Task: Send an email with the signature Kayla Brown with the subject Request for feedback on a Twitter Ads campaign and the message Please let me know if there are any concerns with the project timeline. from softage.3@softage.net to softage.4@softage.net with an attached audio file Sound_effect.mp3 and move the email from Sent Items to the folder Water quality
Action: Mouse moved to (113, 129)
Screenshot: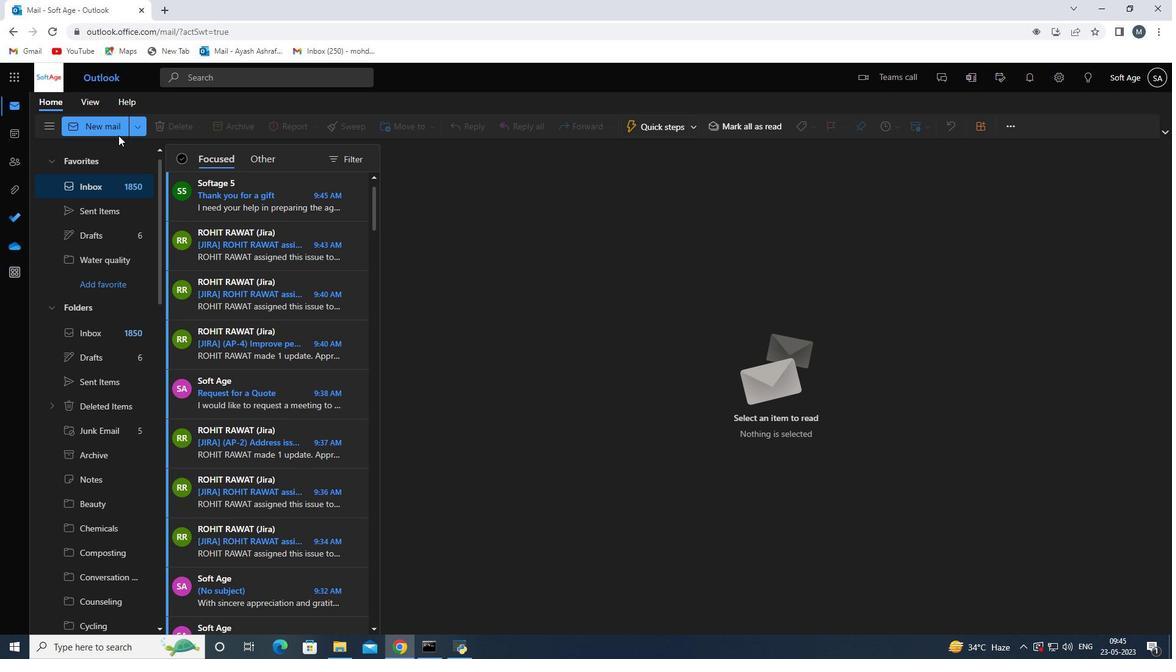 
Action: Mouse pressed left at (113, 129)
Screenshot: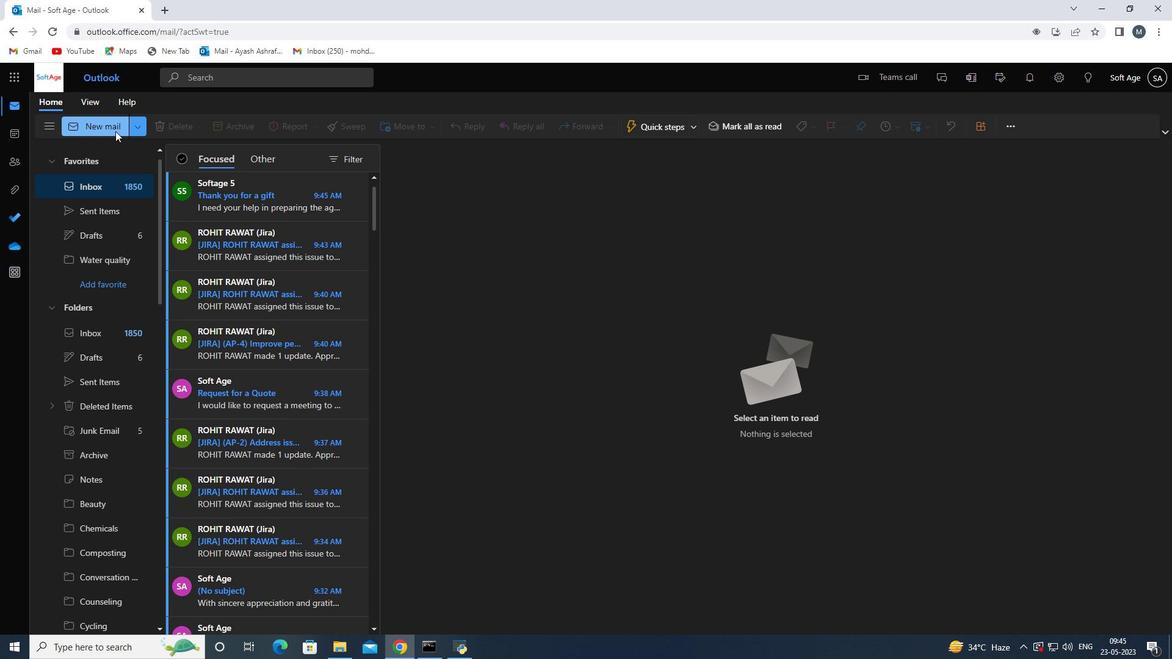 
Action: Mouse moved to (825, 131)
Screenshot: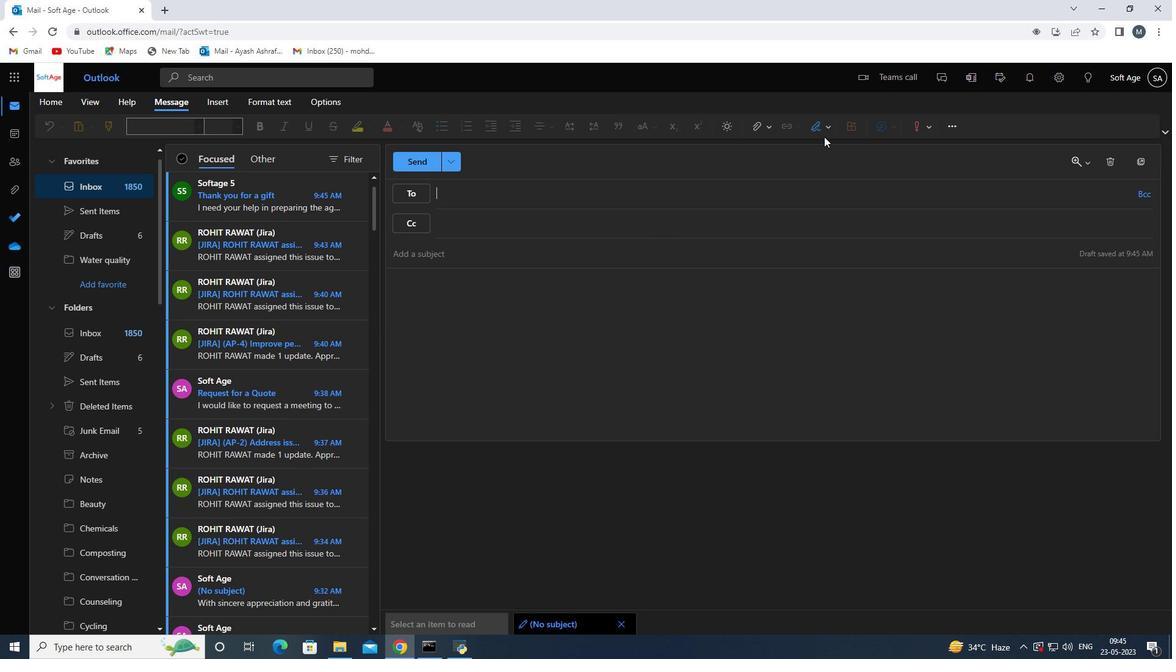 
Action: Mouse pressed left at (825, 131)
Screenshot: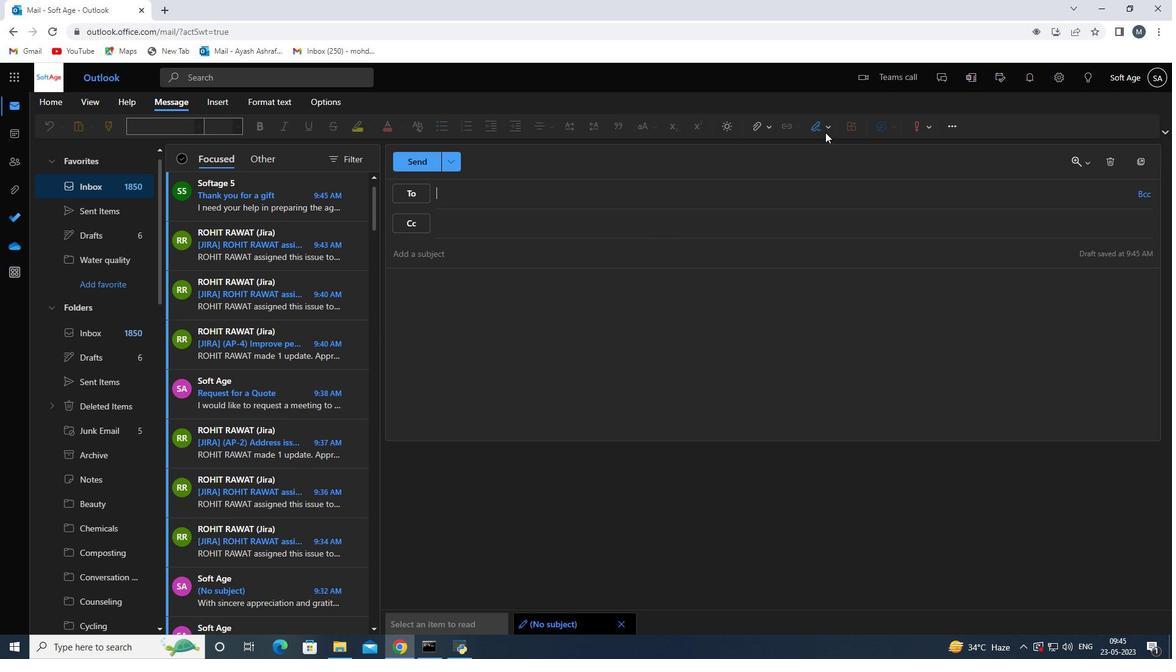 
Action: Mouse moved to (807, 174)
Screenshot: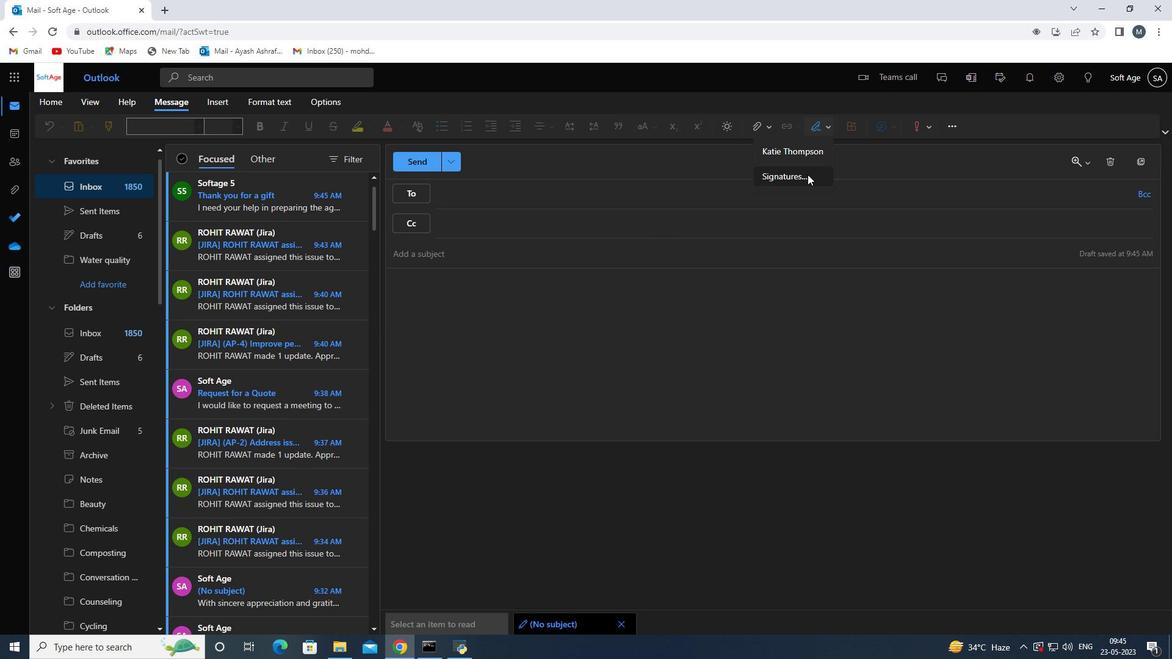 
Action: Mouse pressed left at (807, 174)
Screenshot: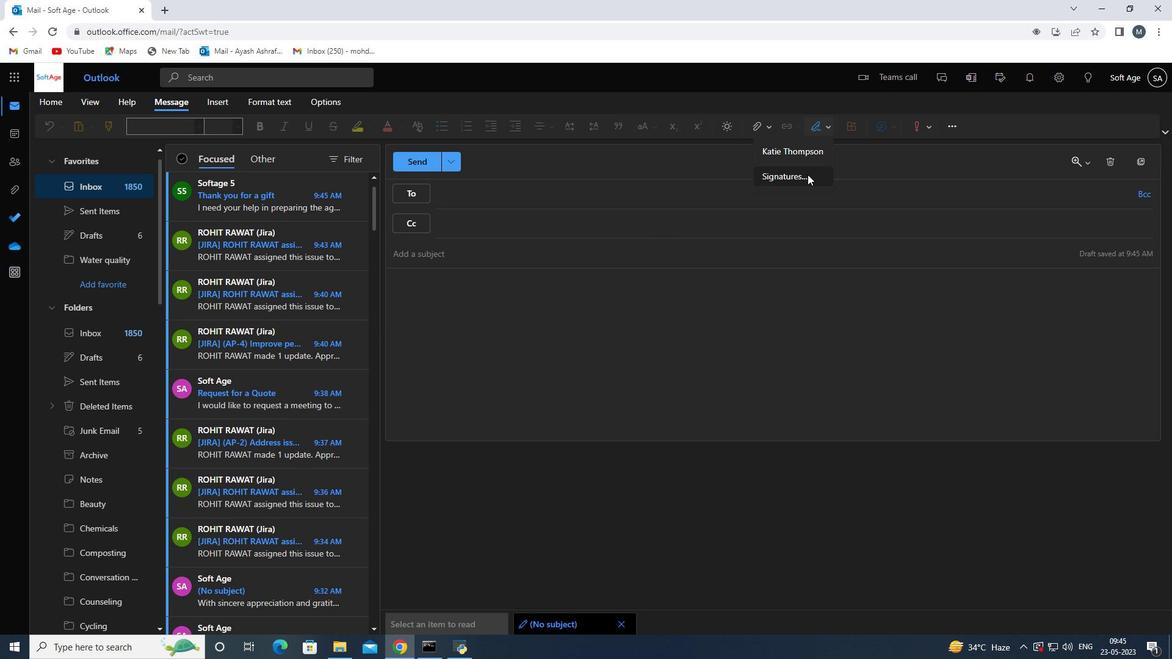 
Action: Mouse moved to (831, 224)
Screenshot: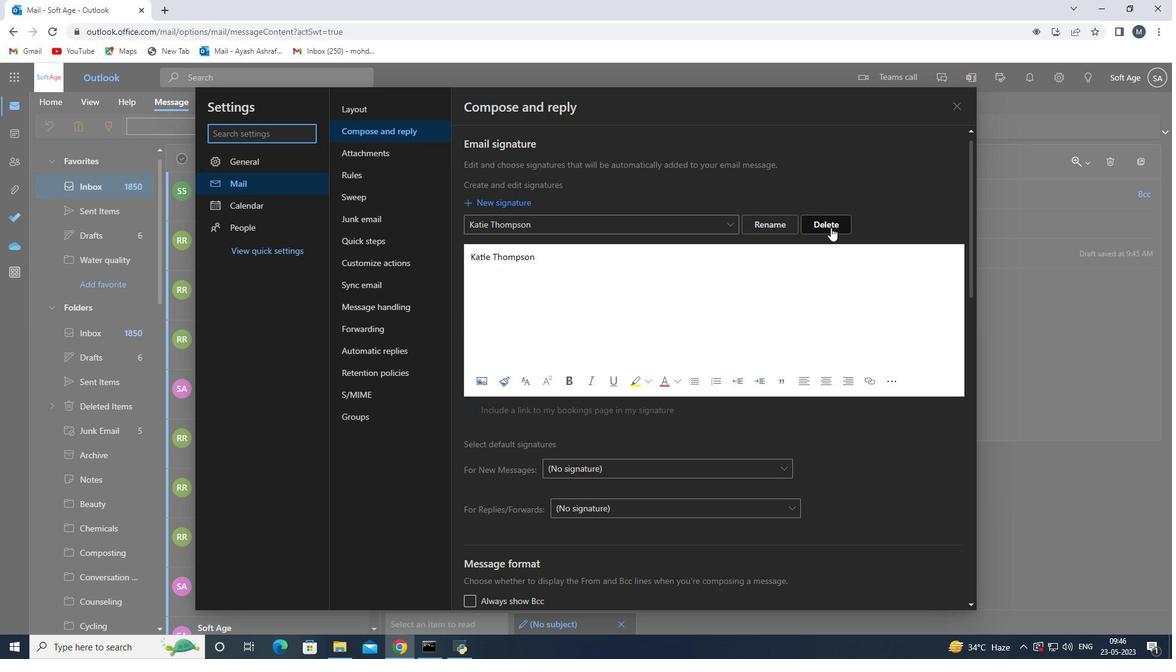 
Action: Mouse pressed left at (831, 224)
Screenshot: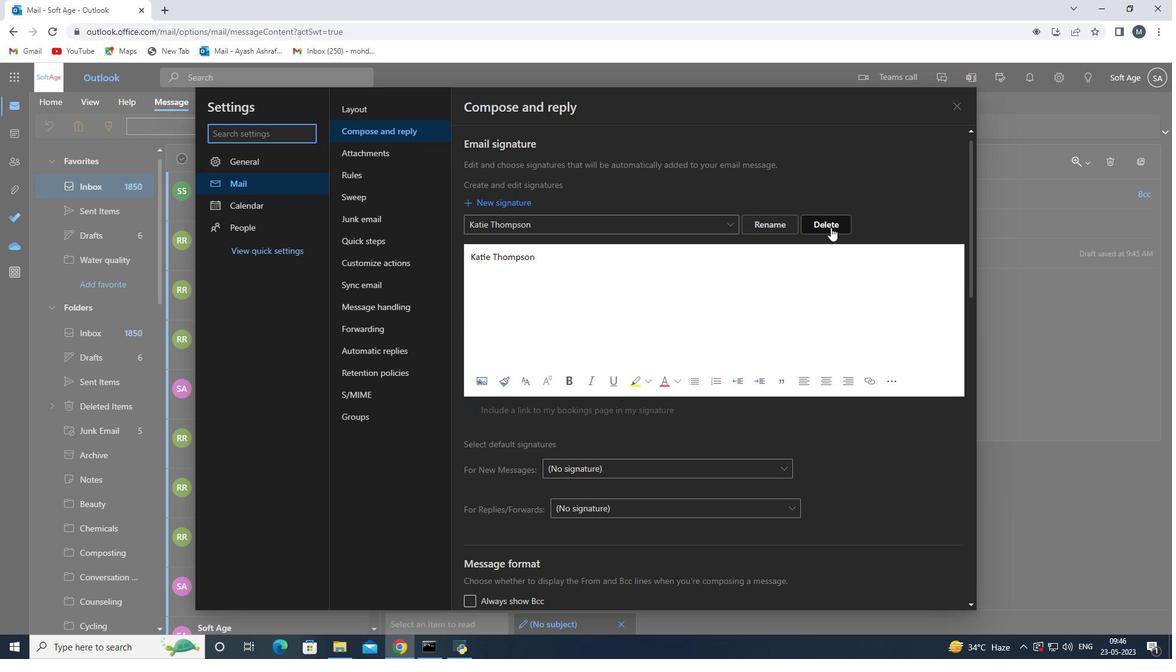 
Action: Mouse moved to (580, 219)
Screenshot: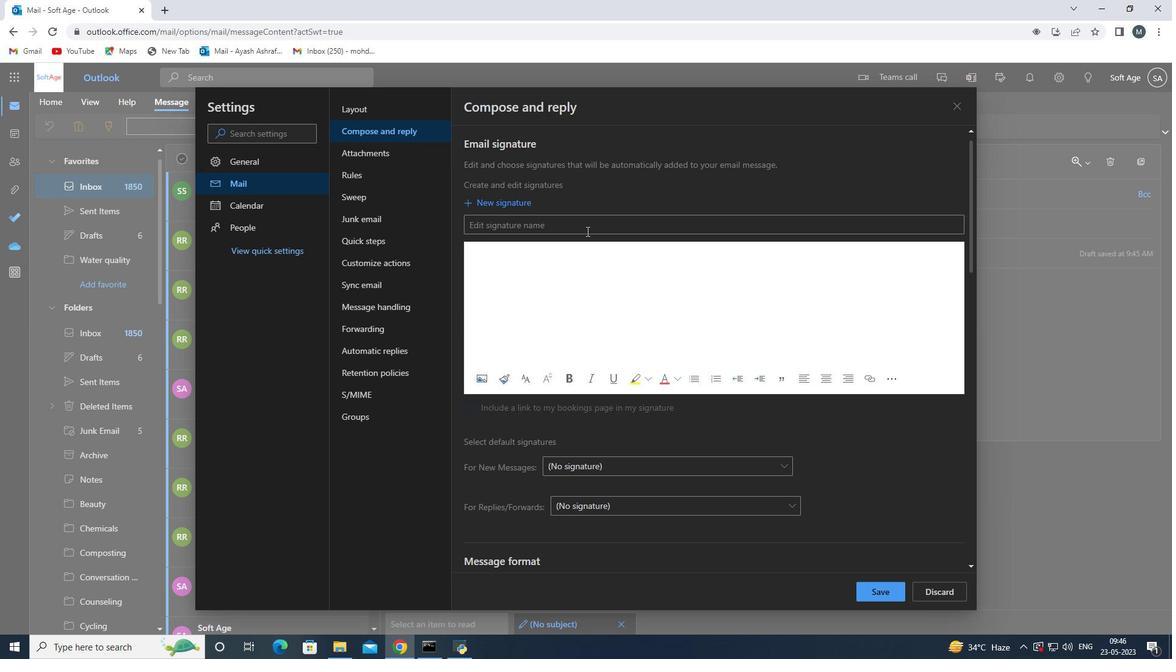
Action: Mouse pressed left at (580, 219)
Screenshot: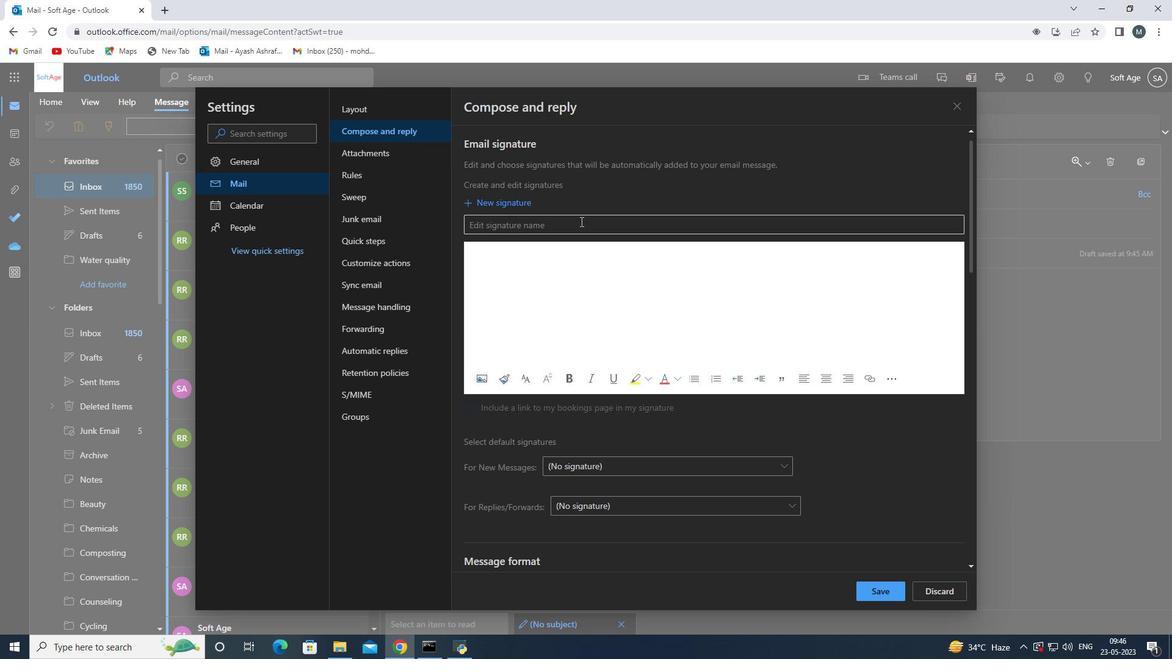 
Action: Key pressed <Key.shift>Kayla<Key.space><Key.shift>Brown<Key.space>
Screenshot: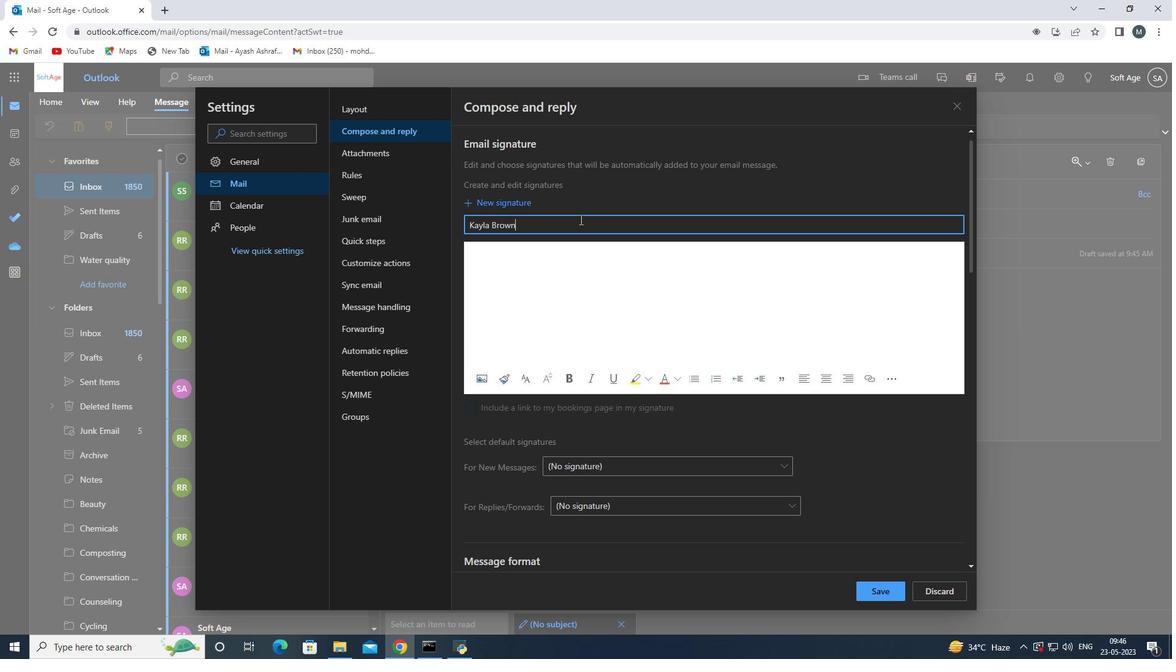 
Action: Mouse moved to (586, 264)
Screenshot: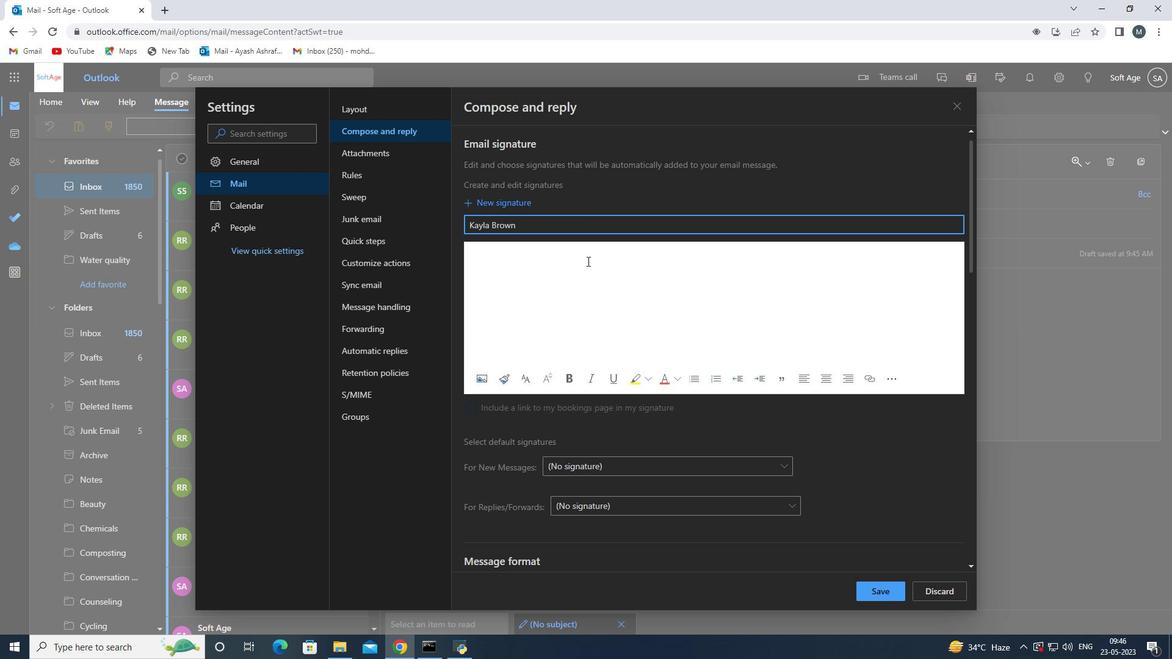 
Action: Mouse pressed left at (586, 264)
Screenshot: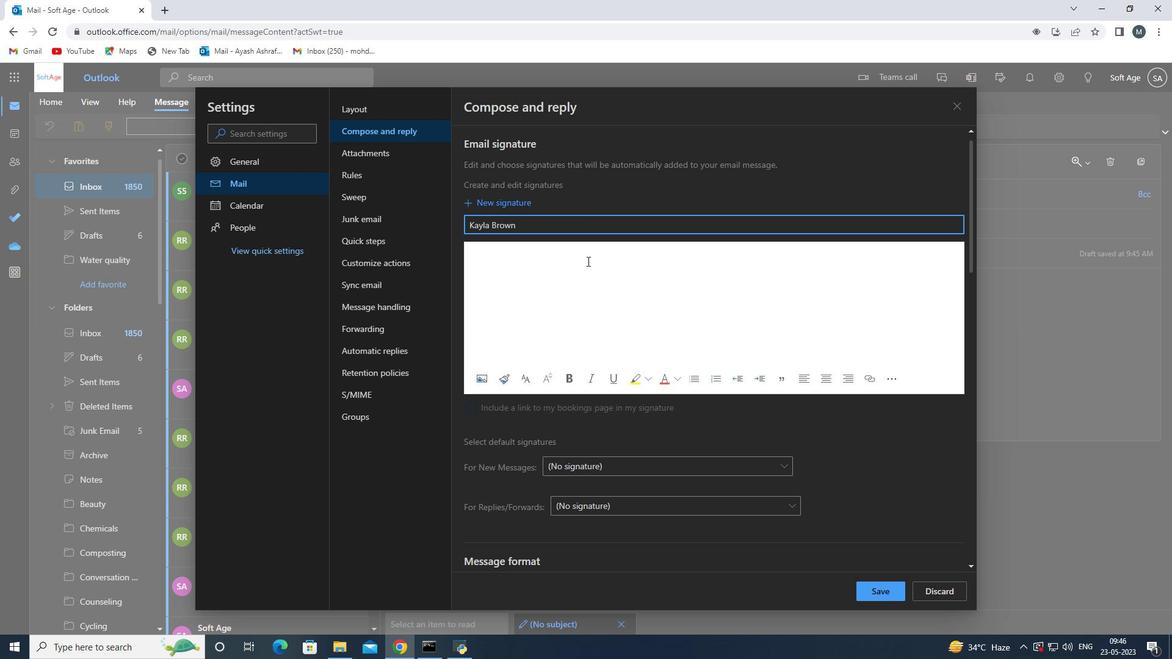 
Action: Key pressed <Key.shift>Kayla<Key.space><Key.shift>Brown<Key.space>
Screenshot: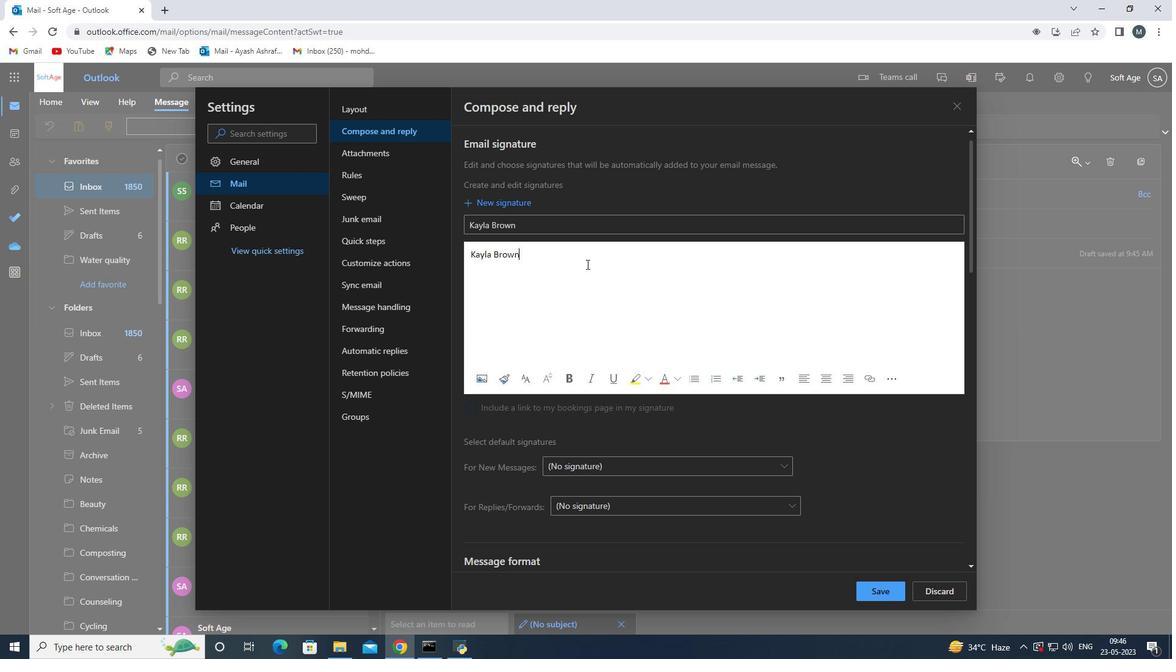 
Action: Mouse moved to (859, 596)
Screenshot: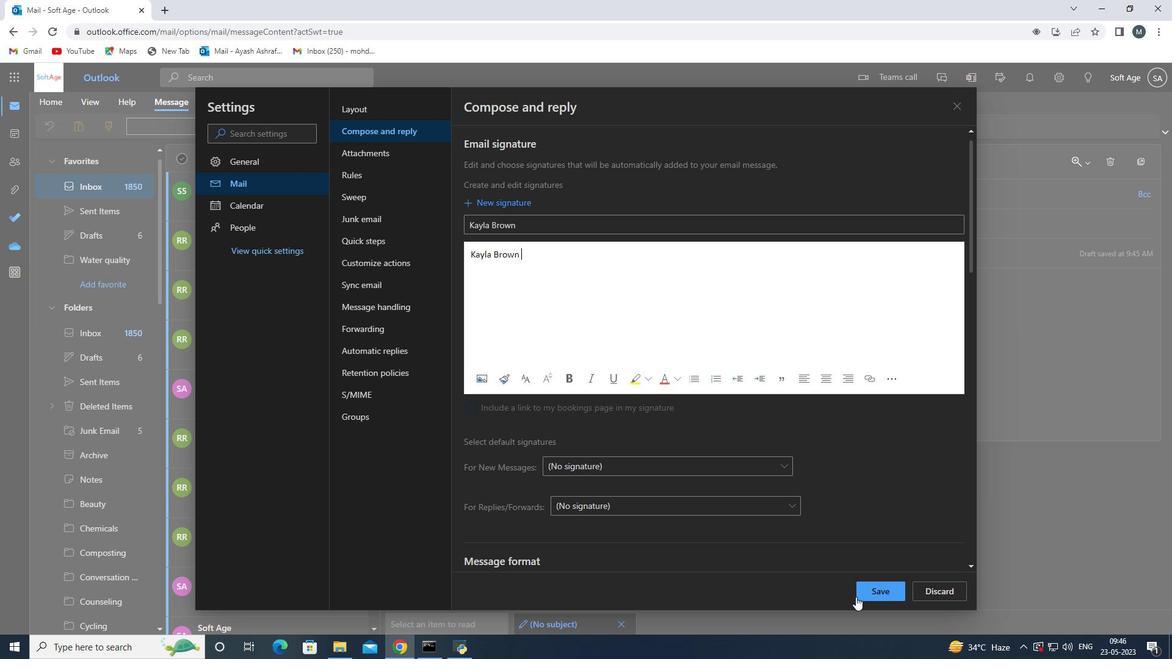
Action: Mouse pressed left at (859, 596)
Screenshot: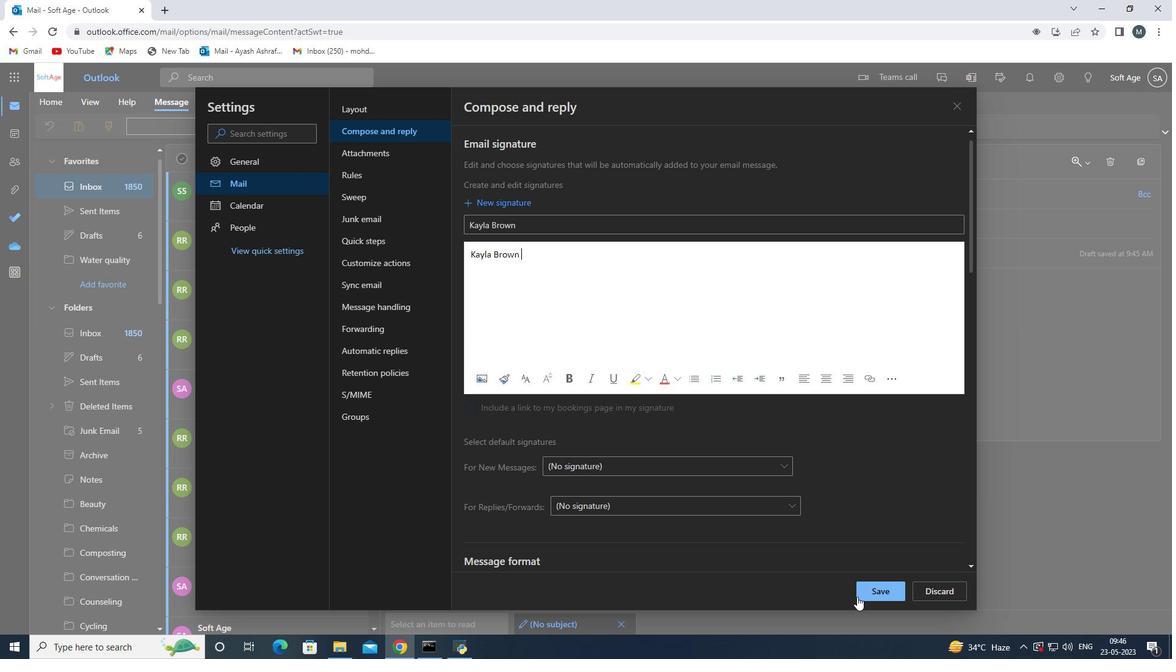 
Action: Mouse moved to (962, 105)
Screenshot: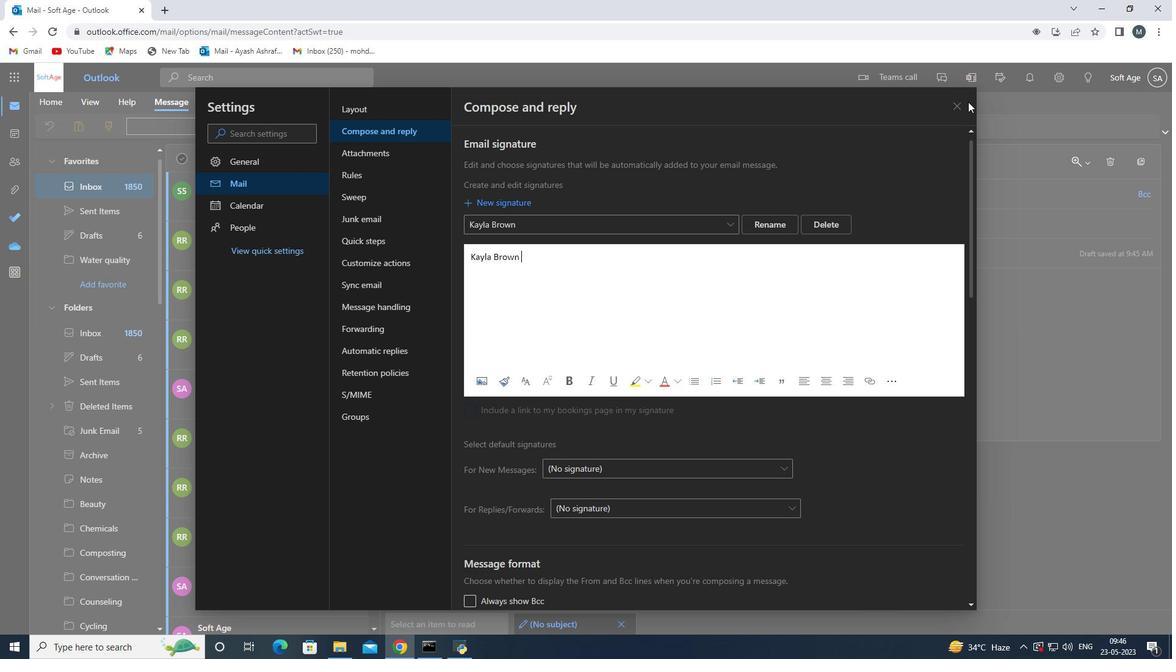 
Action: Mouse pressed left at (962, 105)
Screenshot: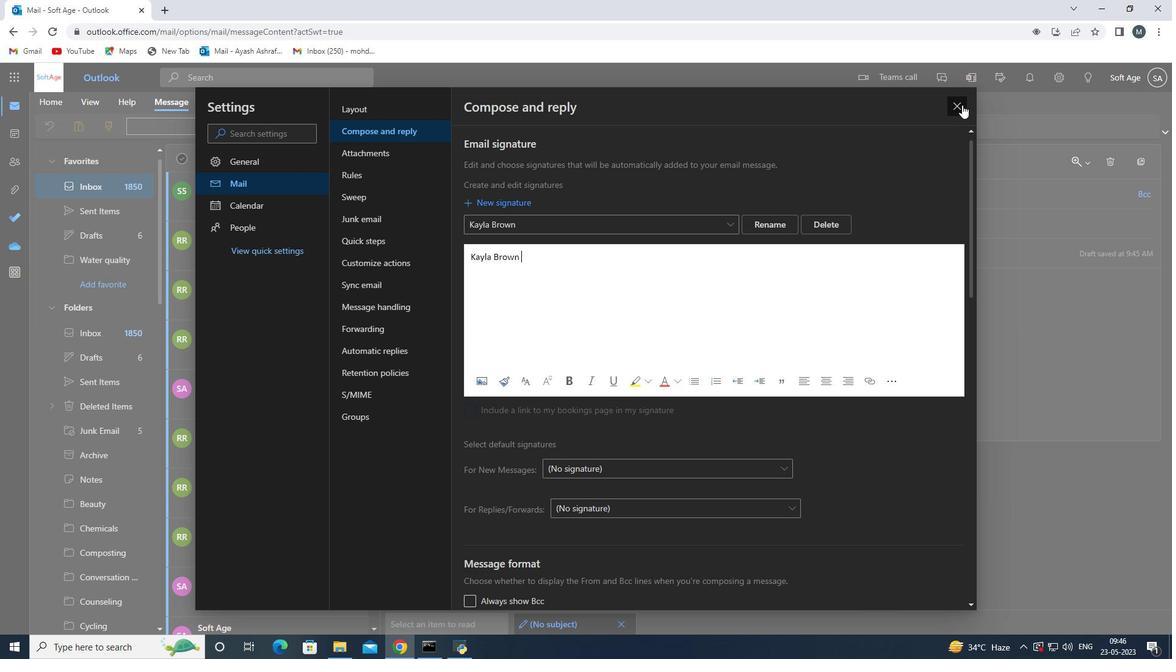 
Action: Mouse moved to (439, 258)
Screenshot: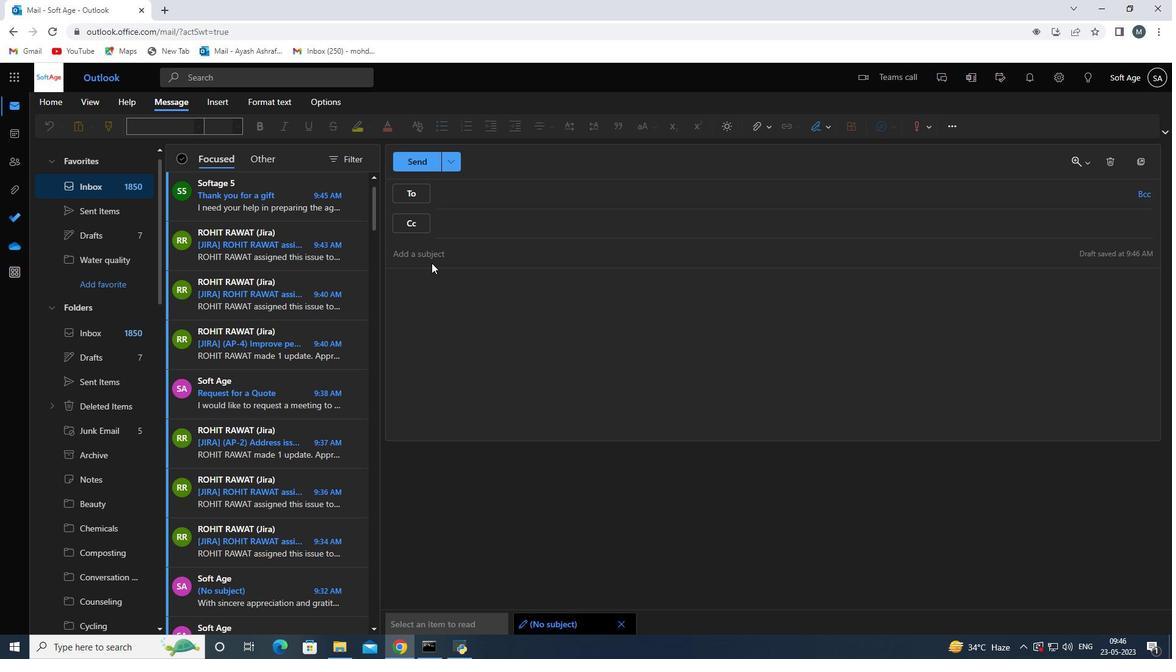 
Action: Mouse pressed left at (439, 258)
Screenshot: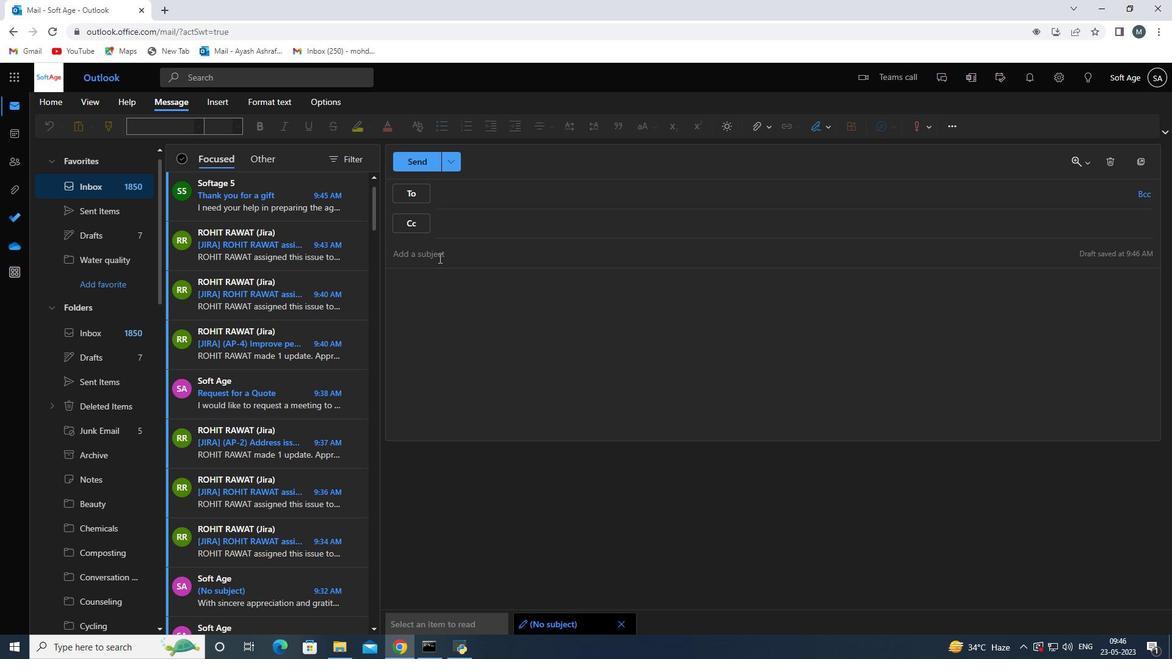 
Action: Mouse moved to (440, 257)
Screenshot: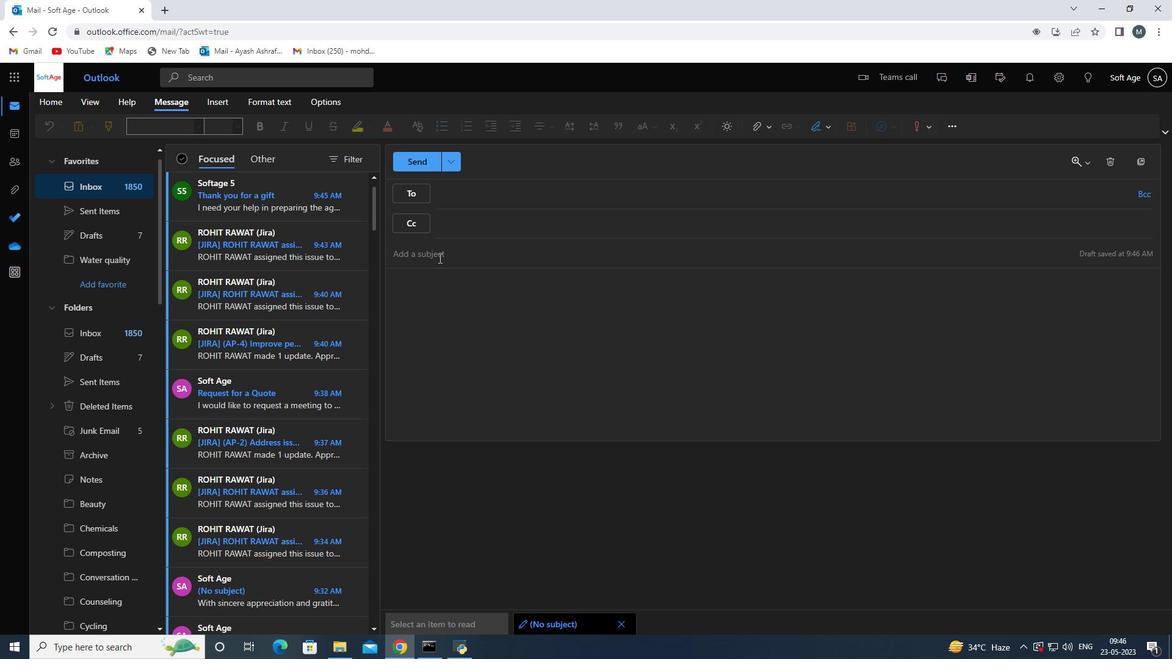 
Action: Key pressed <Key.shift>Request<Key.space>for<Key.space>feedback<Key.space>on<Key.space>a<Key.space>twitter<Key.space>ads<Key.space>campaign<Key.space>
Screenshot: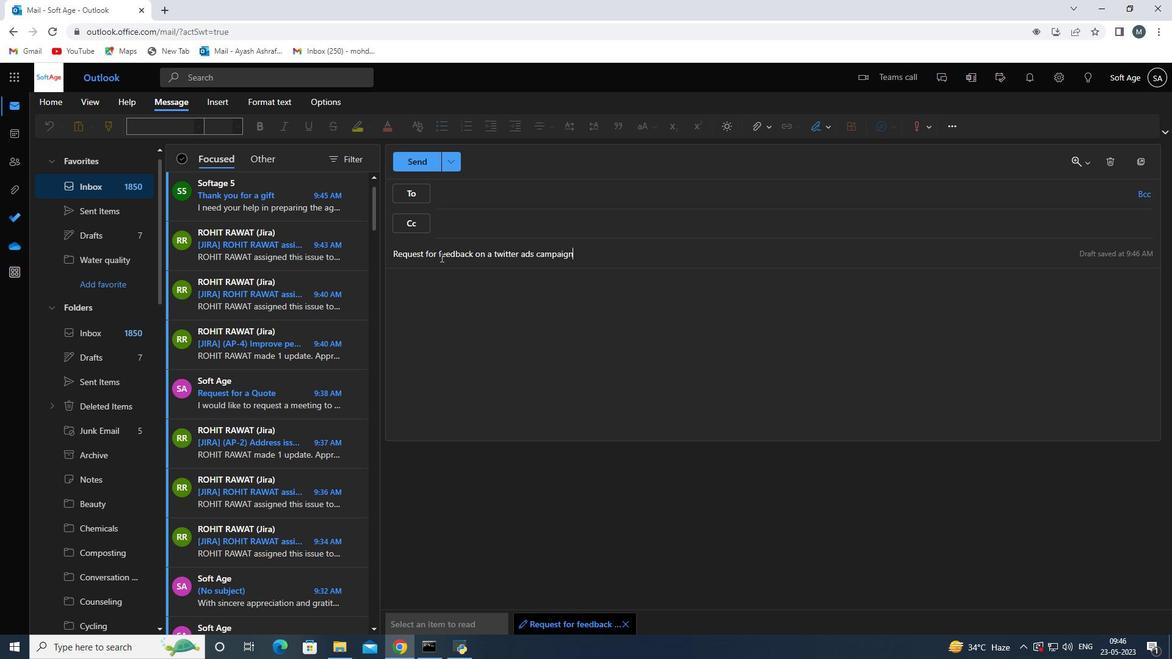 
Action: Mouse moved to (433, 305)
Screenshot: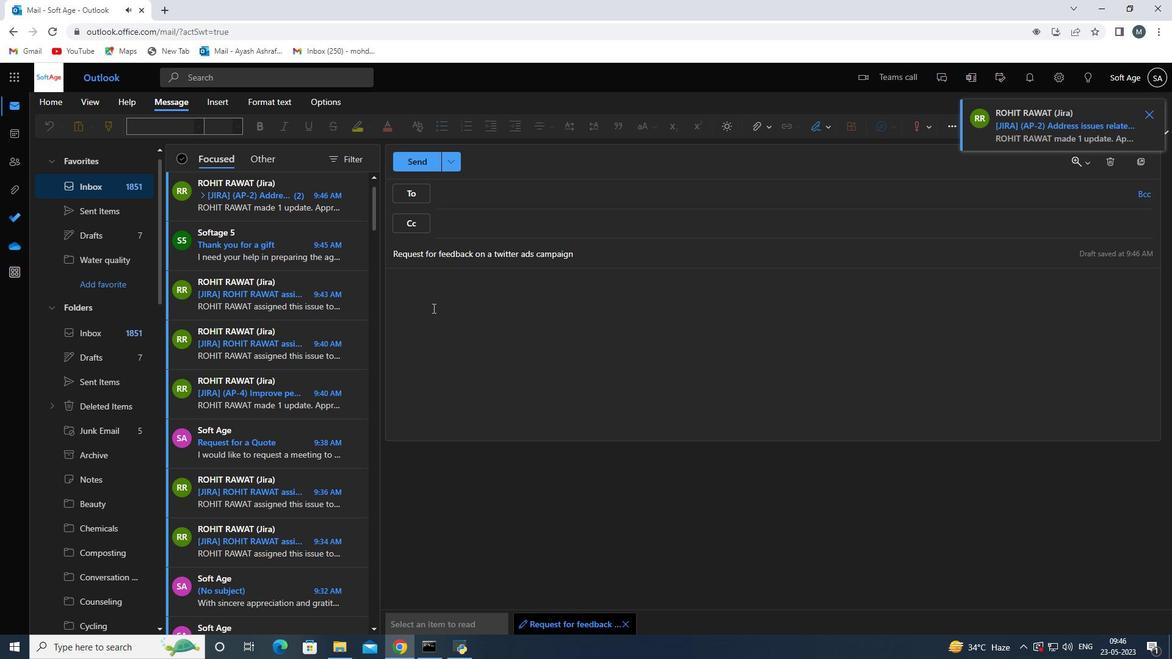 
Action: Mouse pressed left at (432, 305)
Screenshot: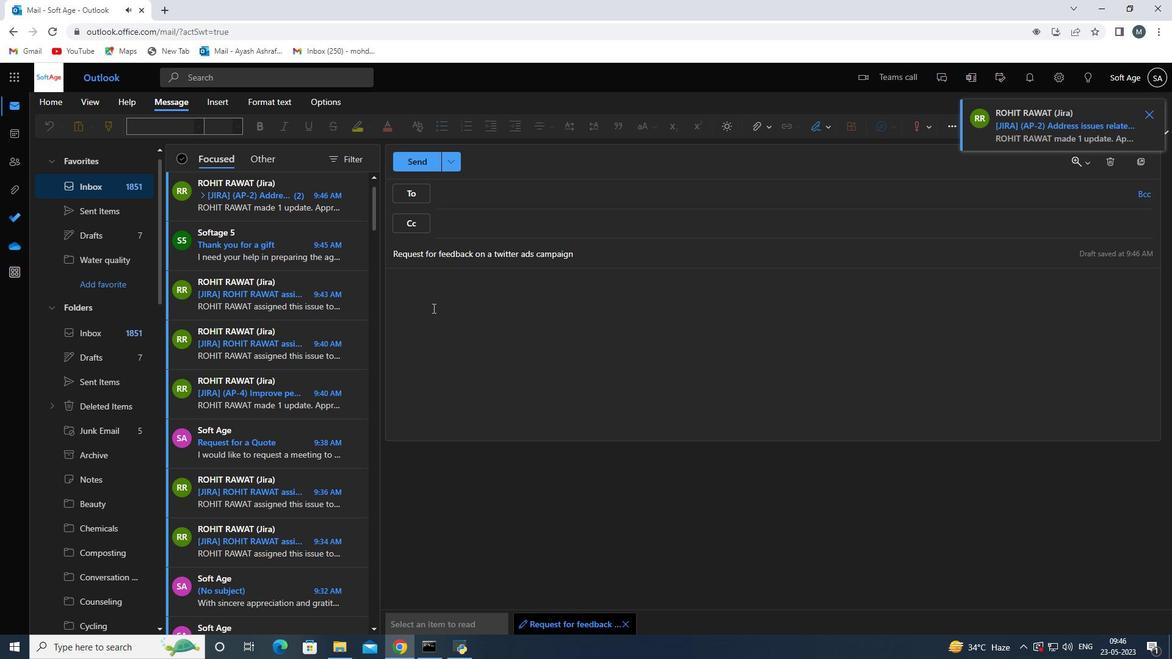 
Action: Mouse moved to (434, 301)
Screenshot: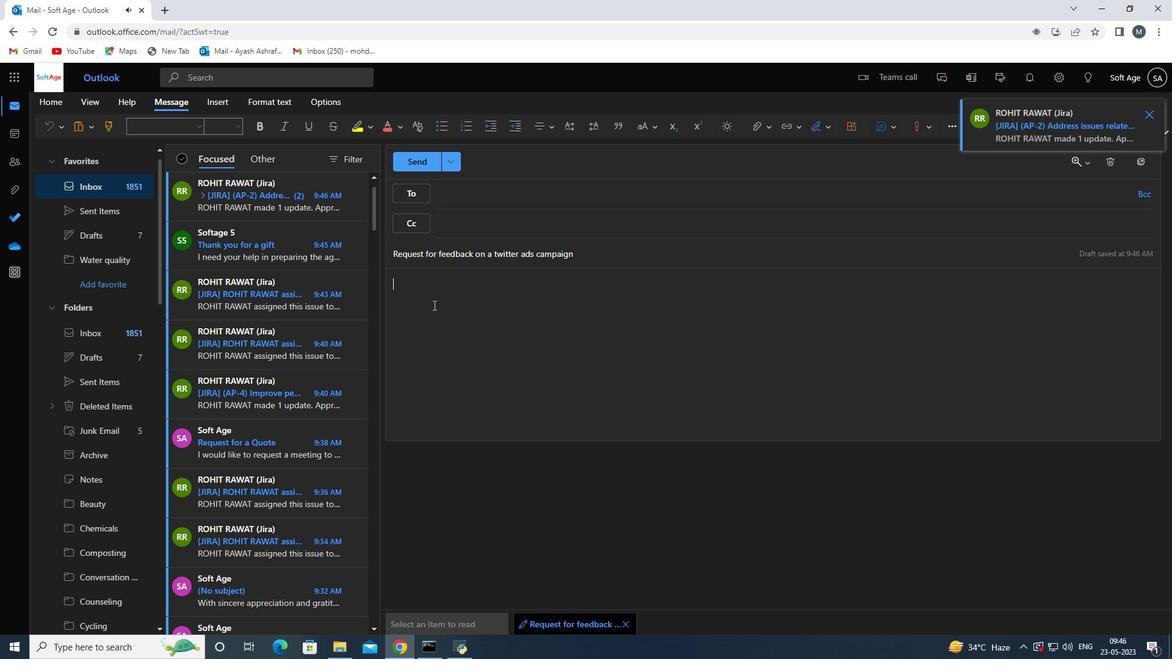 
Action: Key pressed <Key.shift>please<Key.space>
Screenshot: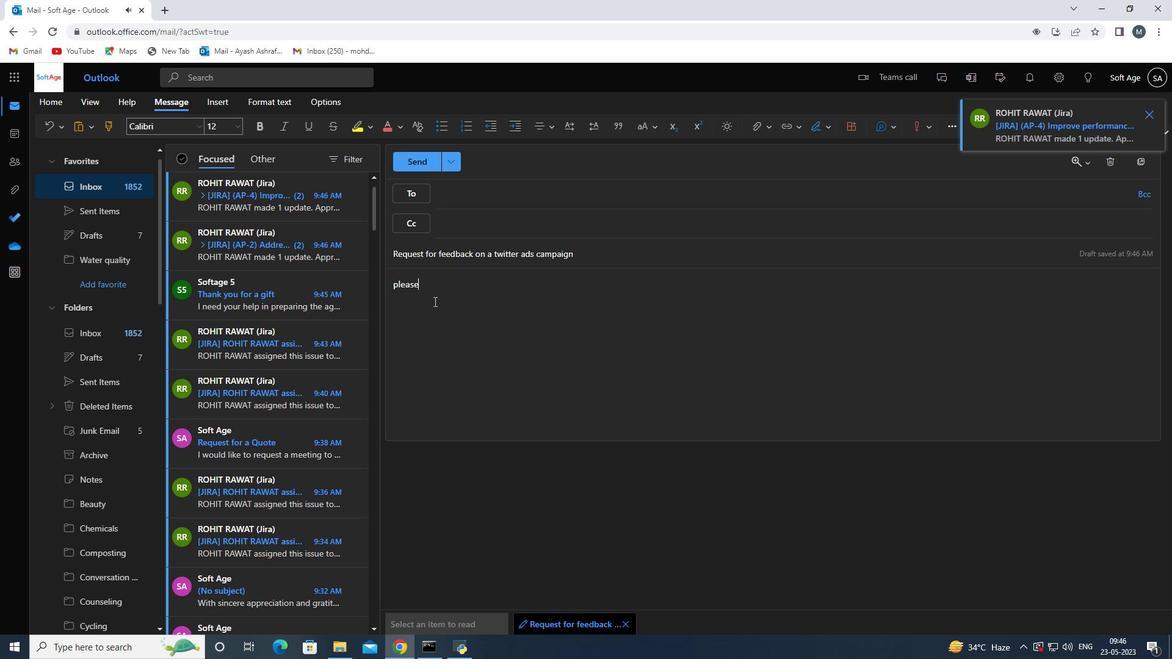 
Action: Mouse moved to (399, 285)
Screenshot: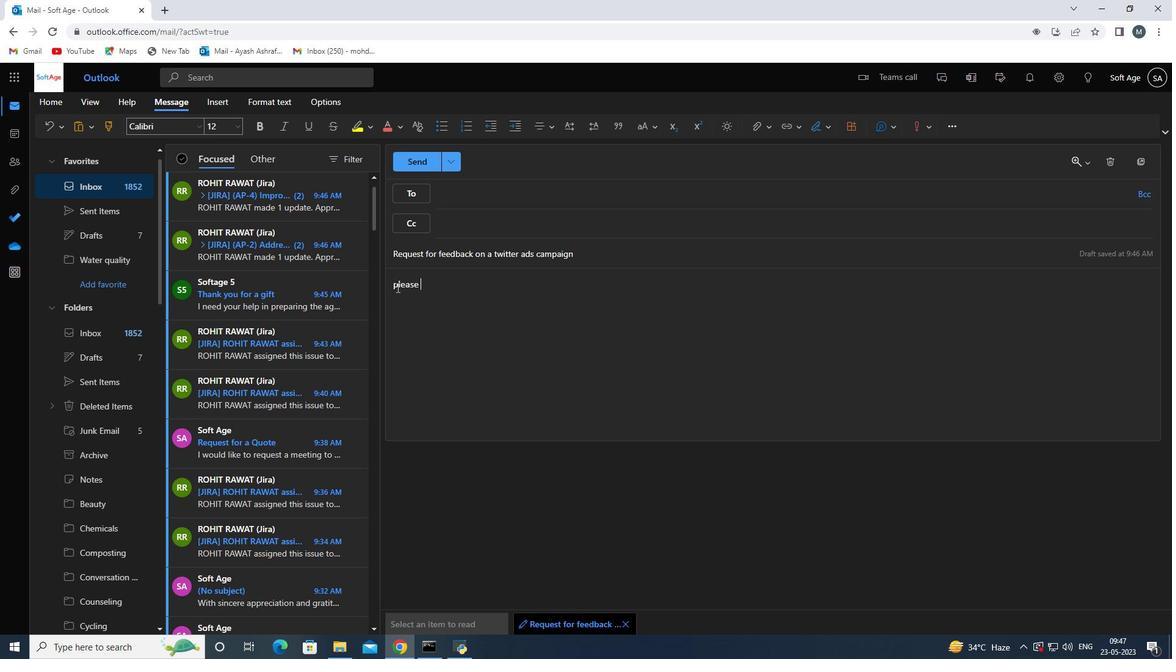 
Action: Mouse pressed left at (399, 285)
Screenshot: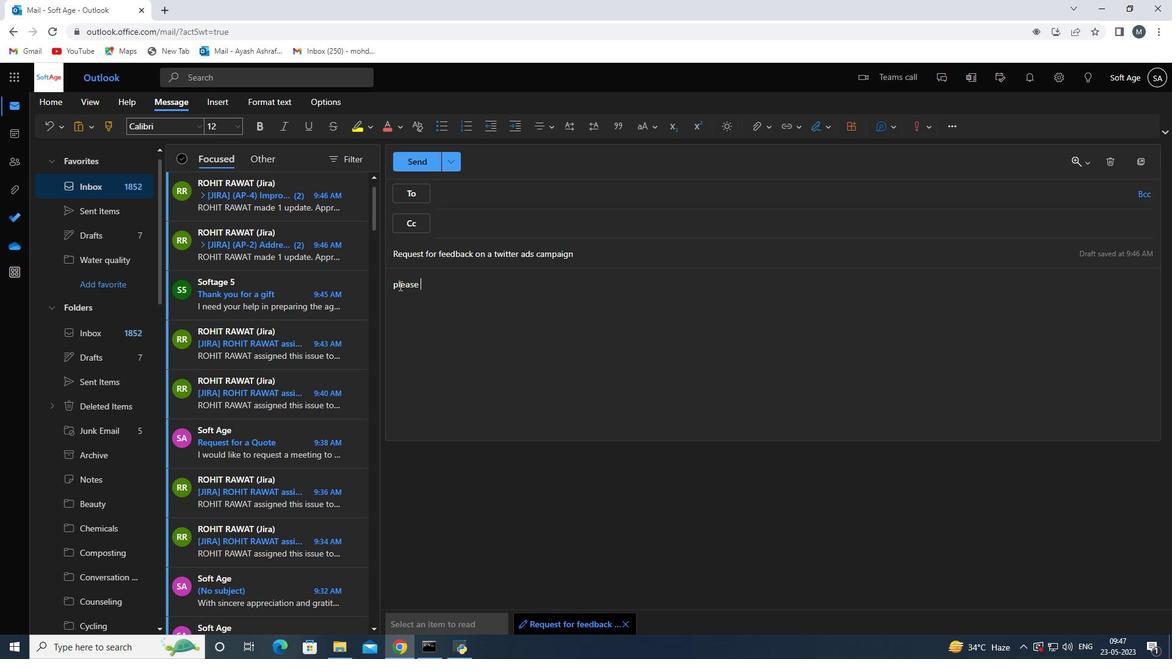 
Action: Mouse moved to (403, 288)
Screenshot: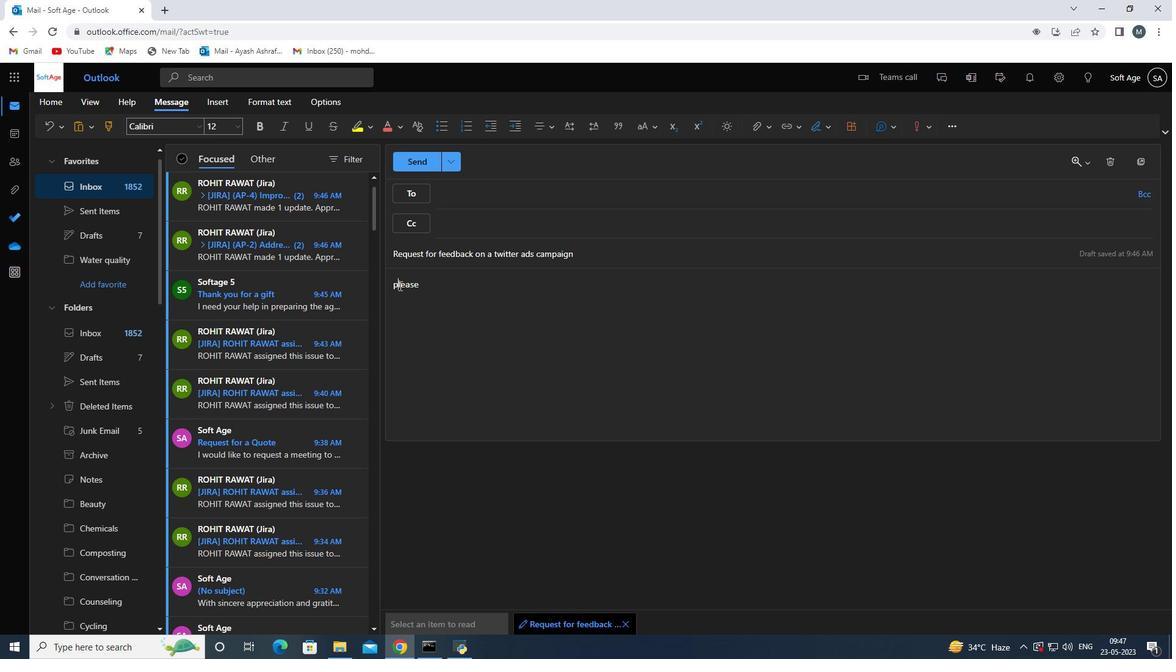 
Action: Key pressed <Key.backspace><Key.shift><Key.shift><Key.shift><Key.shift>P
Screenshot: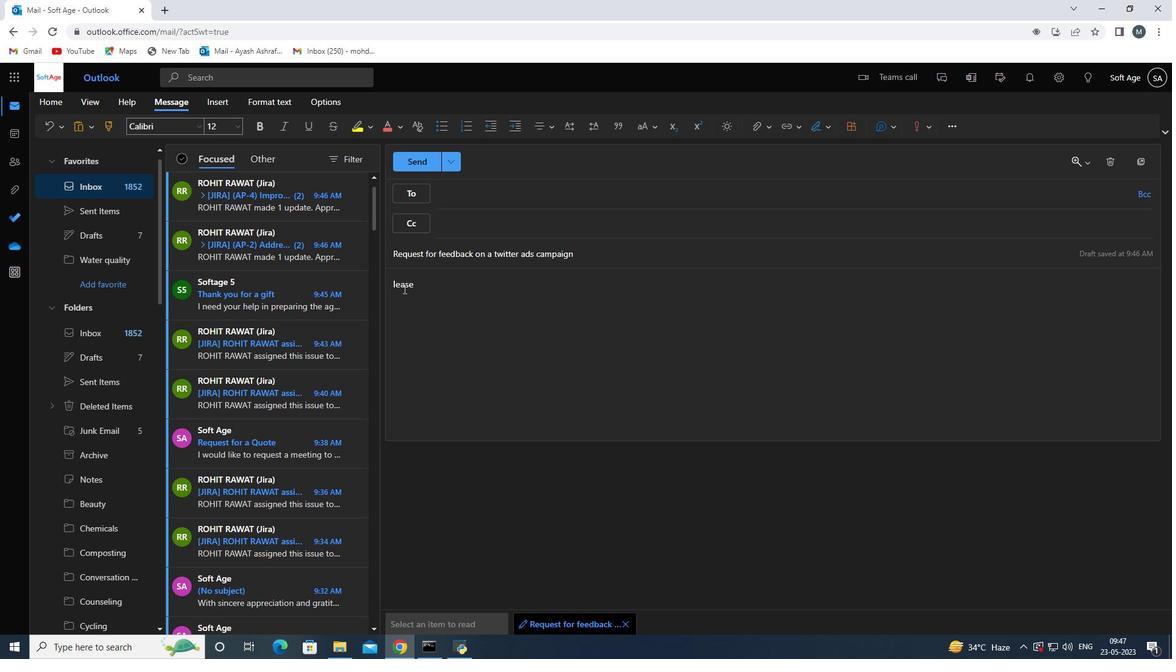 
Action: Mouse moved to (478, 290)
Screenshot: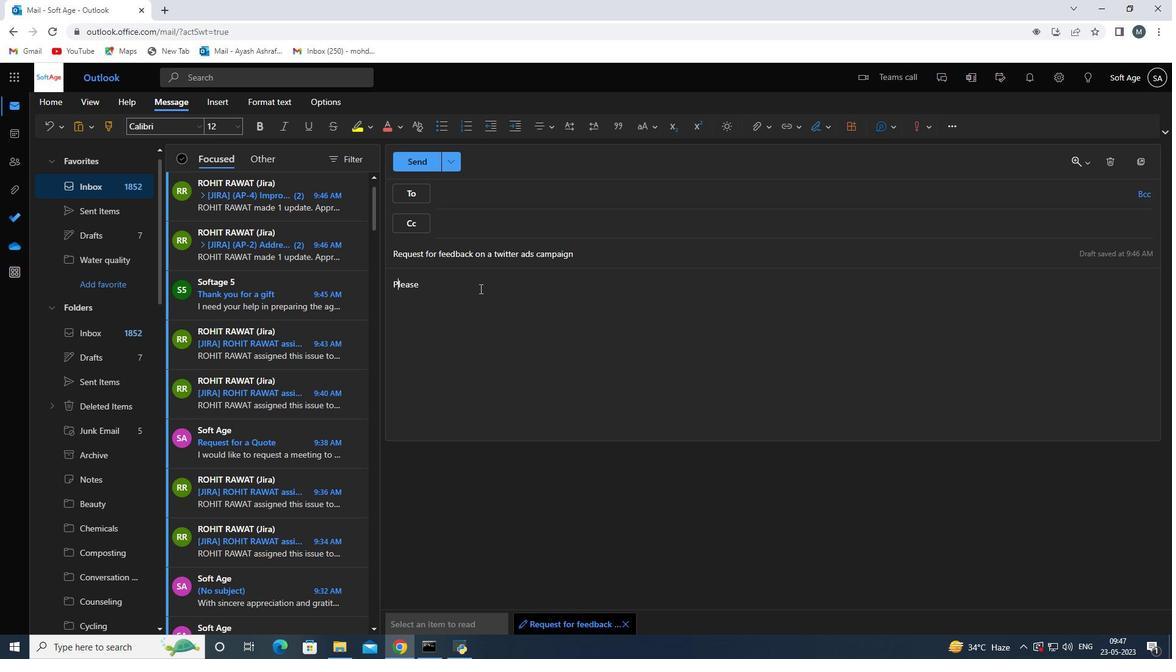 
Action: Mouse pressed left at (478, 290)
Screenshot: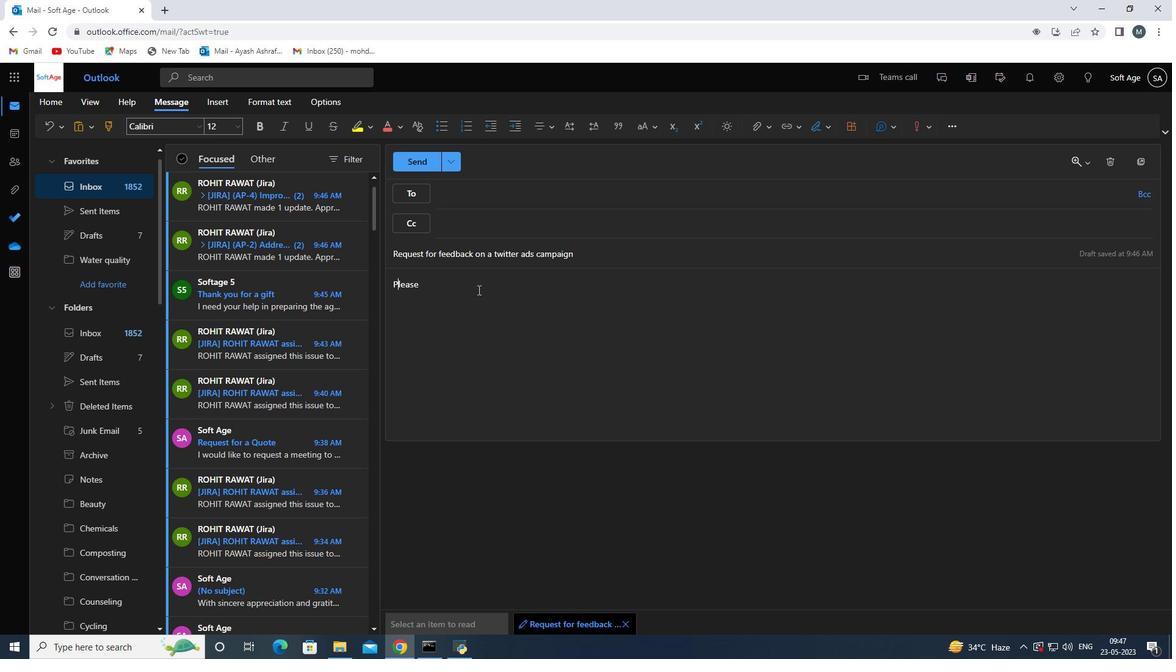 
Action: Mouse moved to (478, 290)
Screenshot: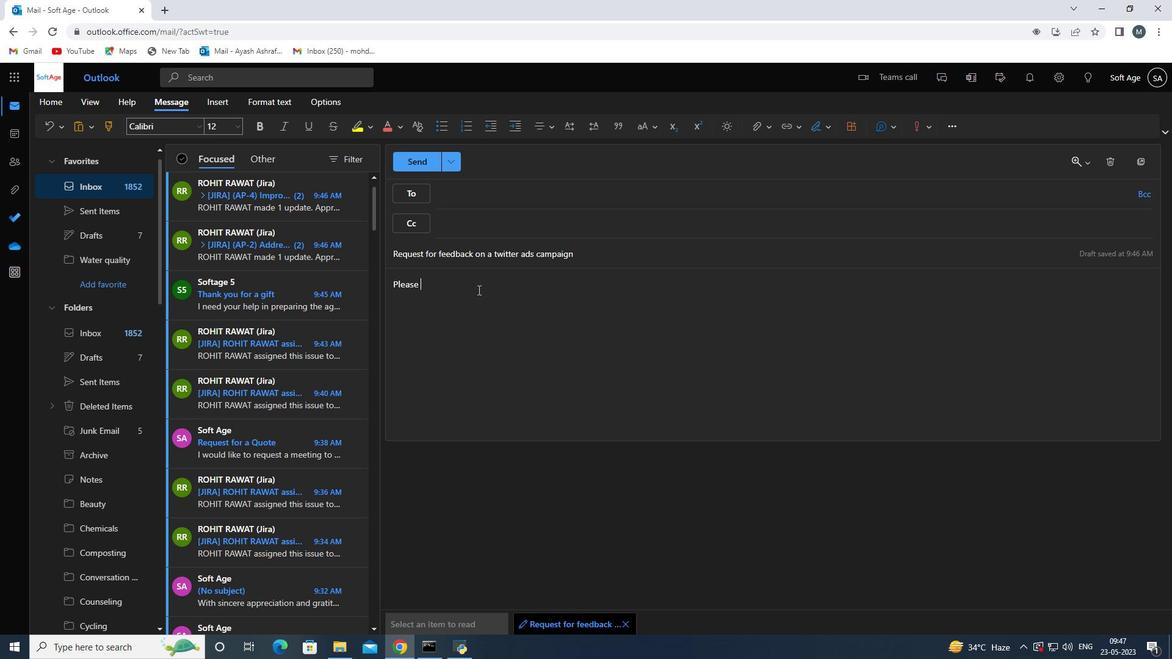 
Action: Key pressed let<Key.space>me<Key.space>know<Key.space>if<Key.space>there<Key.space>are<Key.space>any<Key.space>concerns<Key.space>with<Key.space>the<Key.space>project<Key.space>timeline<Key.space>
Screenshot: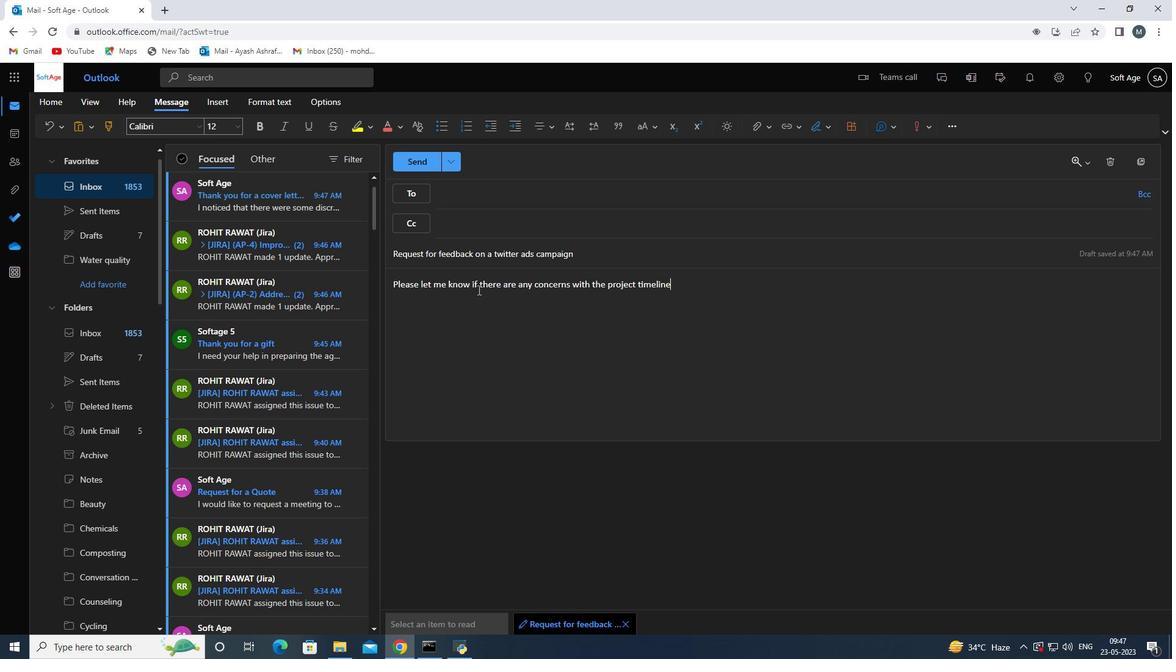 
Action: Mouse moved to (829, 133)
Screenshot: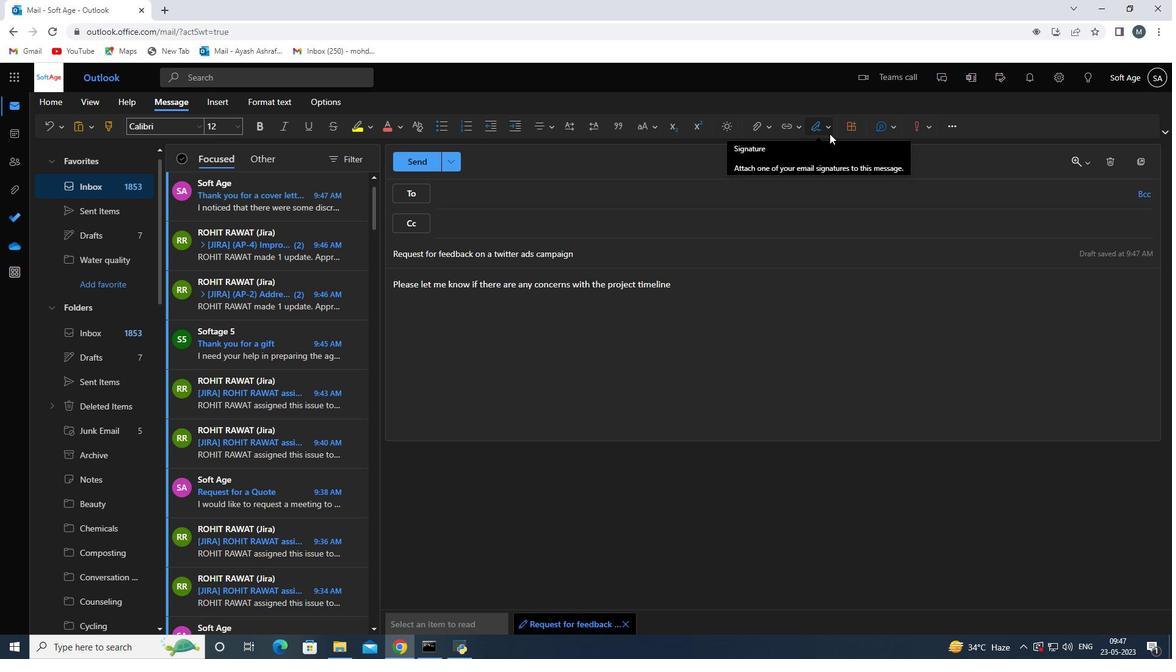 
Action: Mouse pressed left at (829, 133)
Screenshot: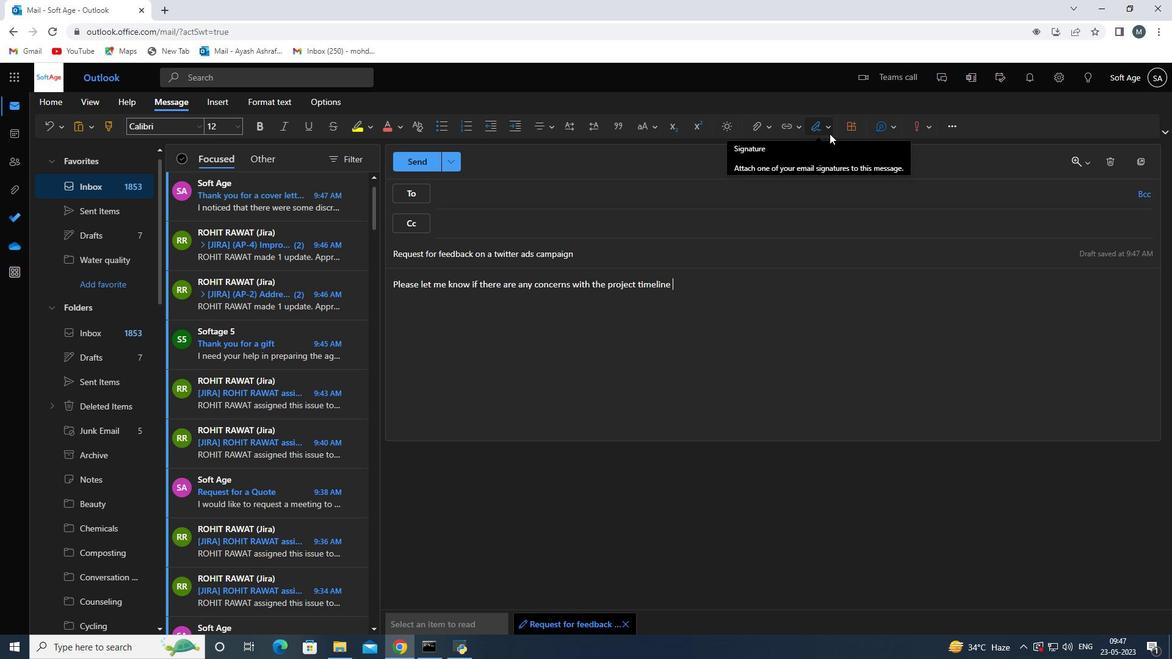 
Action: Mouse moved to (815, 153)
Screenshot: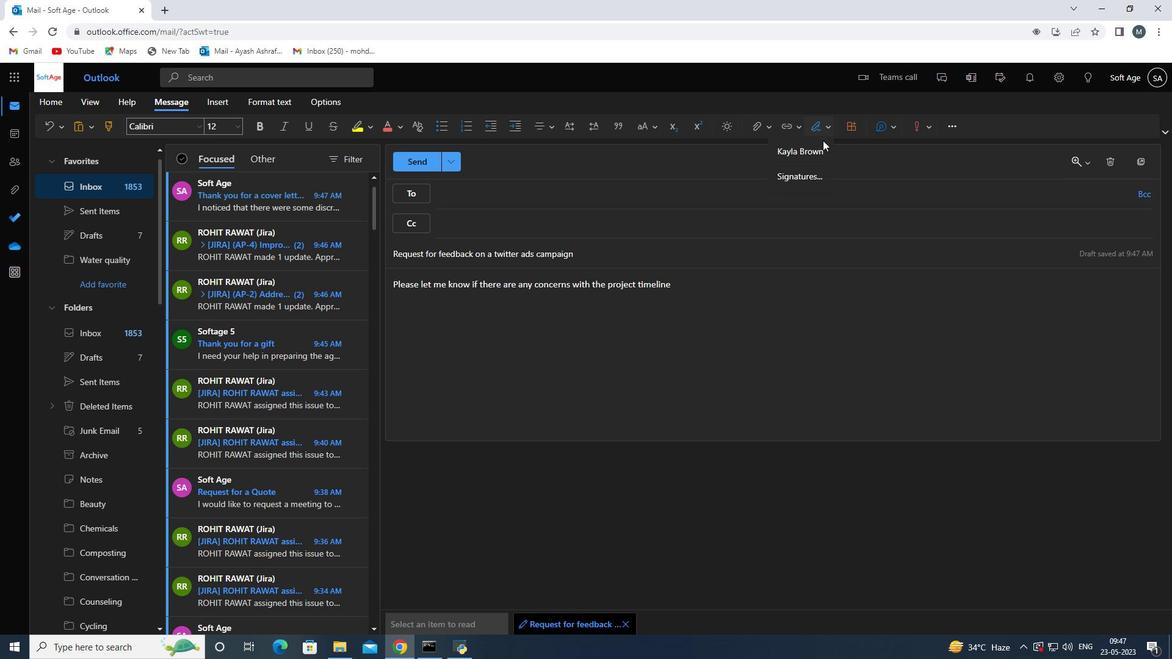 
Action: Mouse pressed left at (815, 153)
Screenshot: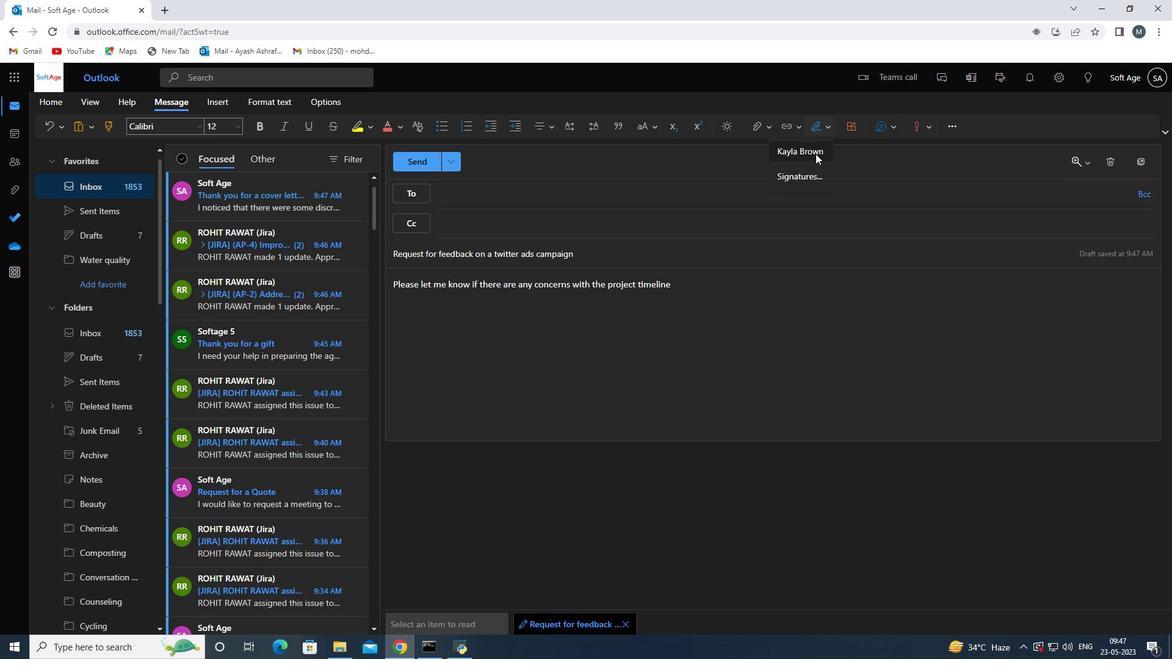 
Action: Mouse moved to (473, 200)
Screenshot: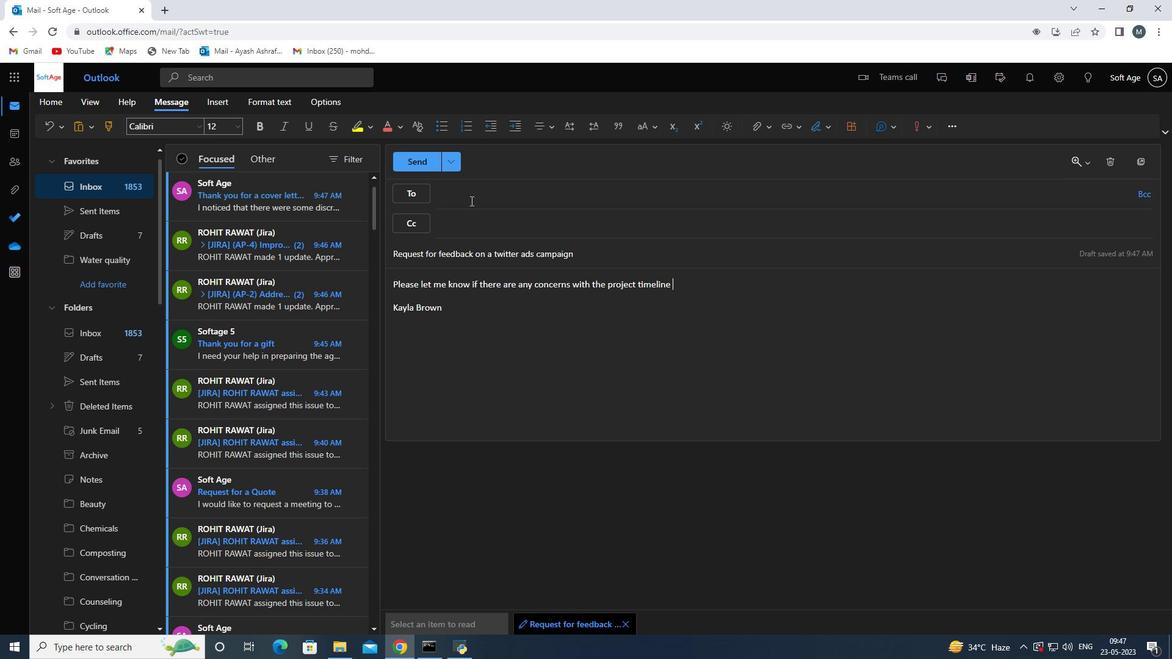 
Action: Mouse pressed left at (473, 200)
Screenshot: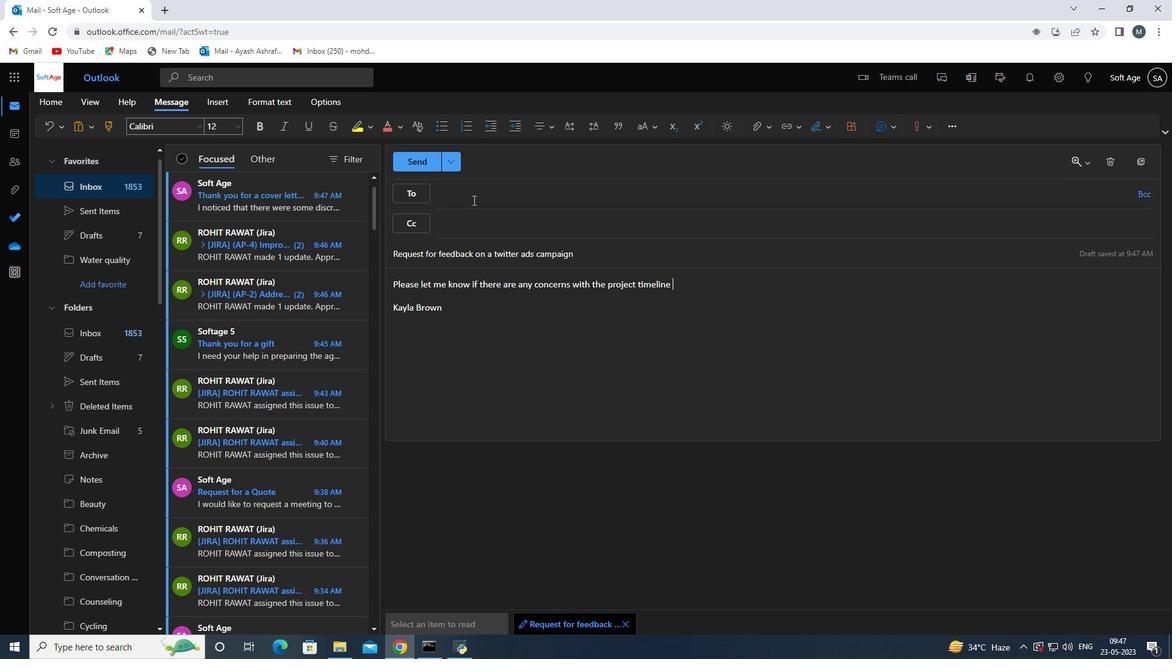 
Action: Key pressed softage.4<Key.shift>@softage.net
Screenshot: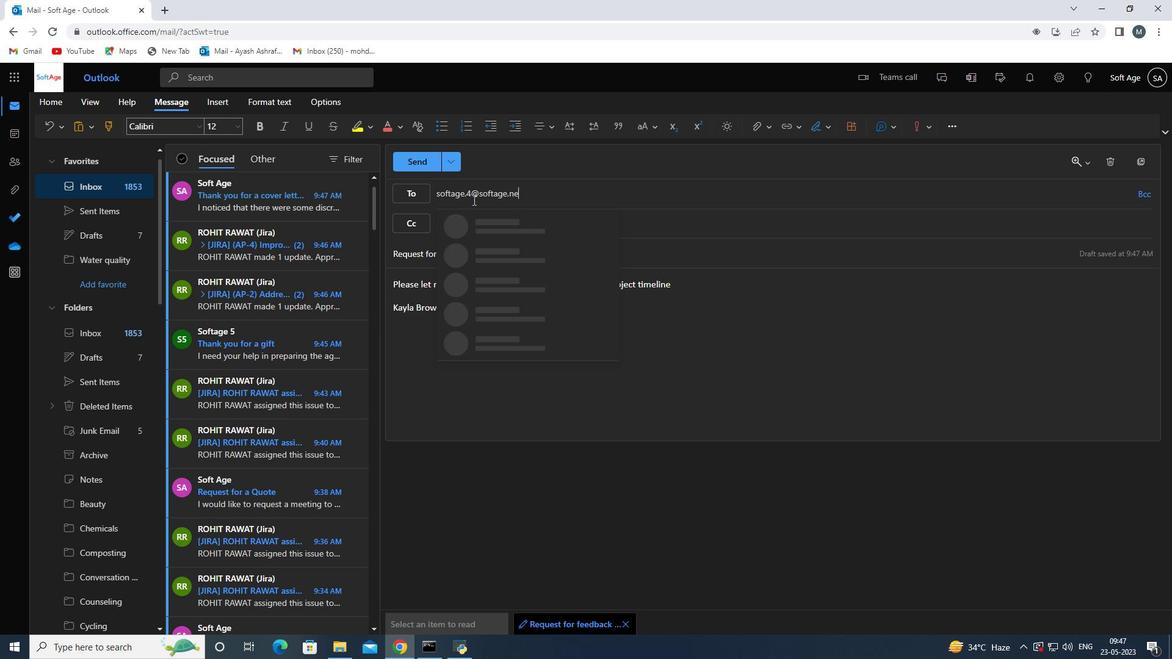 
Action: Mouse moved to (530, 236)
Screenshot: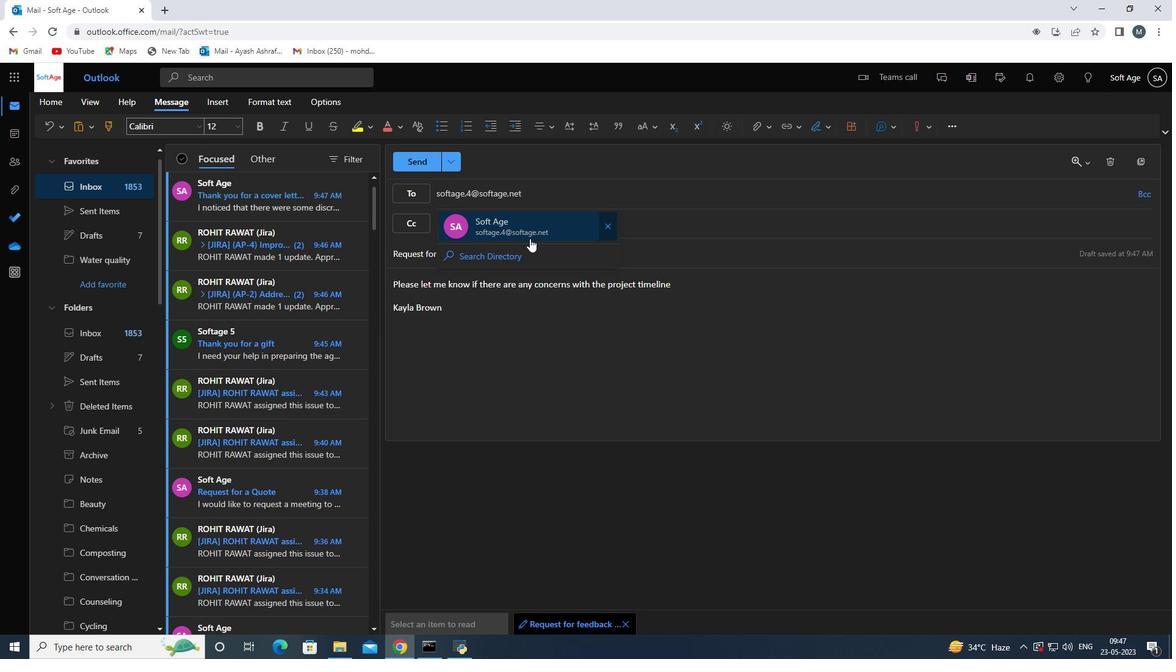 
Action: Mouse pressed left at (530, 236)
Screenshot: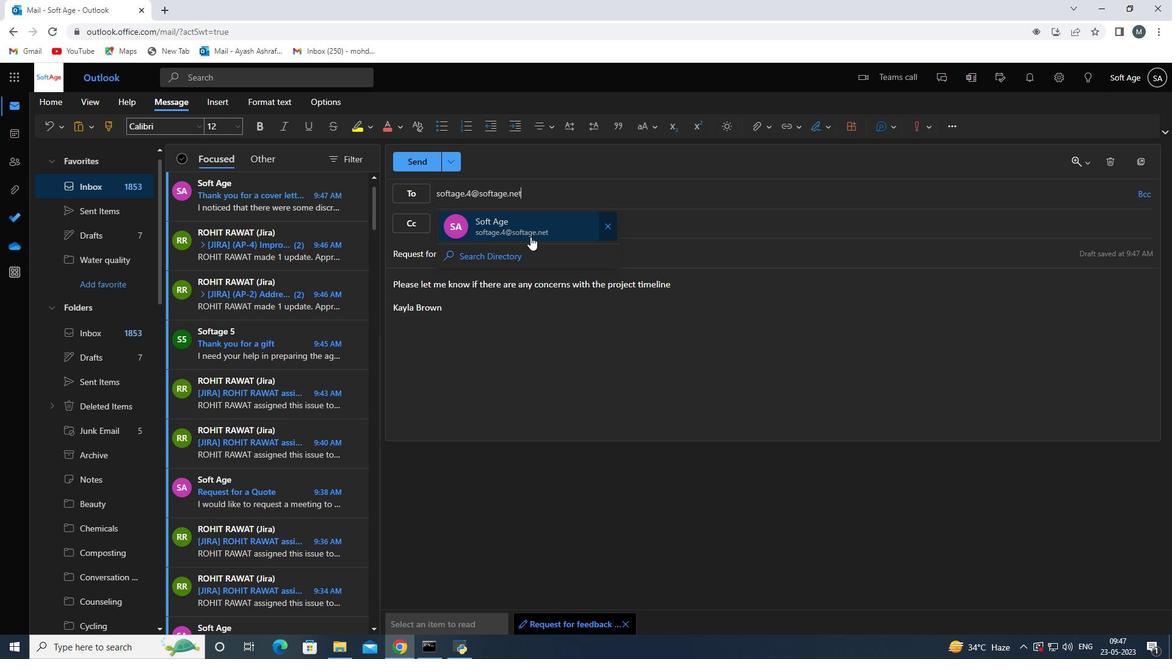 
Action: Mouse moved to (765, 123)
Screenshot: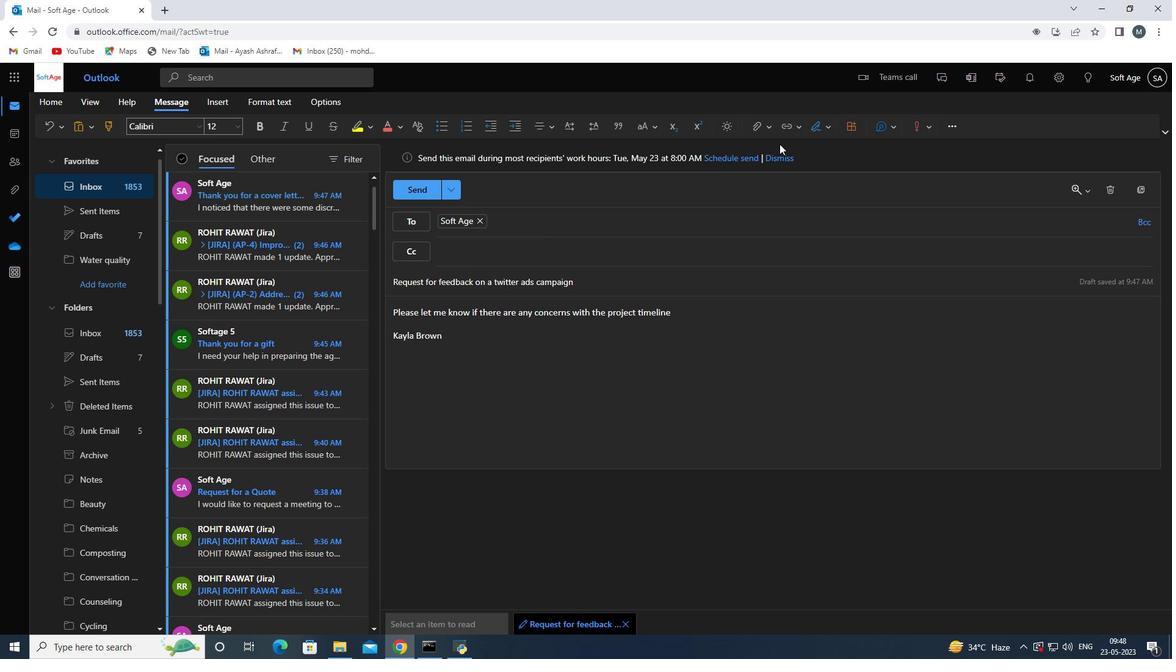 
Action: Mouse pressed left at (765, 123)
Screenshot: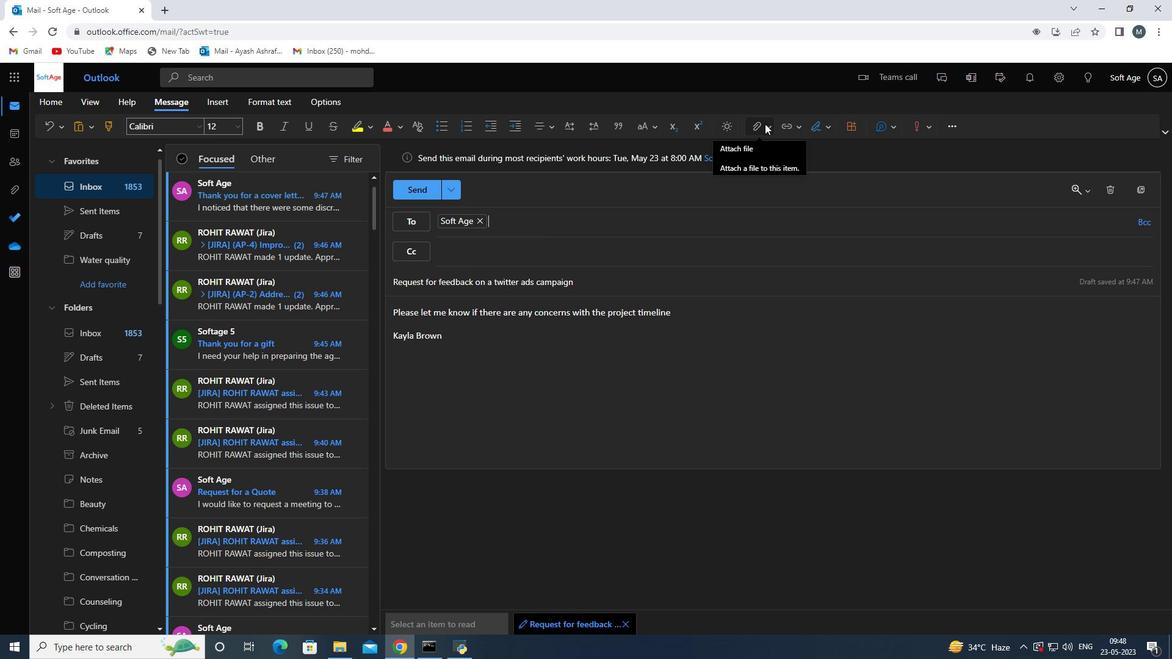 
Action: Mouse moved to (729, 149)
Screenshot: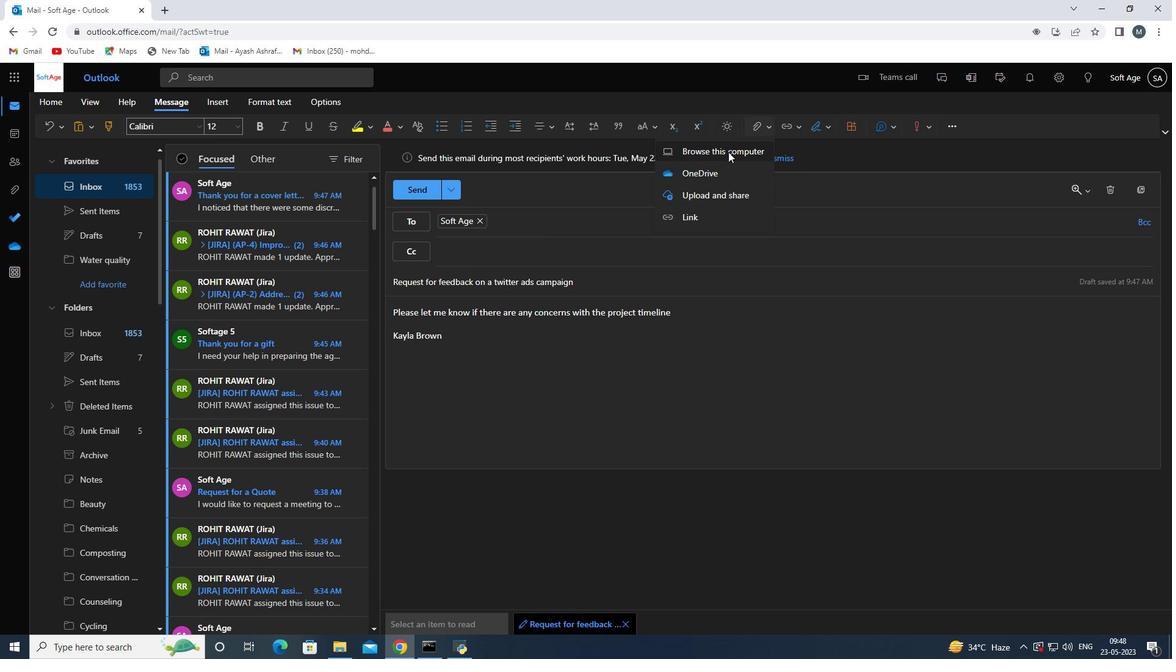 
Action: Mouse pressed left at (729, 149)
Screenshot: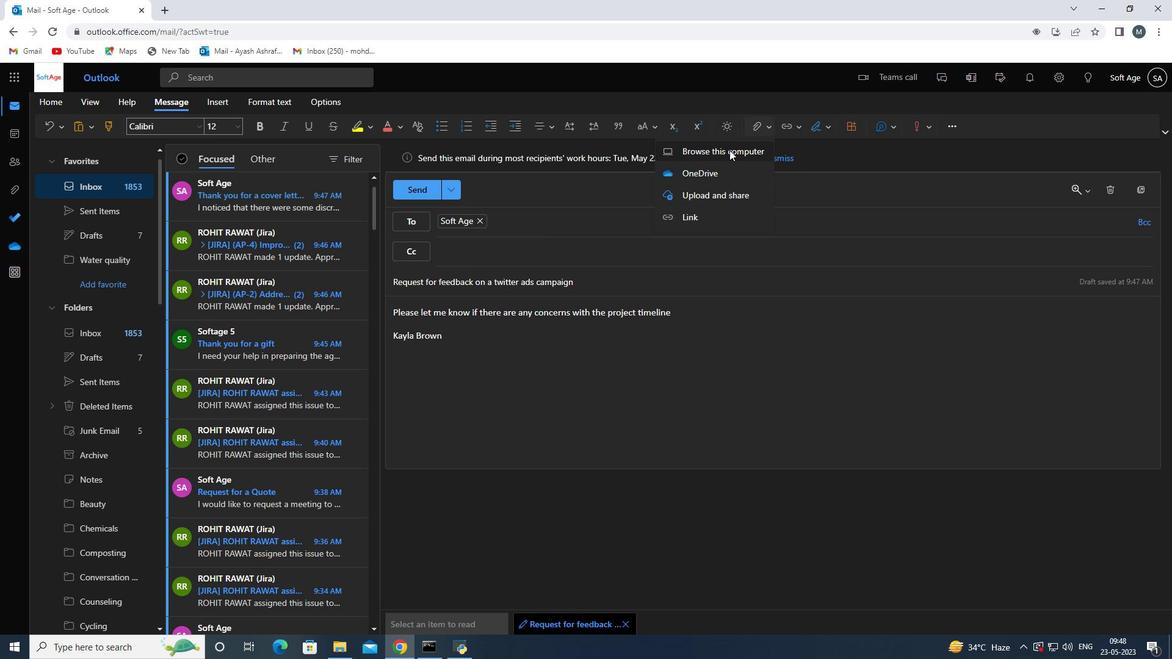 
Action: Mouse moved to (219, 202)
Screenshot: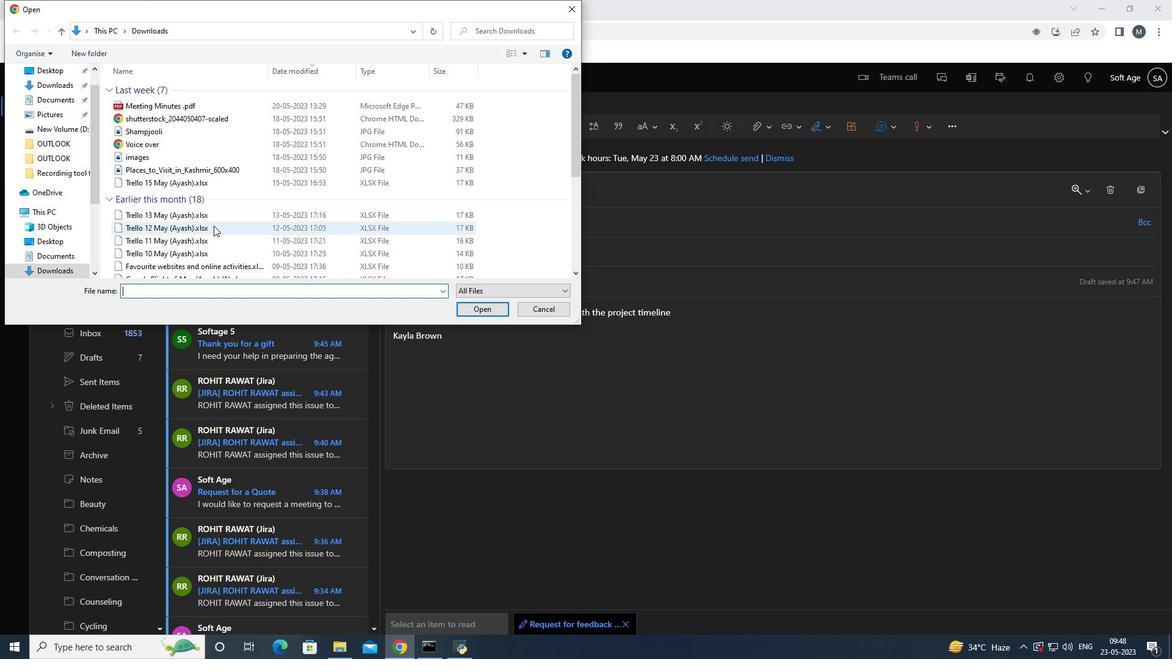 
Action: Mouse scrolled (219, 202) with delta (0, 0)
Screenshot: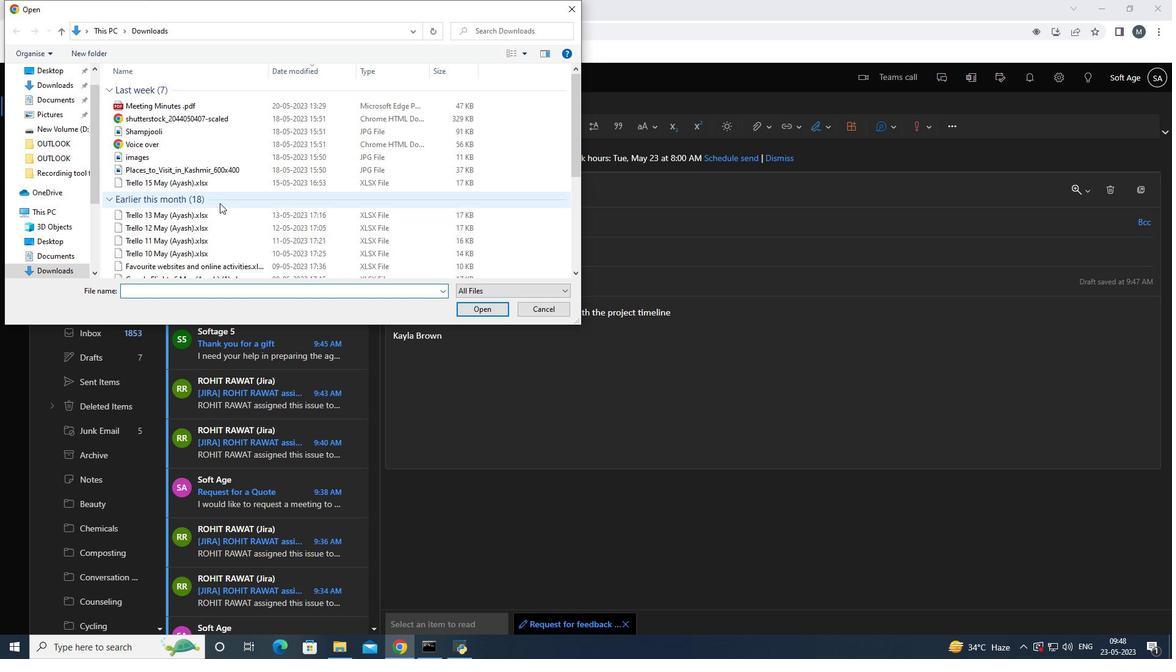 
Action: Mouse moved to (221, 198)
Screenshot: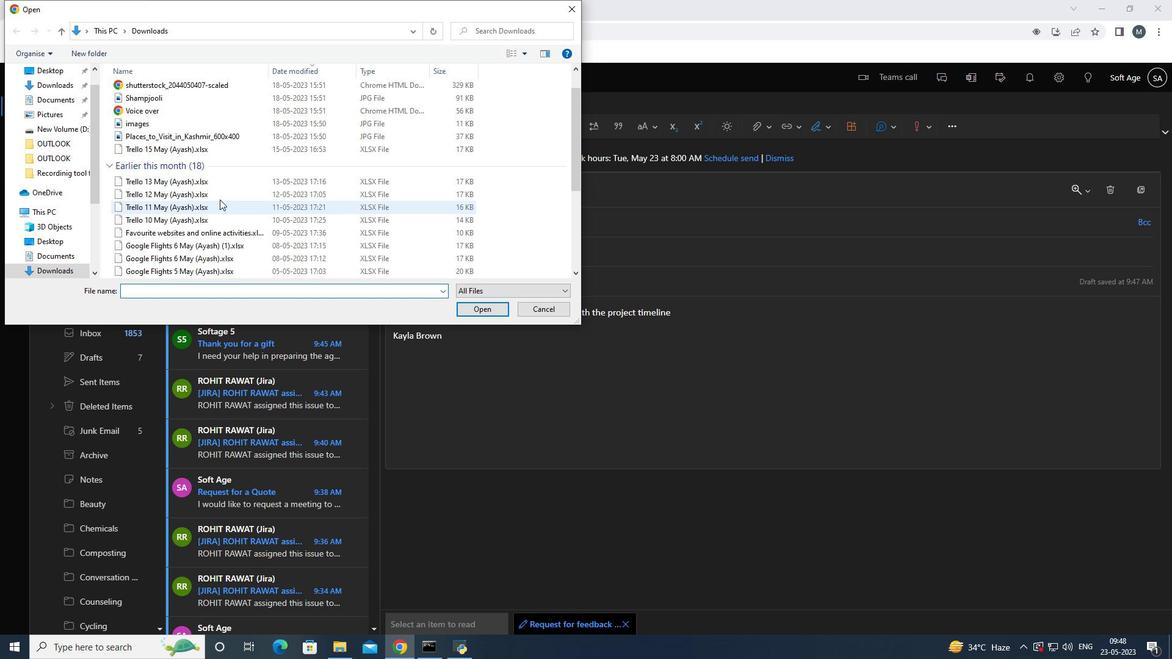 
Action: Mouse scrolled (221, 199) with delta (0, 0)
Screenshot: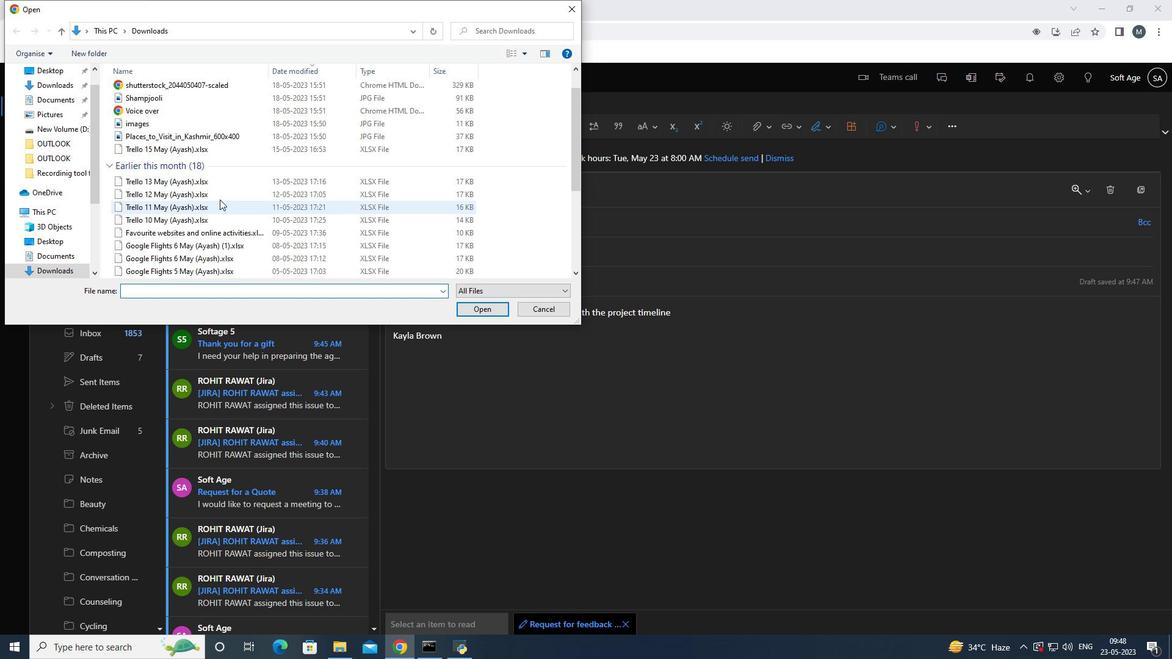 
Action: Mouse moved to (221, 197)
Screenshot: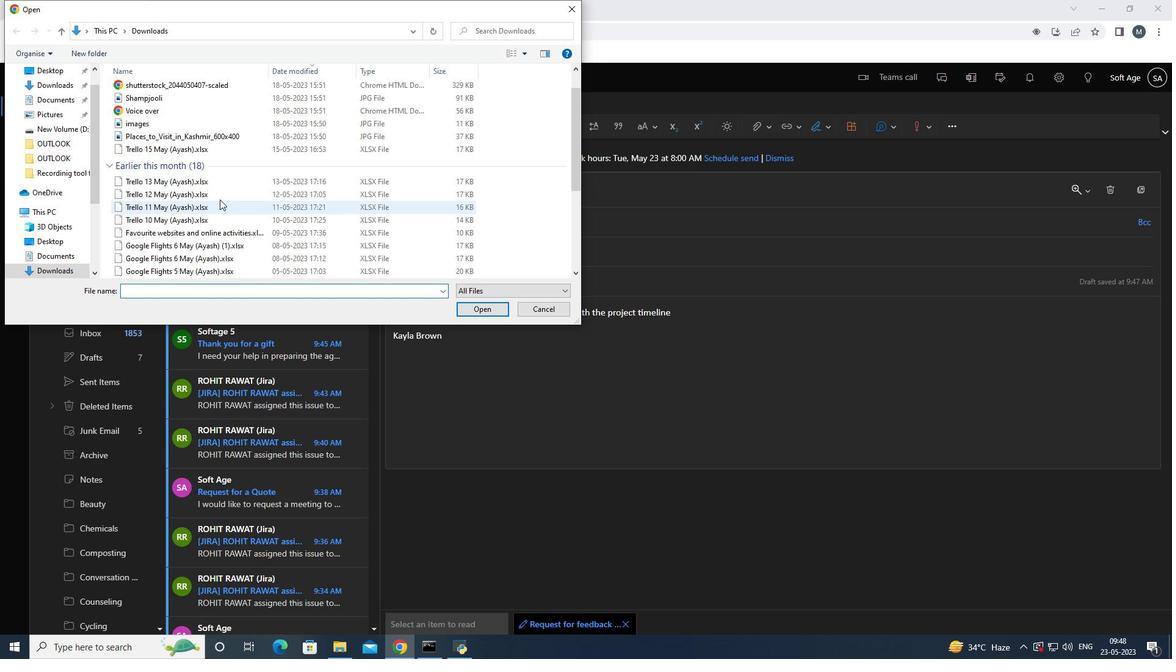 
Action: Mouse scrolled (221, 197) with delta (0, 0)
Screenshot: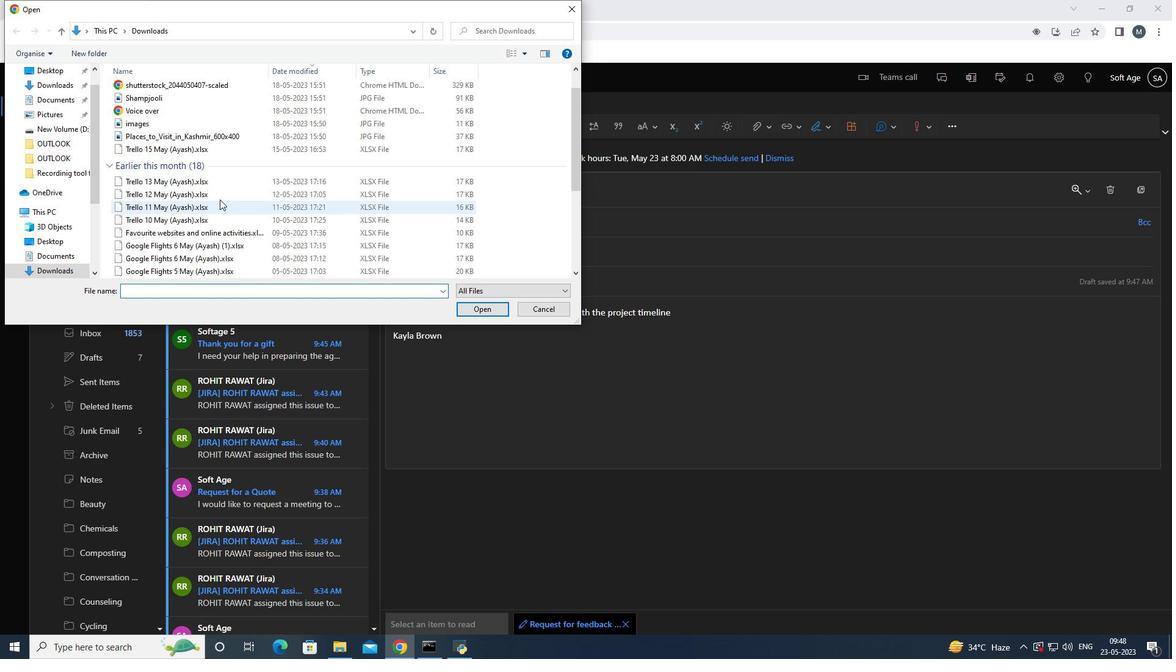 
Action: Mouse scrolled (221, 197) with delta (0, 0)
Screenshot: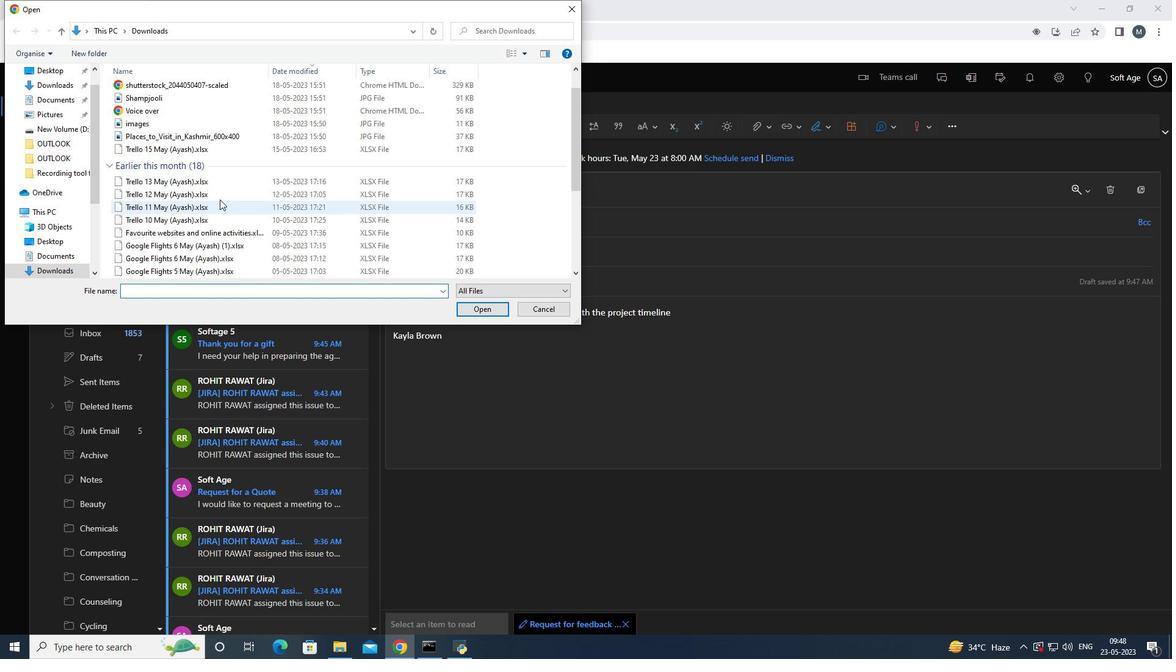 
Action: Mouse moved to (222, 197)
Screenshot: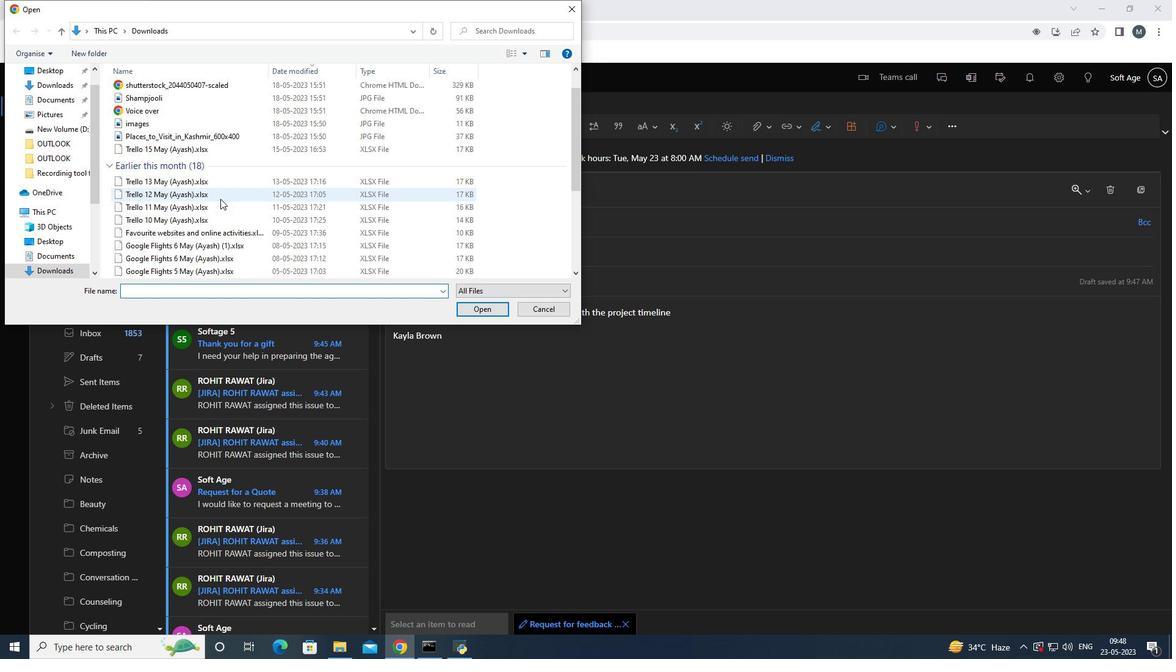 
Action: Mouse scrolled (222, 197) with delta (0, 0)
Screenshot: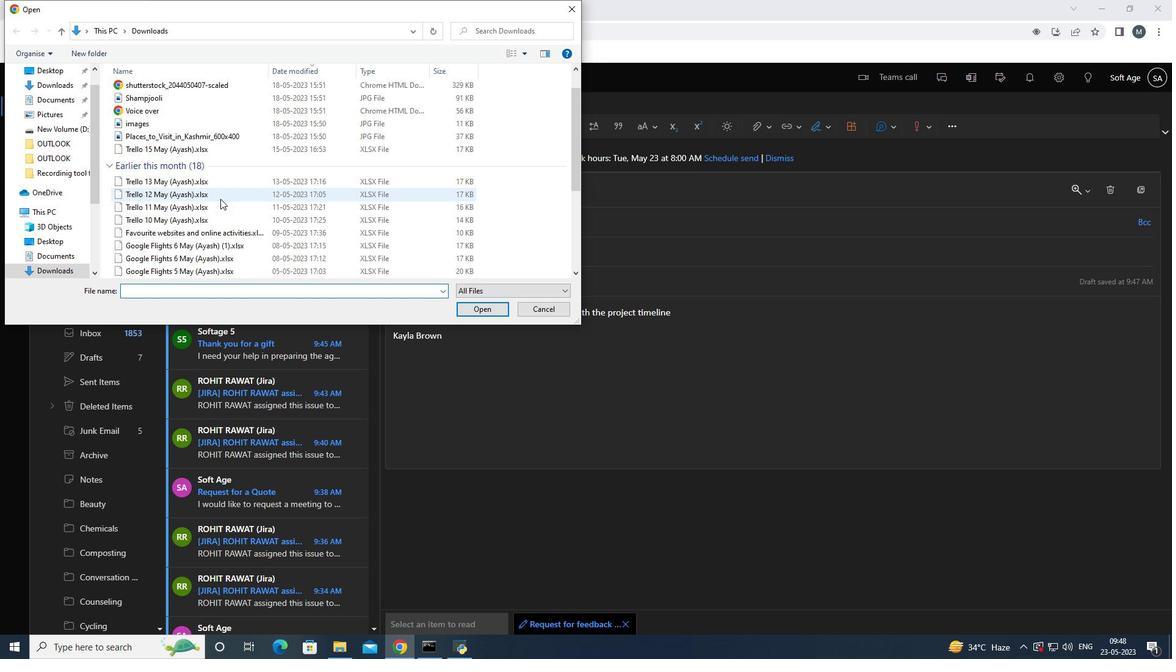 
Action: Mouse scrolled (222, 197) with delta (0, 0)
Screenshot: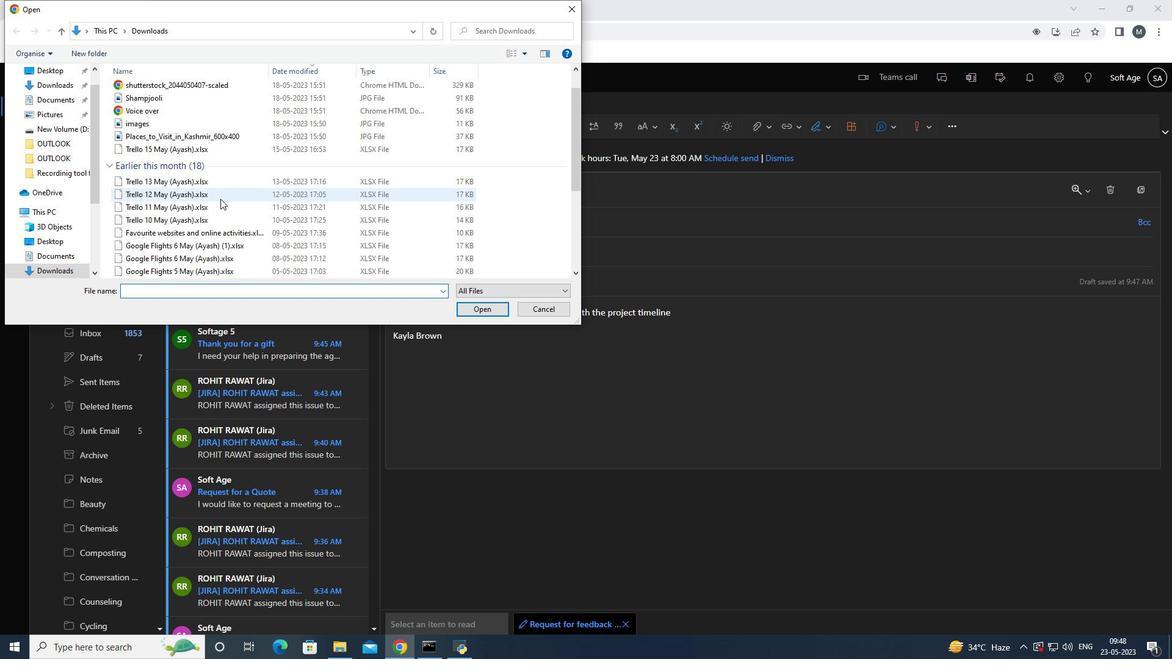 
Action: Mouse moved to (200, 158)
Screenshot: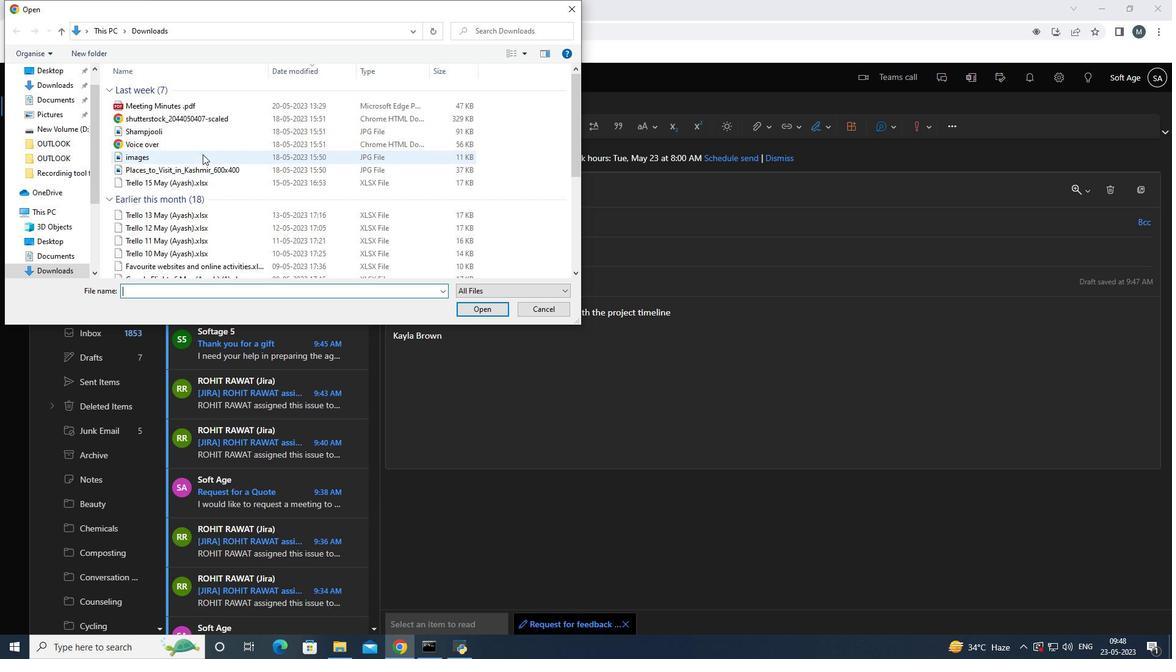
Action: Mouse pressed right at (200, 158)
Screenshot: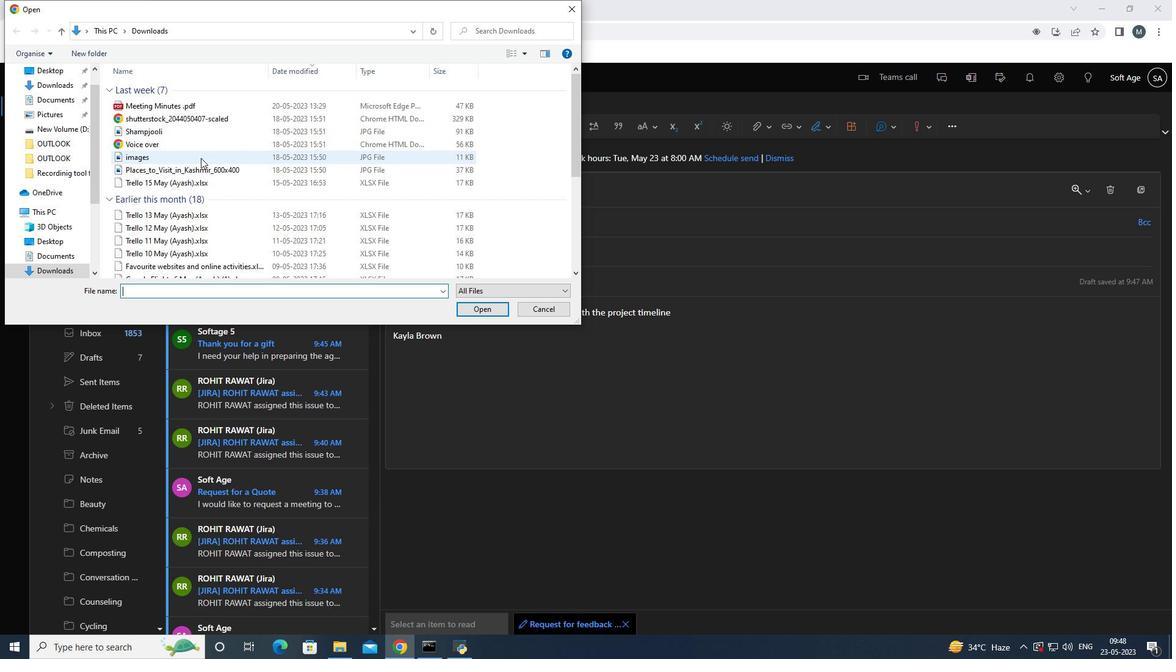 
Action: Mouse moved to (197, 156)
Screenshot: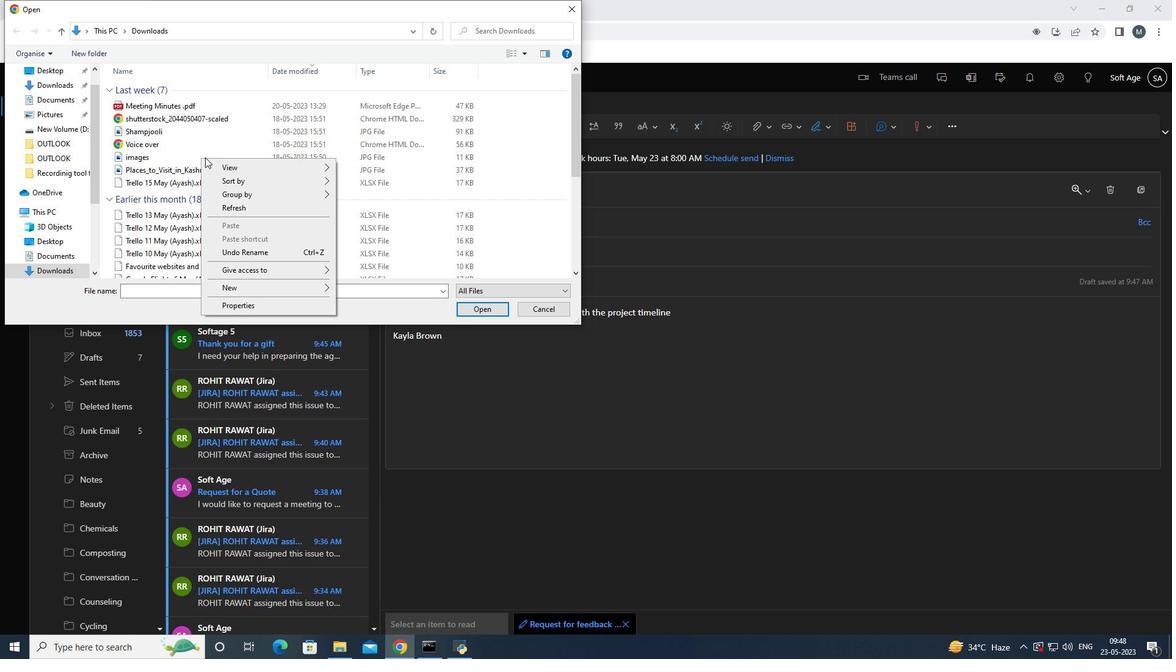 
Action: Mouse pressed left at (197, 156)
Screenshot: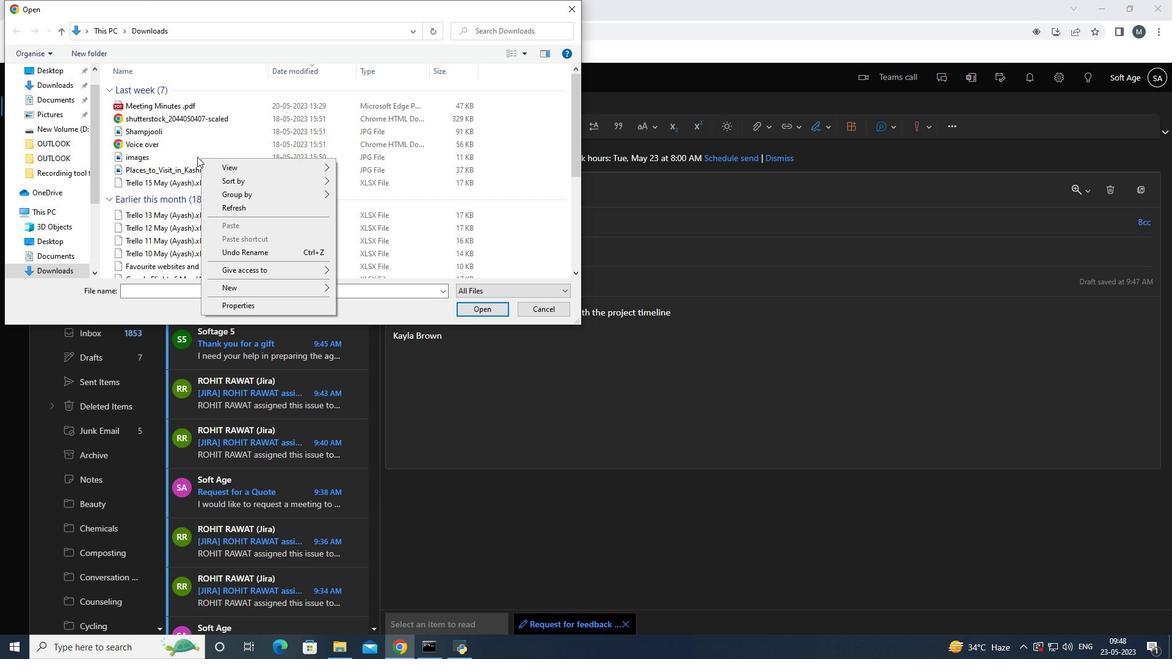 
Action: Mouse pressed left at (197, 156)
Screenshot: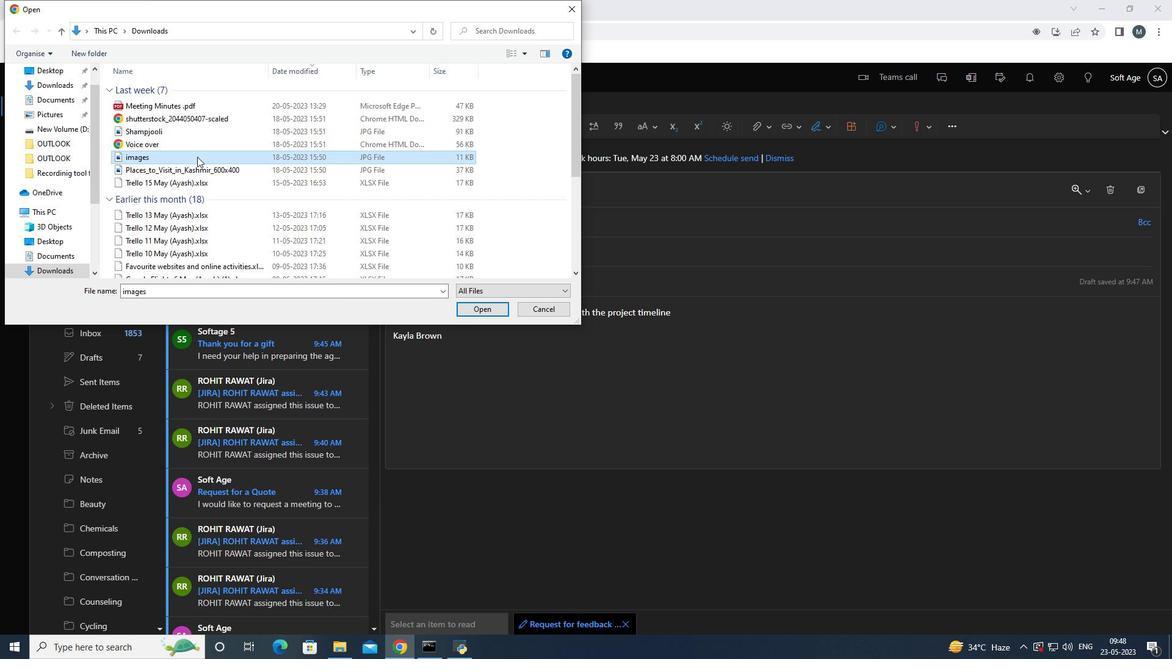 
Action: Mouse moved to (437, 353)
Screenshot: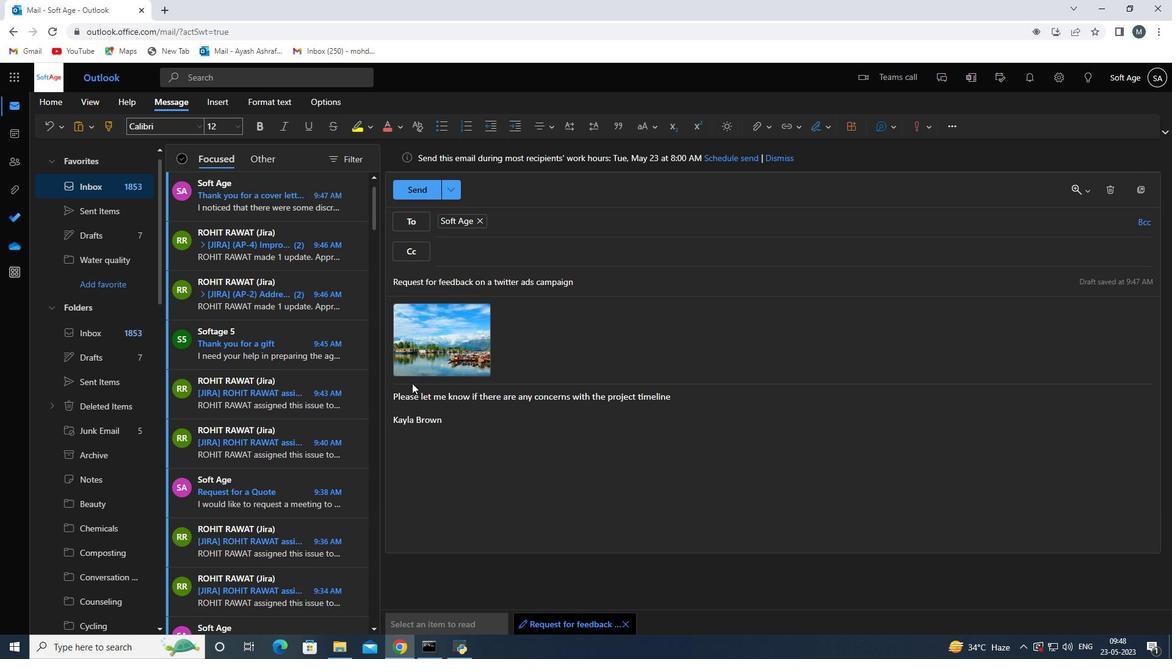 
Action: Mouse pressed left at (437, 353)
Screenshot: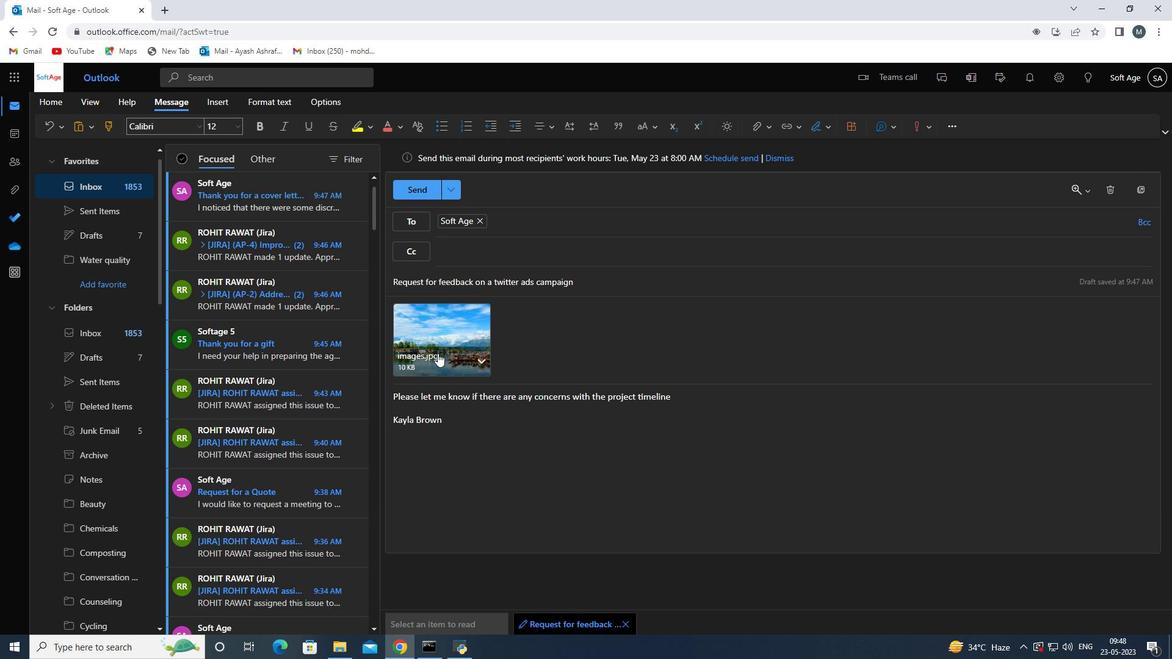 
Action: Mouse pressed right at (437, 353)
Screenshot: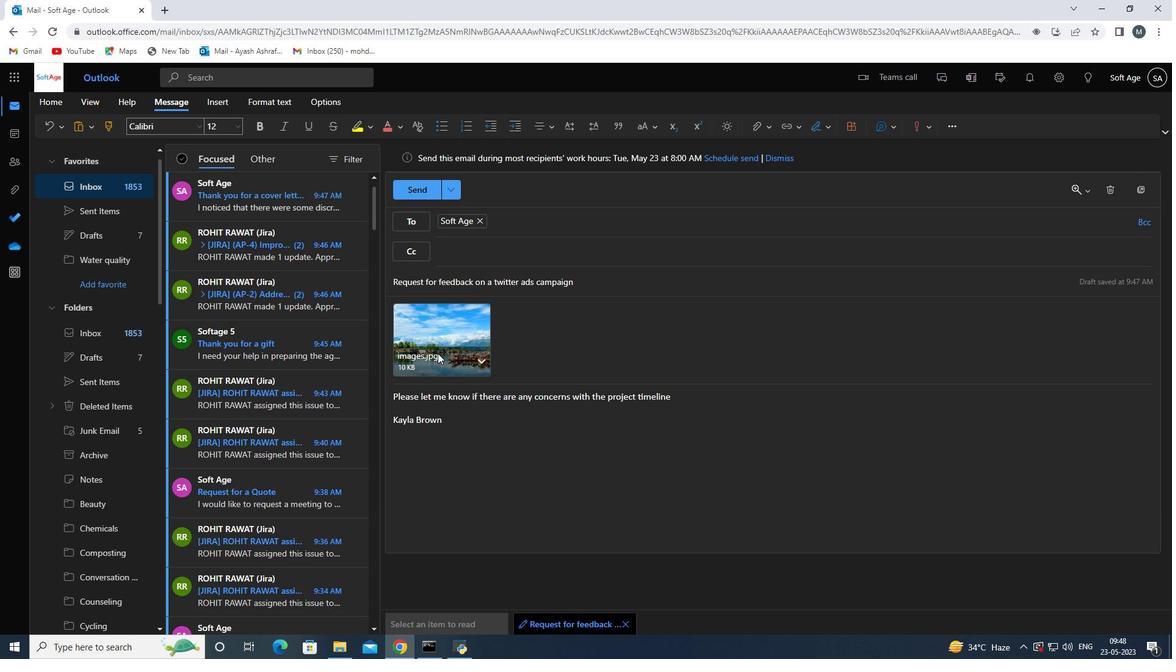 
Action: Mouse moved to (544, 305)
Screenshot: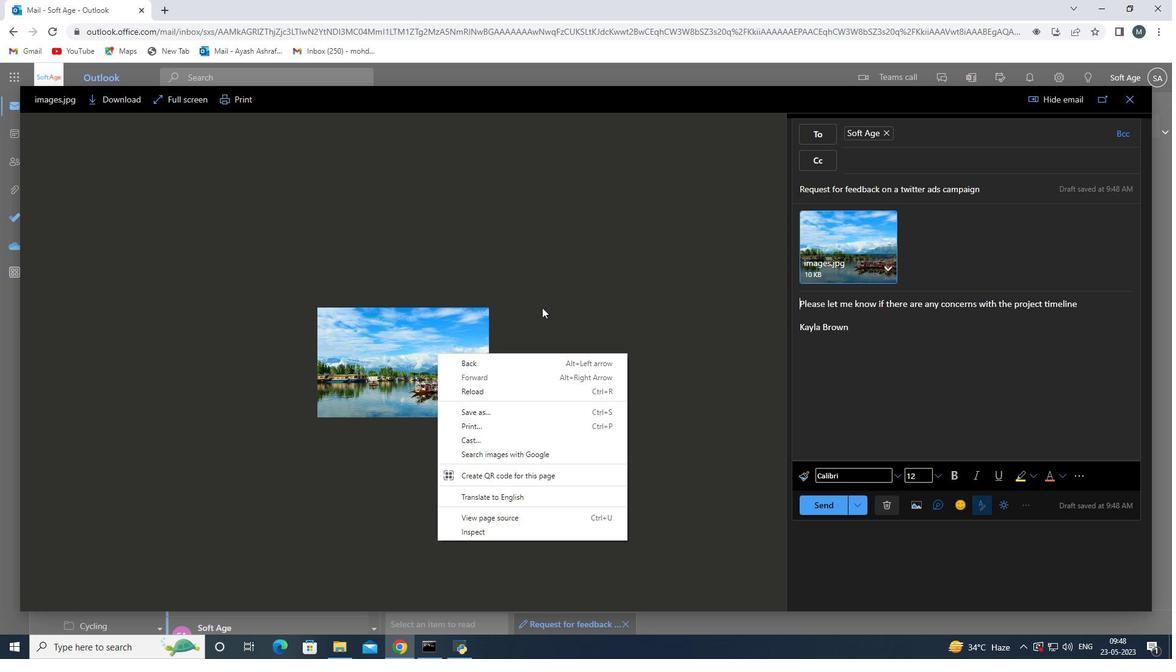 
Action: Mouse pressed left at (544, 305)
Screenshot: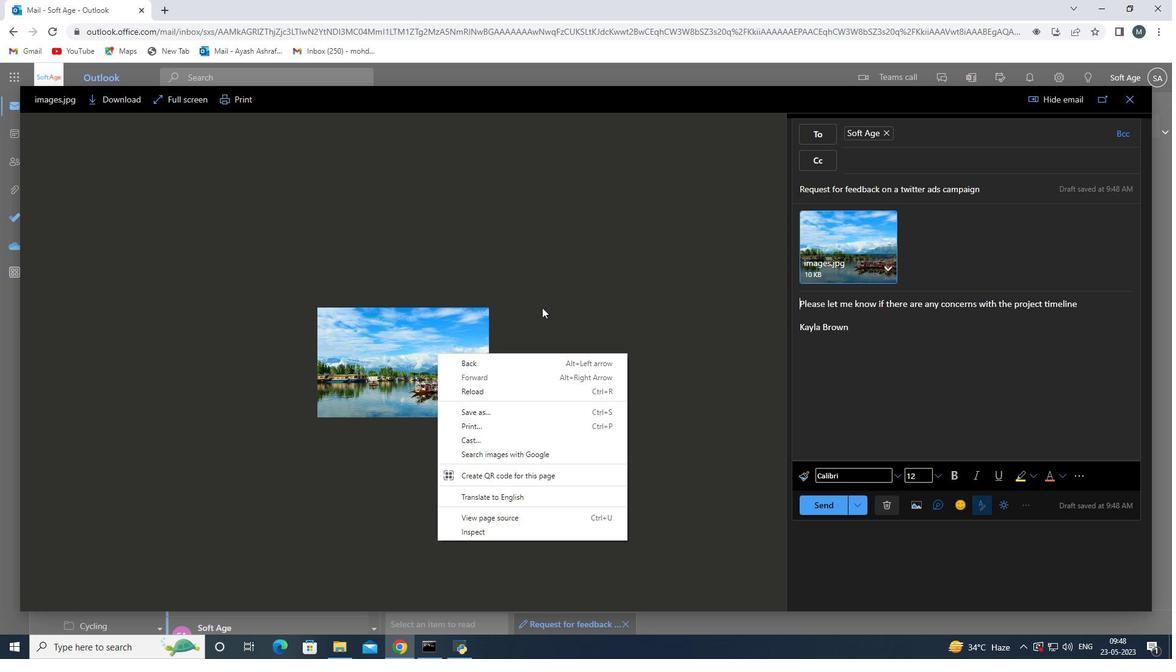 
Action: Mouse moved to (1162, 133)
Screenshot: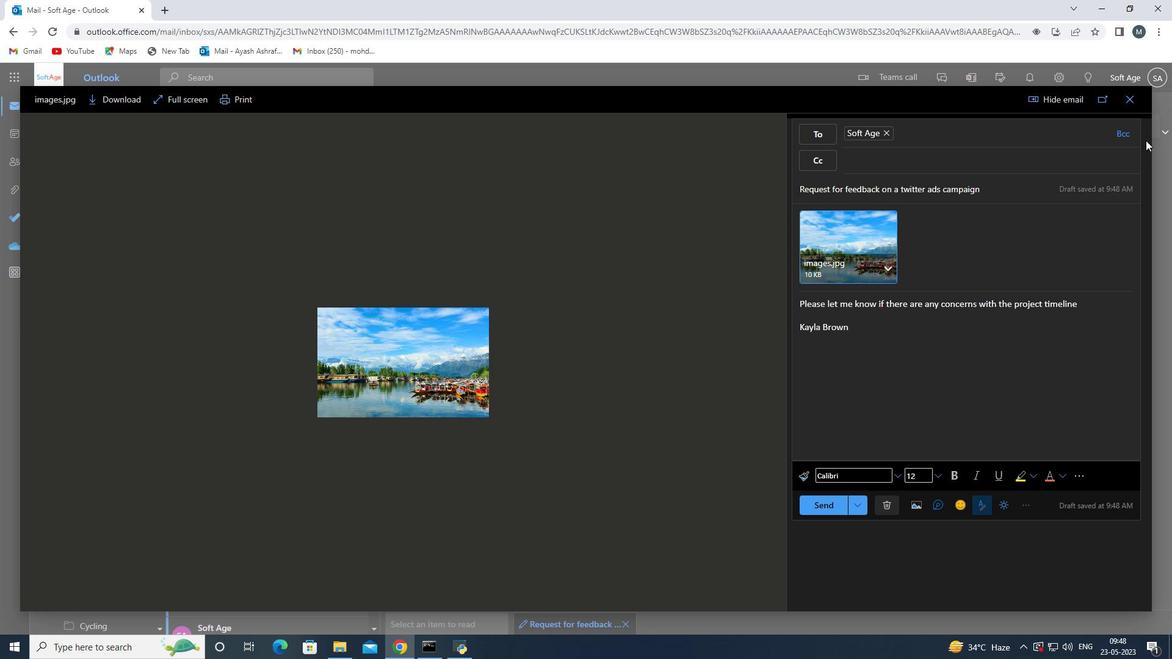 
Action: Mouse pressed left at (1162, 133)
Screenshot: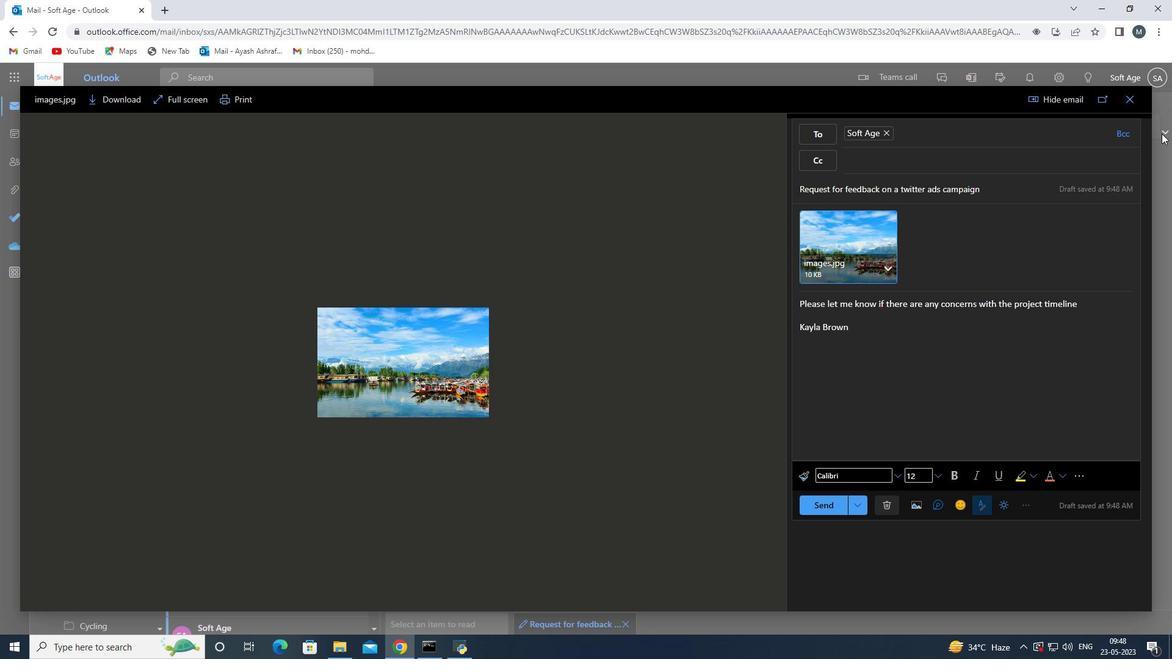 
Action: Mouse moved to (478, 338)
Screenshot: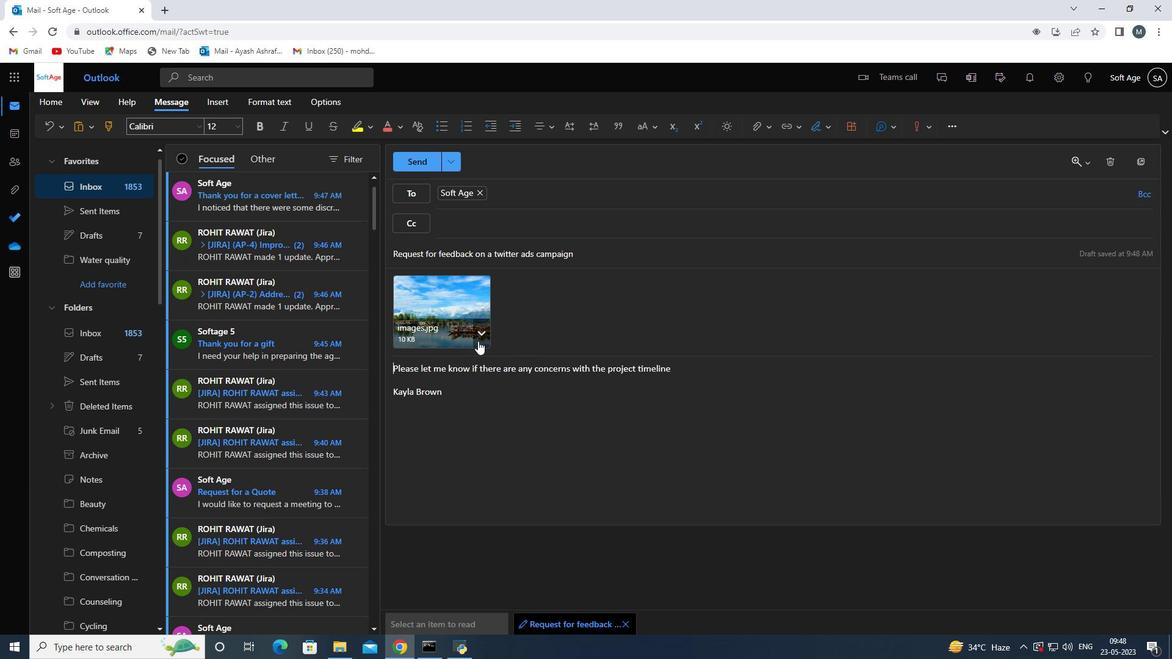 
Action: Mouse pressed right at (478, 338)
Screenshot: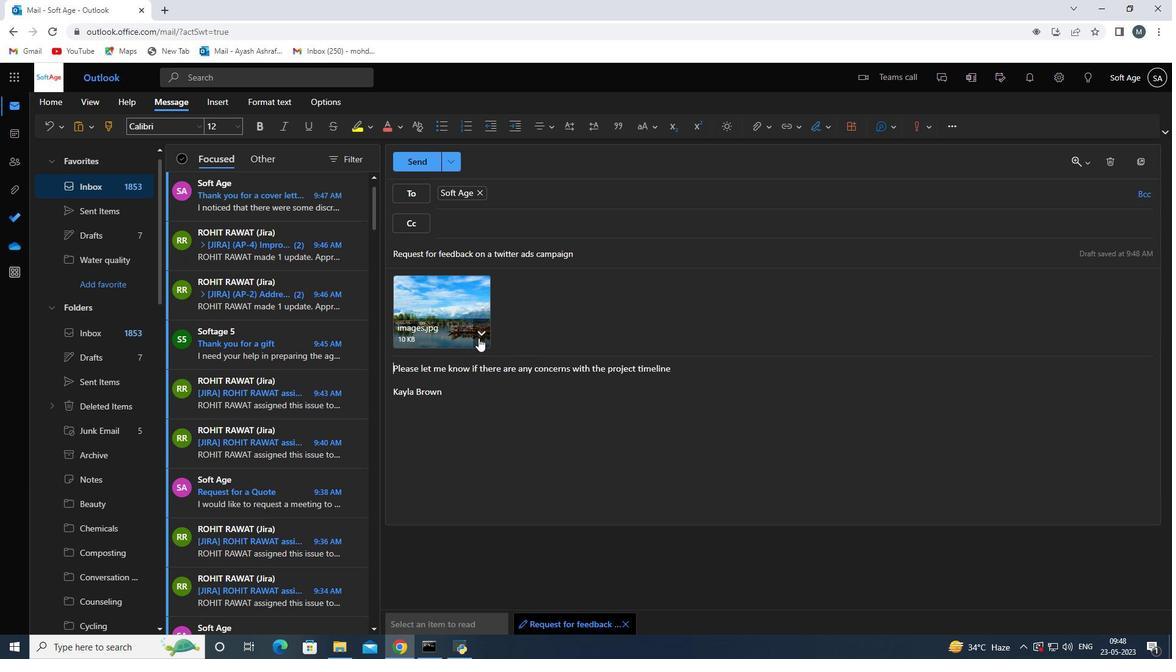 
Action: Mouse moved to (345, 440)
Screenshot: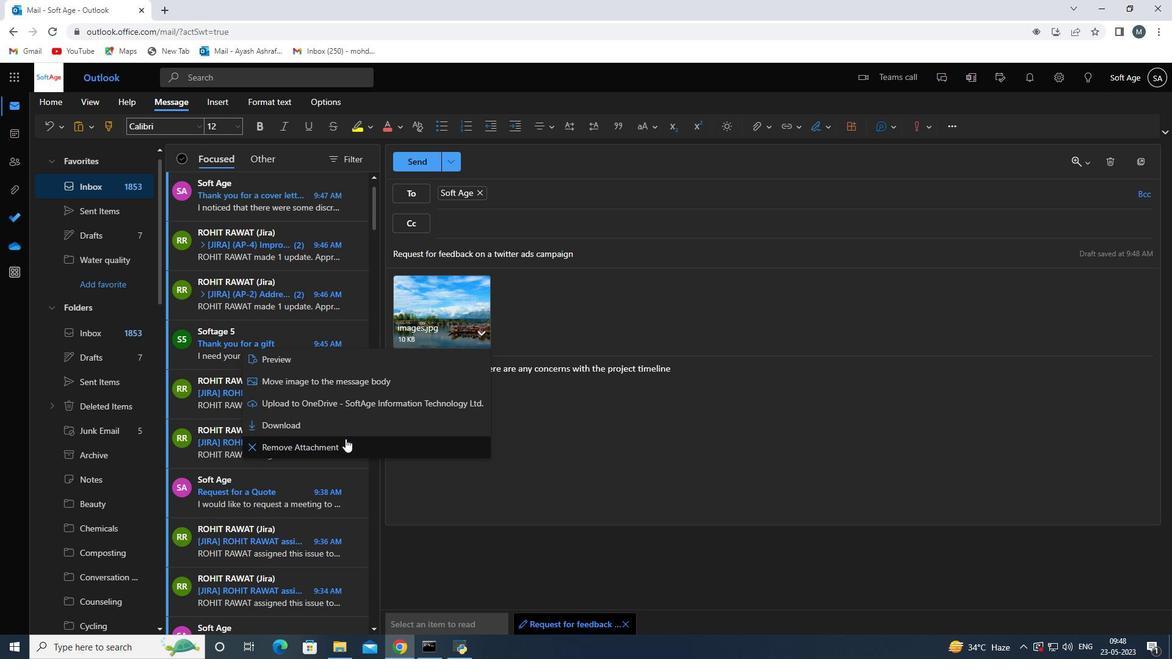 
Action: Mouse pressed left at (345, 440)
Screenshot: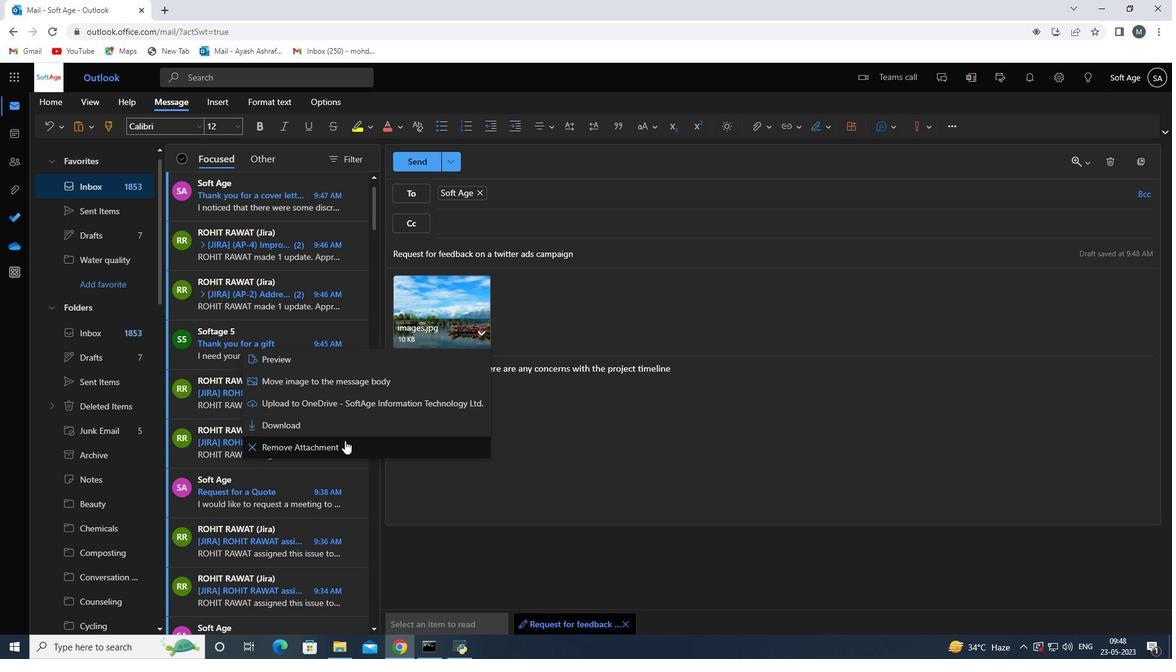 
Action: Mouse moved to (767, 131)
Screenshot: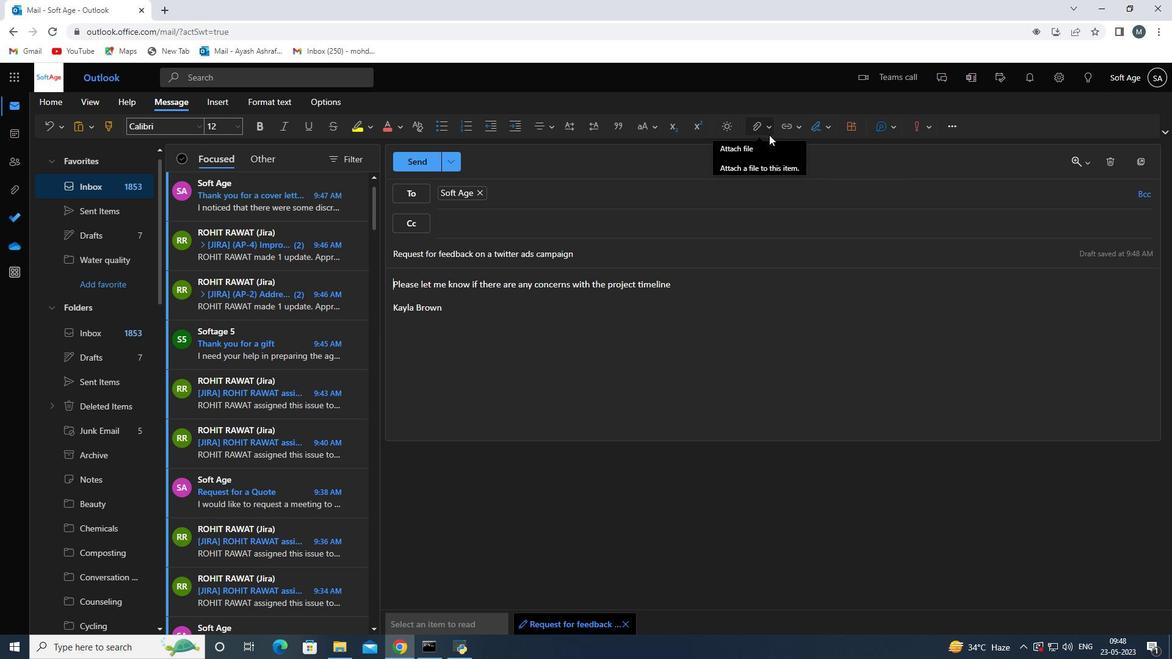 
Action: Mouse pressed left at (767, 131)
Screenshot: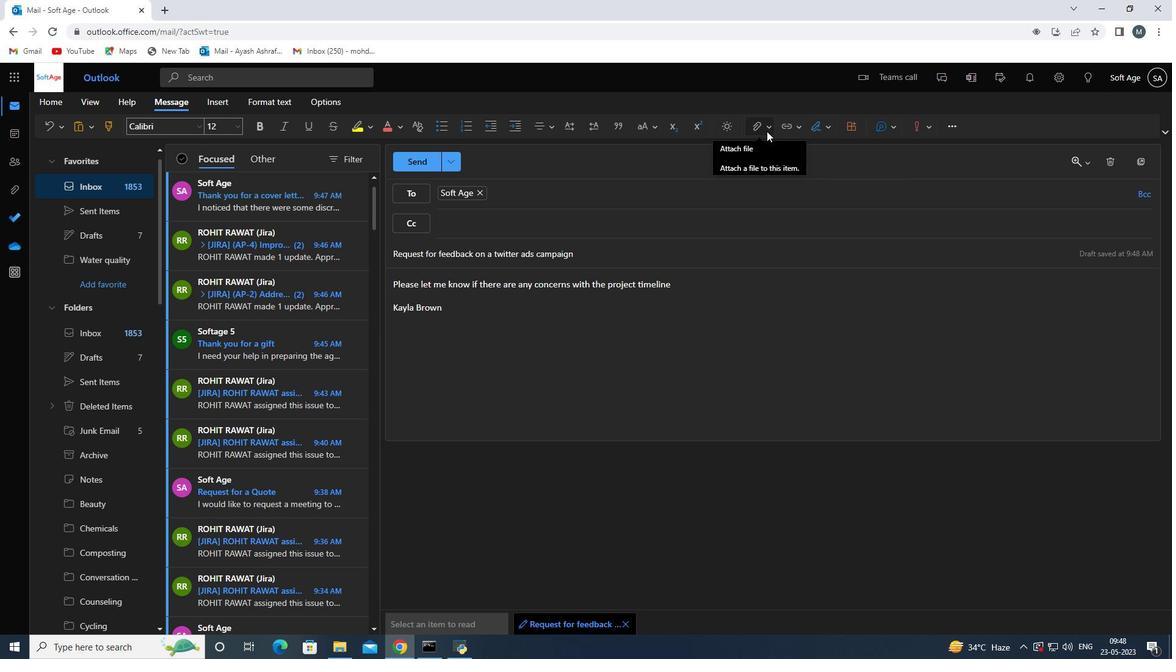 
Action: Mouse moved to (723, 148)
Screenshot: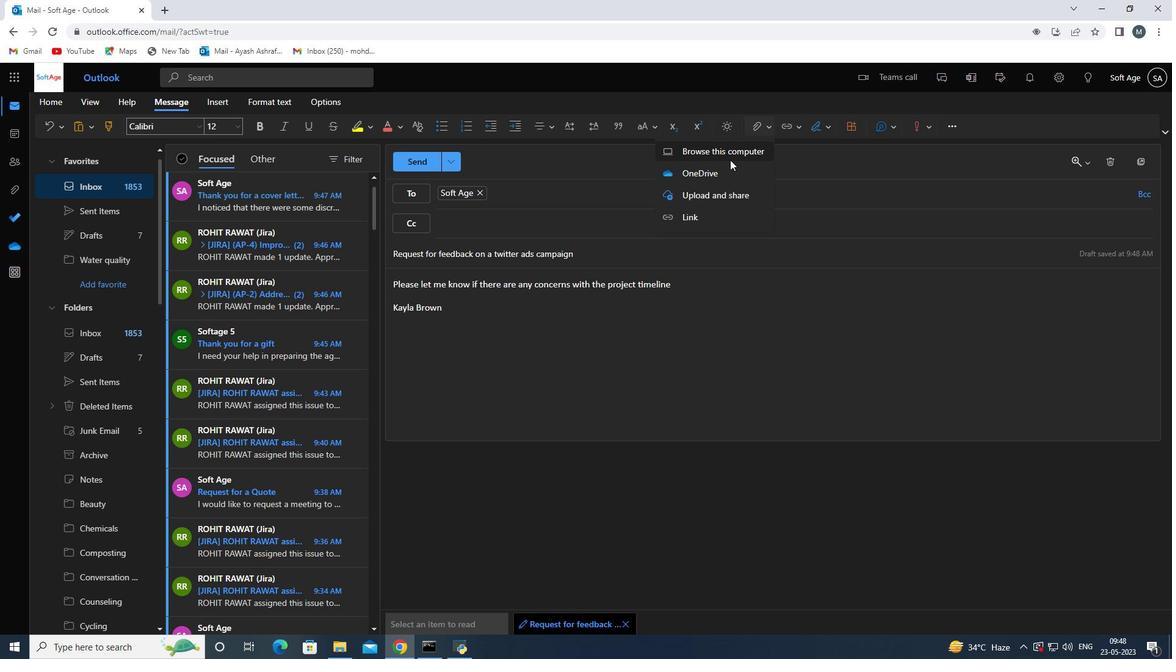 
Action: Mouse pressed left at (723, 148)
Screenshot: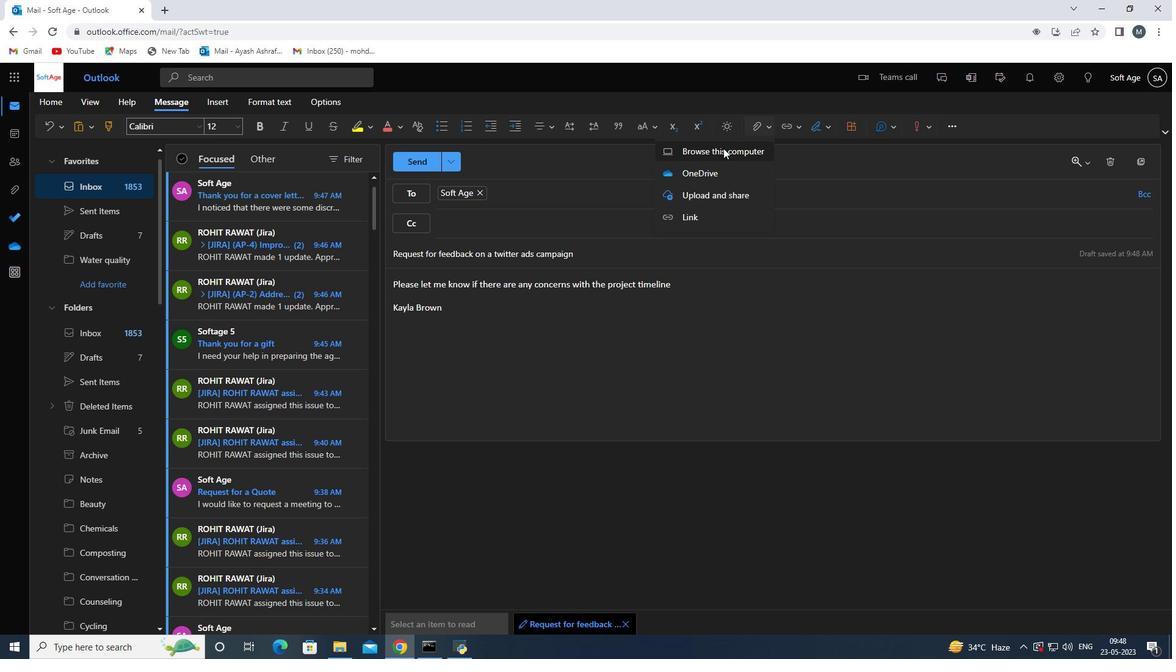 
Action: Mouse moved to (211, 143)
Screenshot: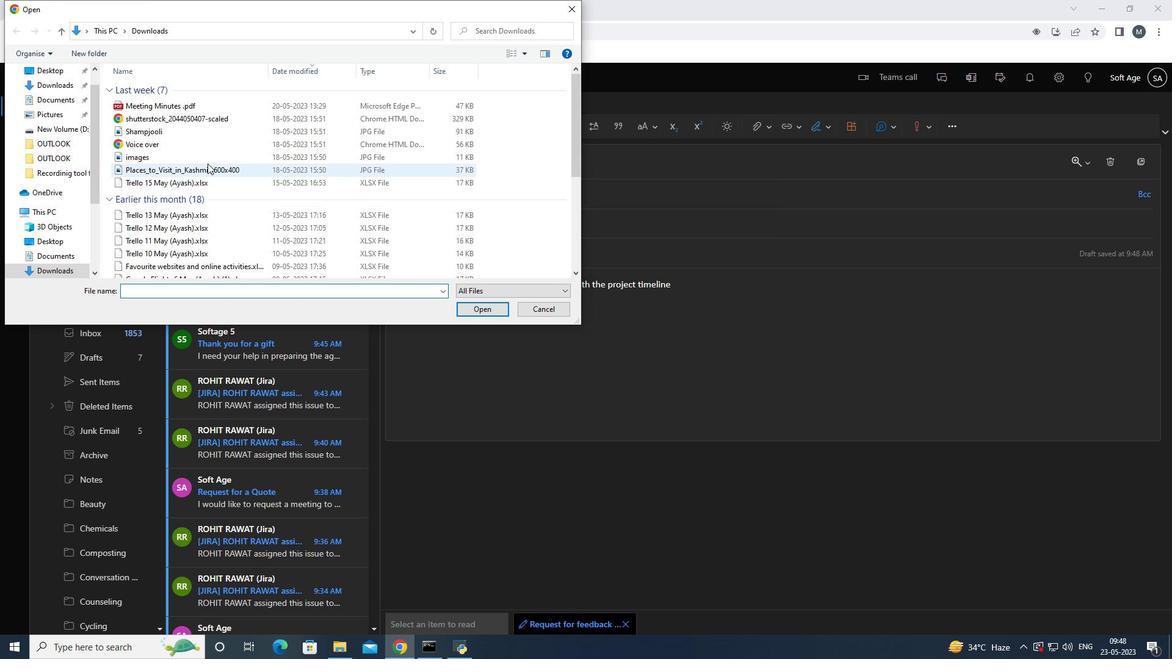 
Action: Mouse pressed right at (211, 143)
Screenshot: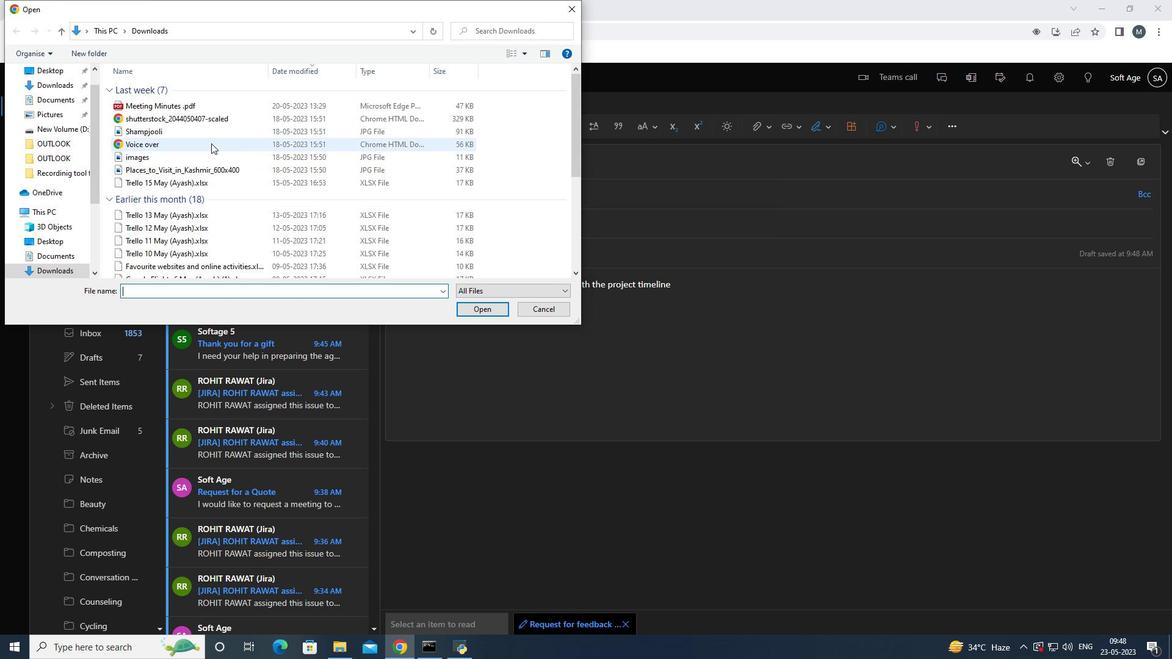 
Action: Mouse moved to (180, 145)
Screenshot: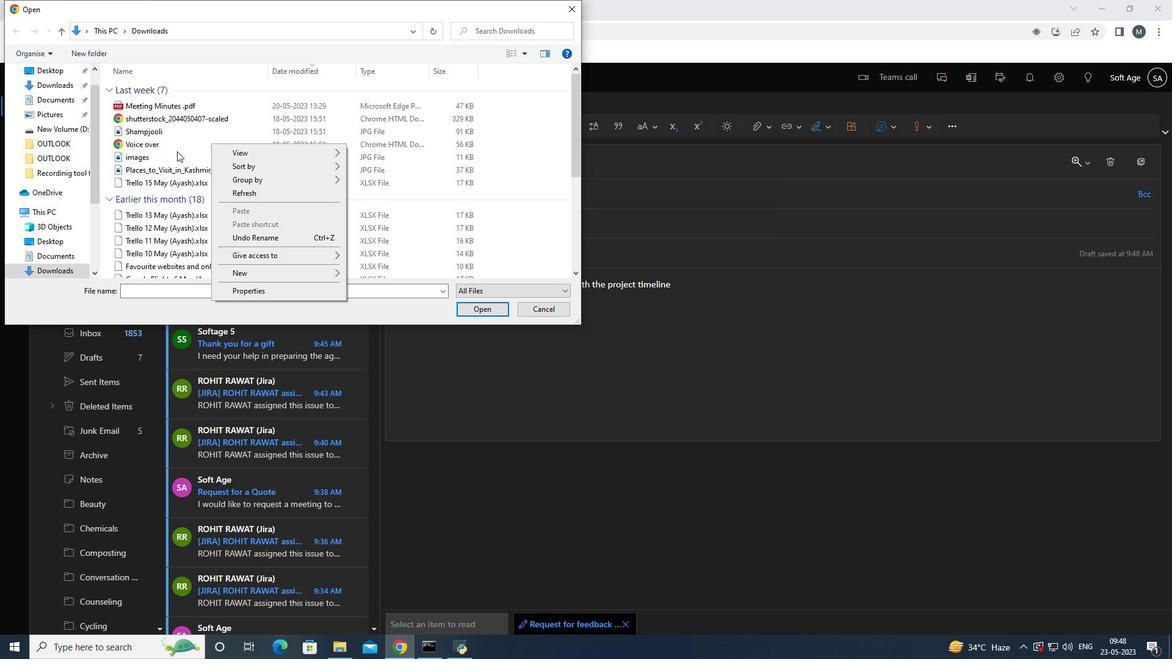 
Action: Mouse pressed left at (180, 145)
Screenshot: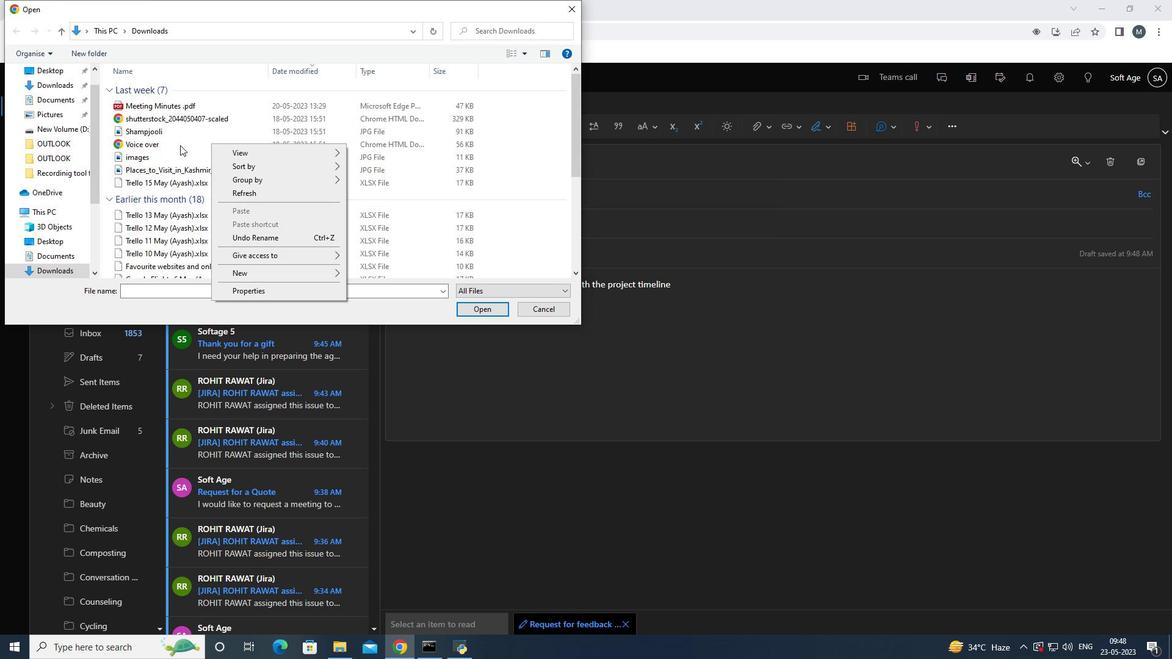 
Action: Mouse moved to (177, 294)
Screenshot: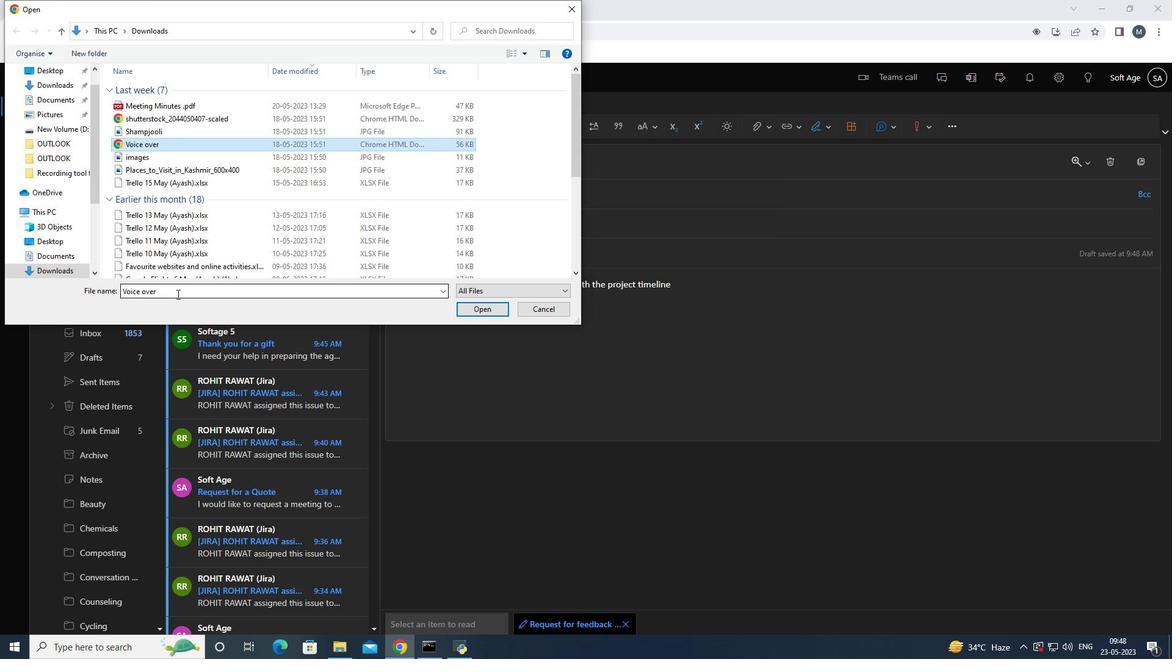 
Action: Mouse pressed left at (177, 294)
Screenshot: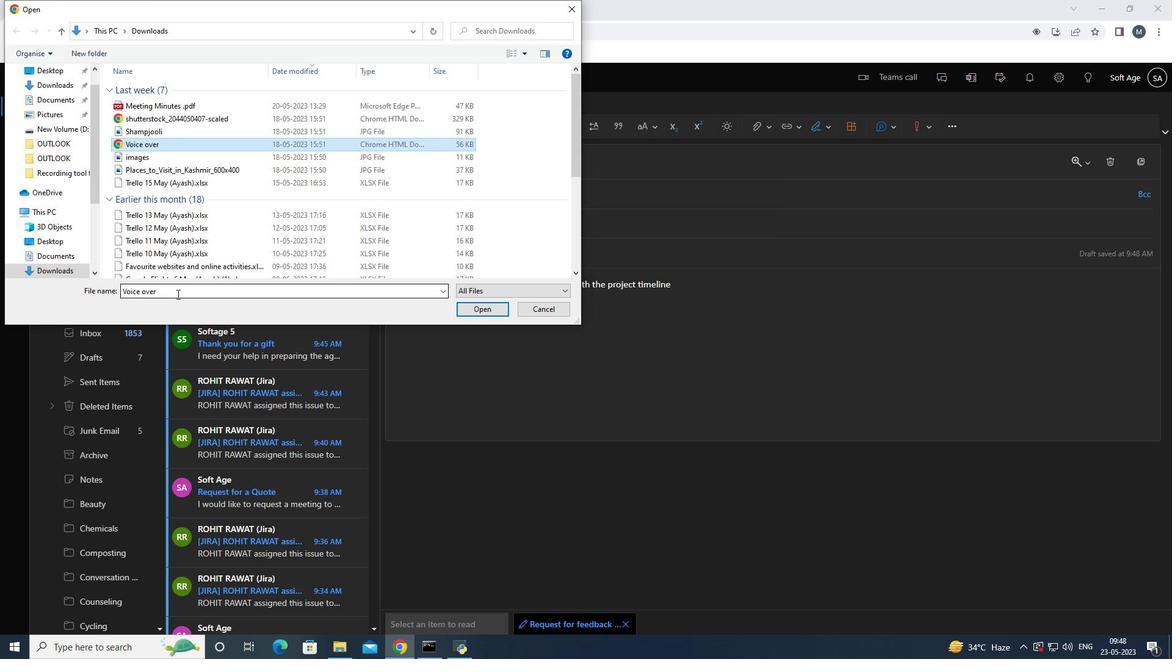 
Action: Mouse moved to (177, 294)
Screenshot: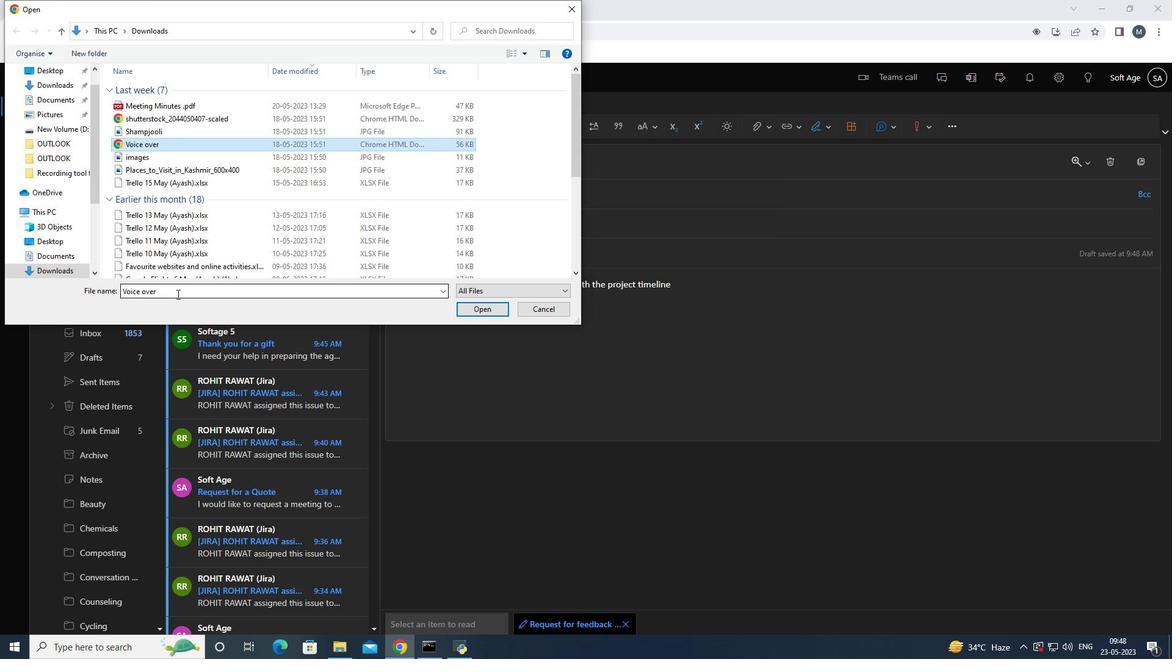 
Action: Key pressed <Key.shift>AUDIO<Key.space><Key.shift>Fil
Screenshot: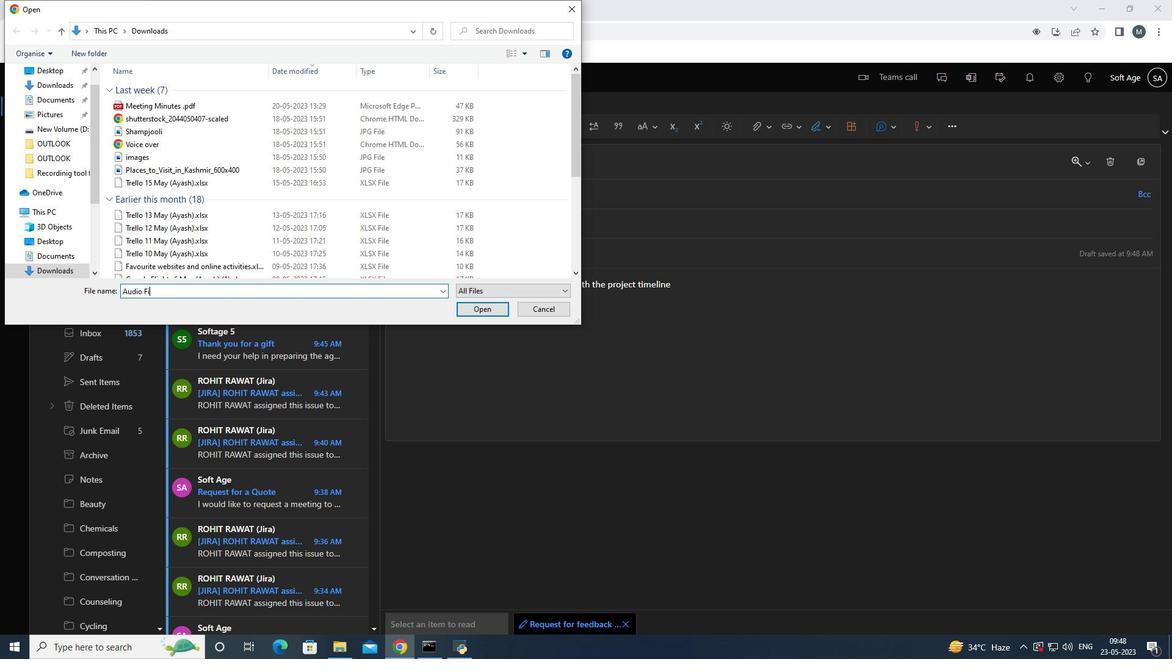 
Action: Mouse moved to (178, 294)
Screenshot: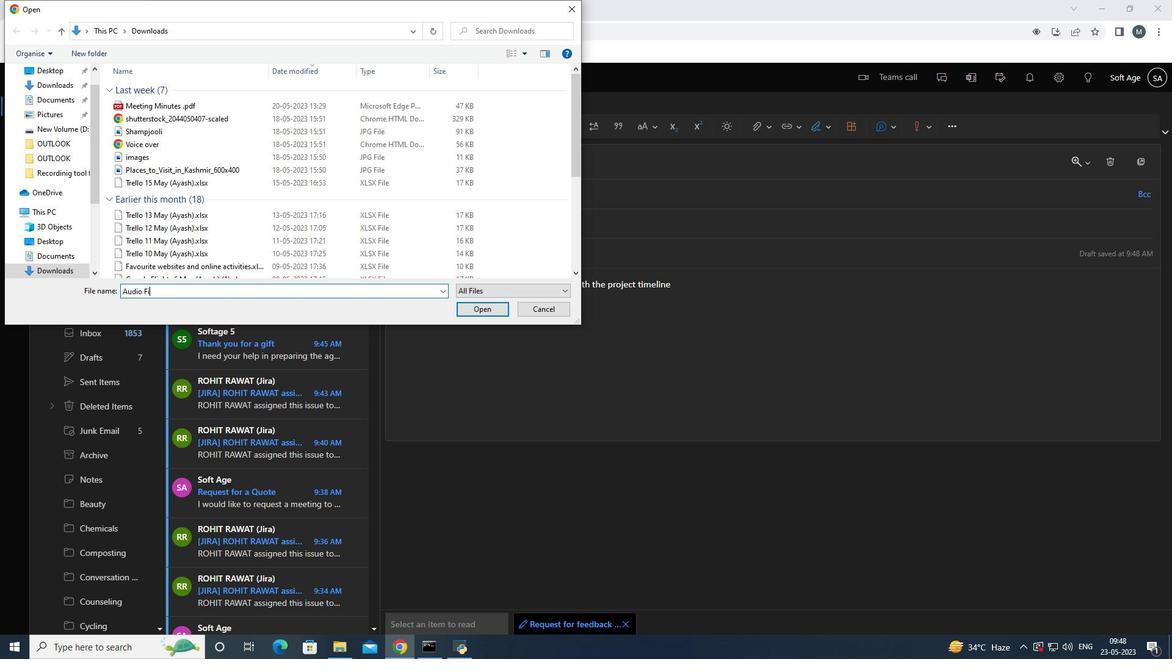 
Action: Key pressed e<Key.space>sound<Key.enter>
Screenshot: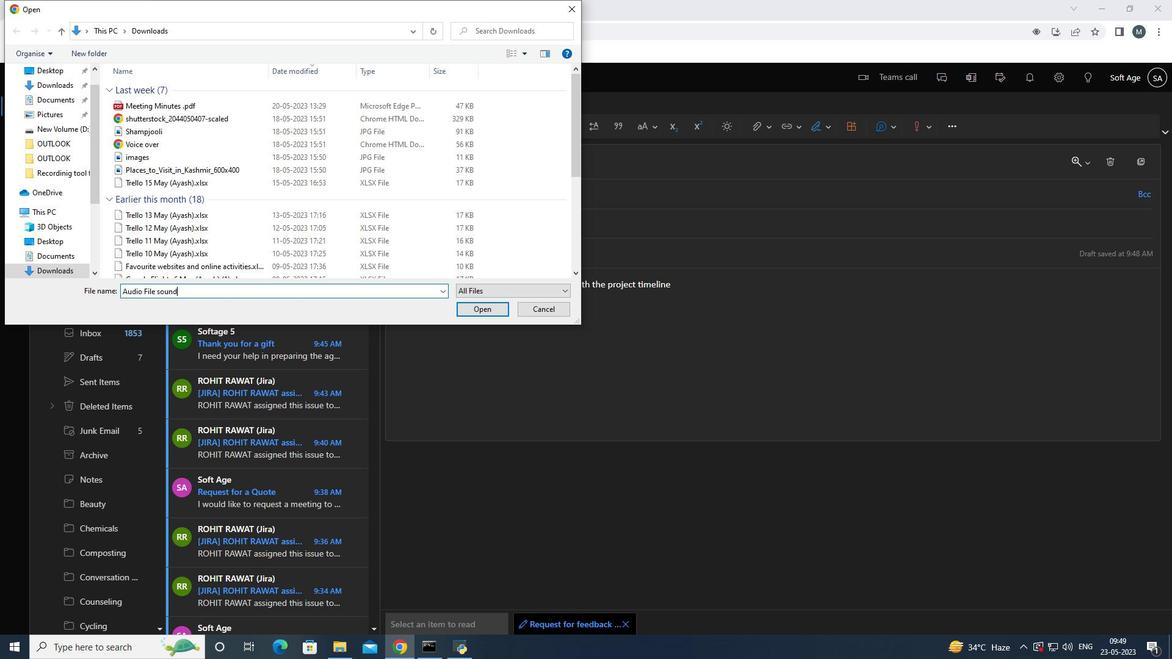 
Action: Mouse moved to (676, 267)
Screenshot: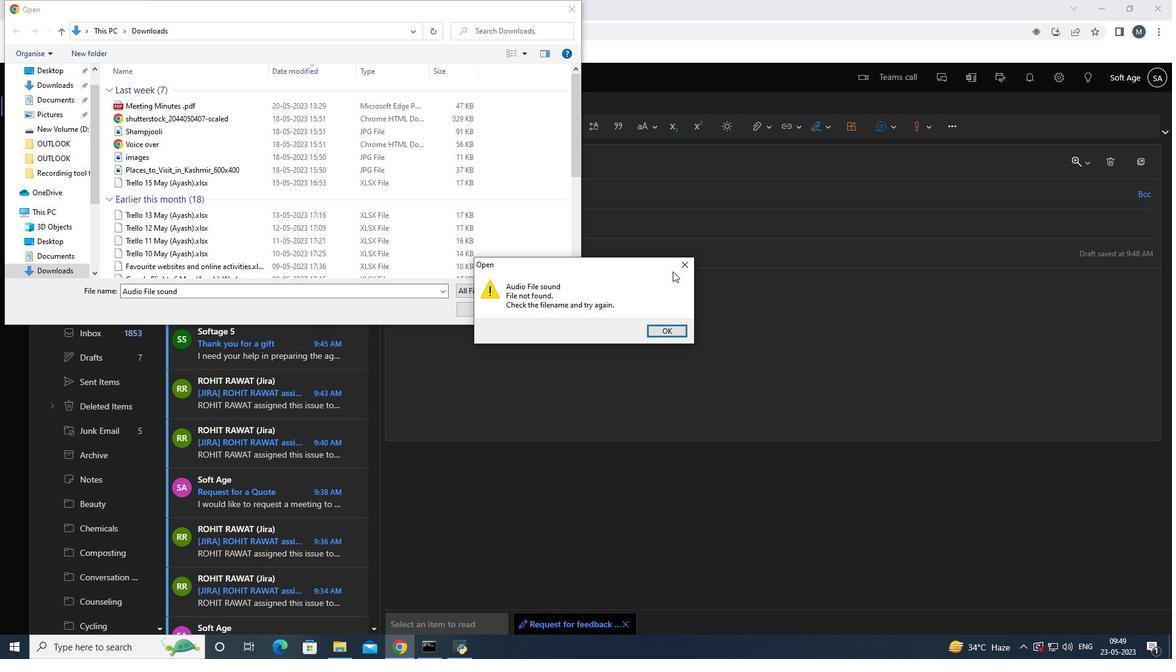 
Action: Mouse pressed left at (676, 267)
Screenshot: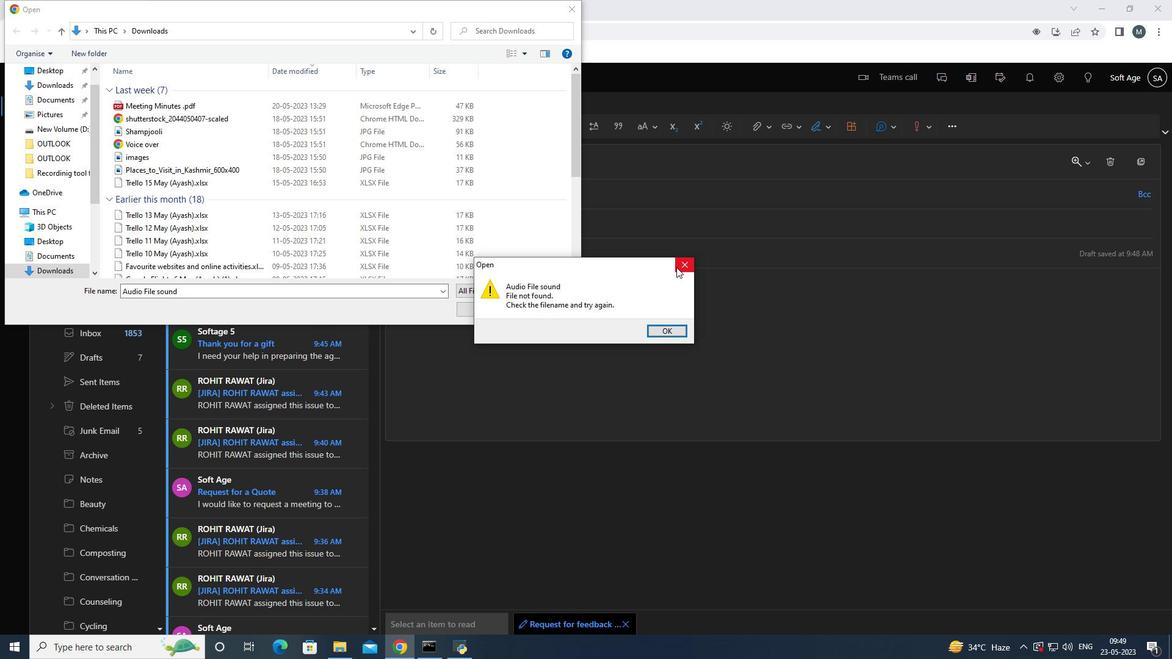 
Action: Mouse moved to (483, 310)
Screenshot: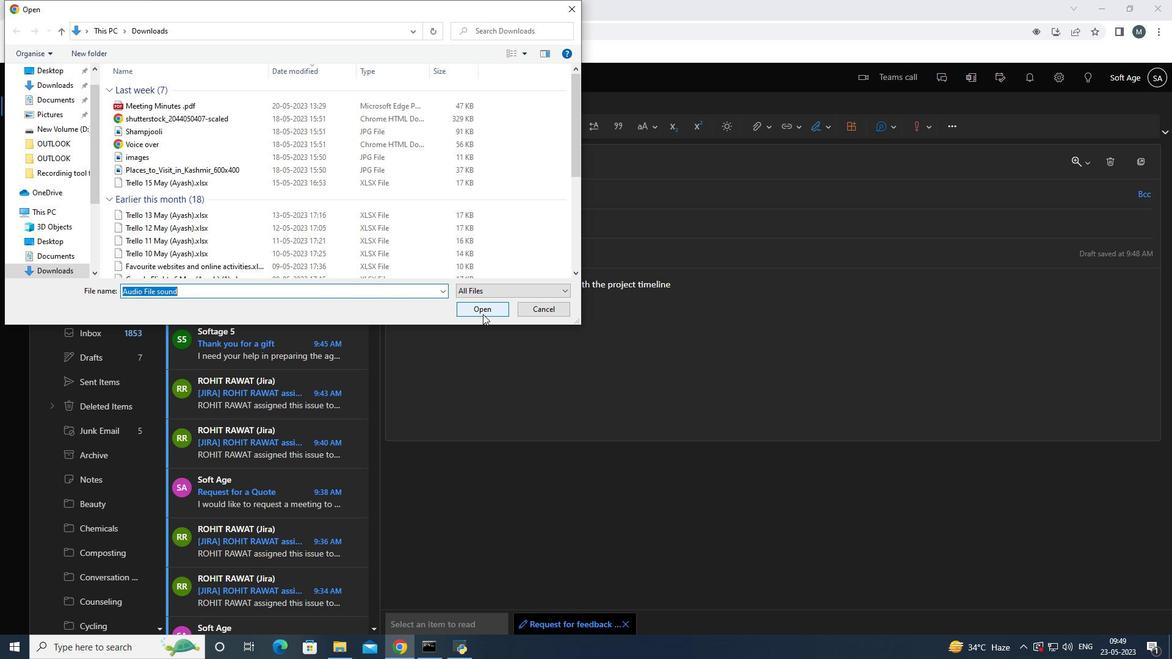
Action: Mouse pressed left at (483, 310)
Screenshot: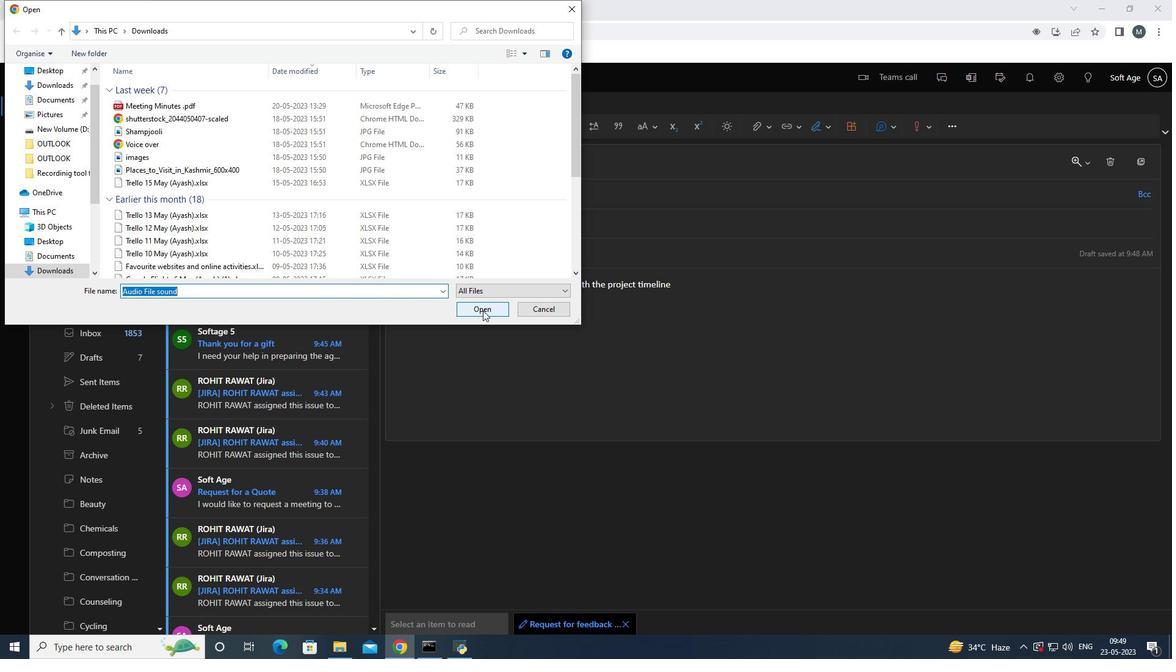 
Action: Mouse moved to (655, 333)
Screenshot: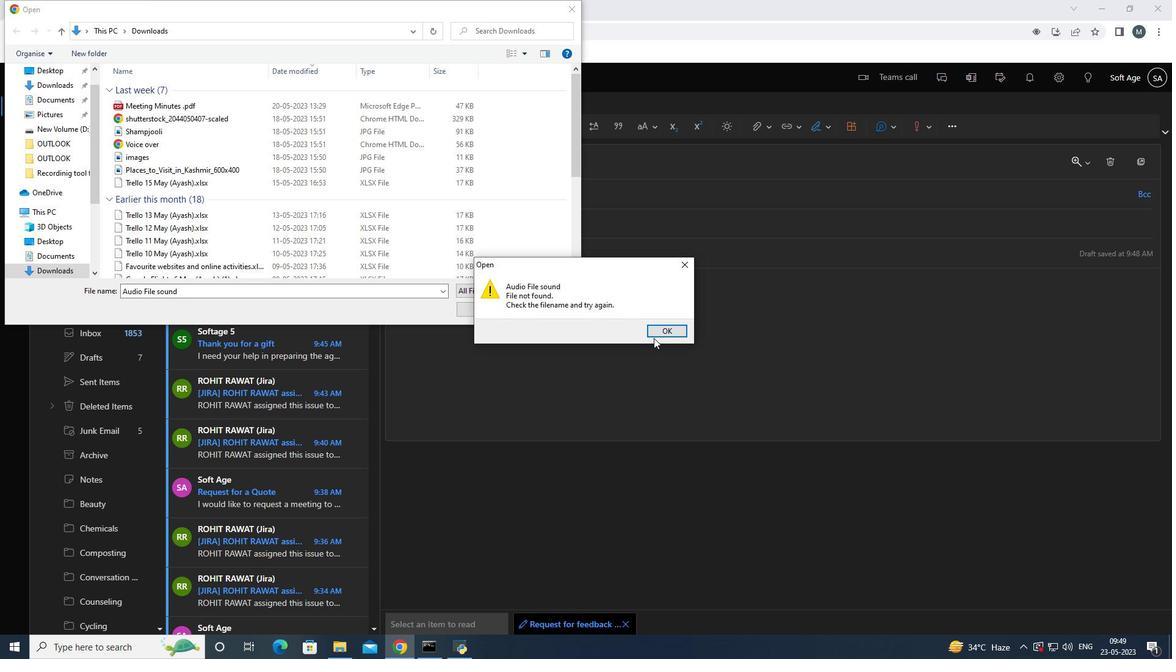 
Action: Mouse pressed left at (655, 333)
Screenshot: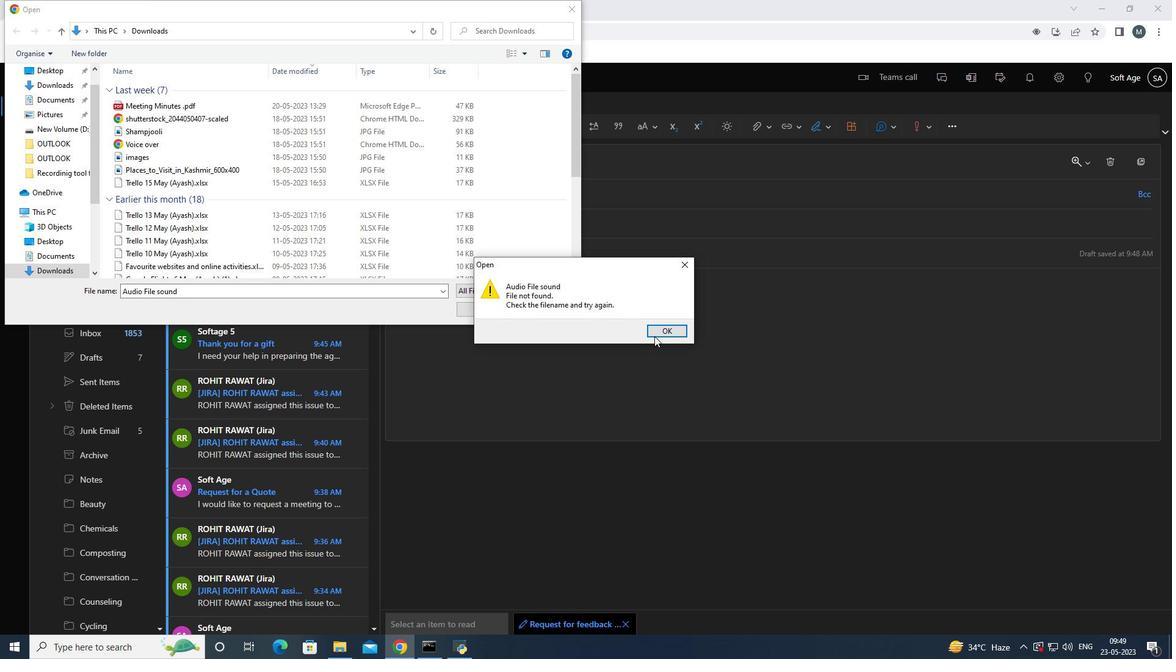 
Action: Mouse moved to (188, 154)
Screenshot: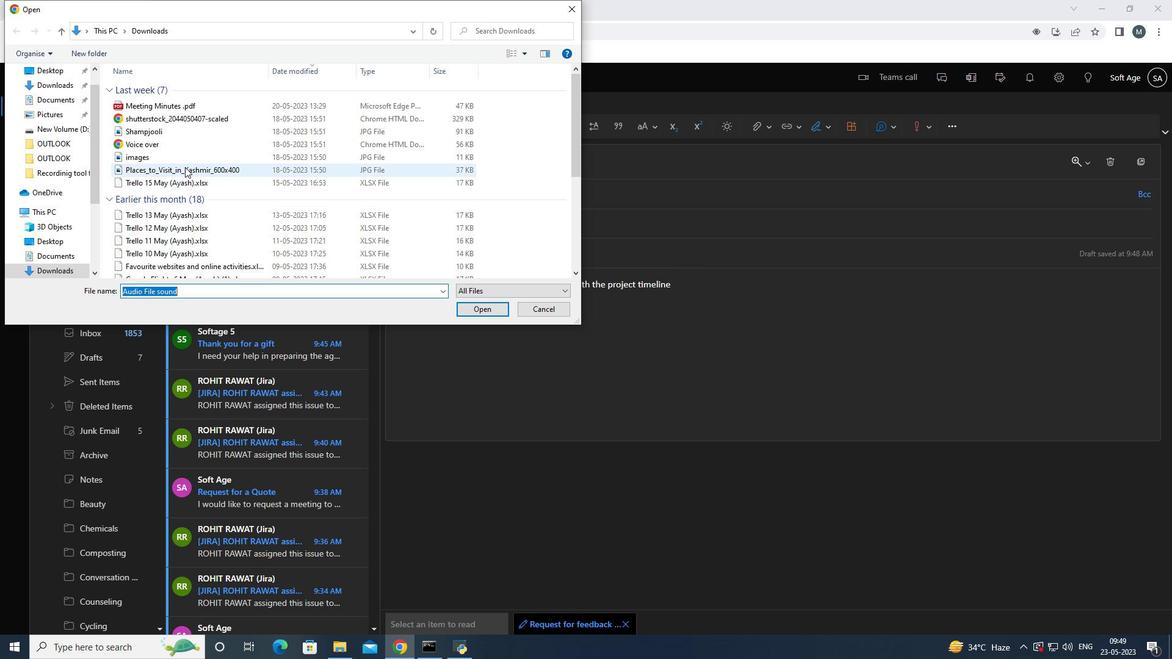 
Action: Mouse pressed left at (188, 154)
Screenshot: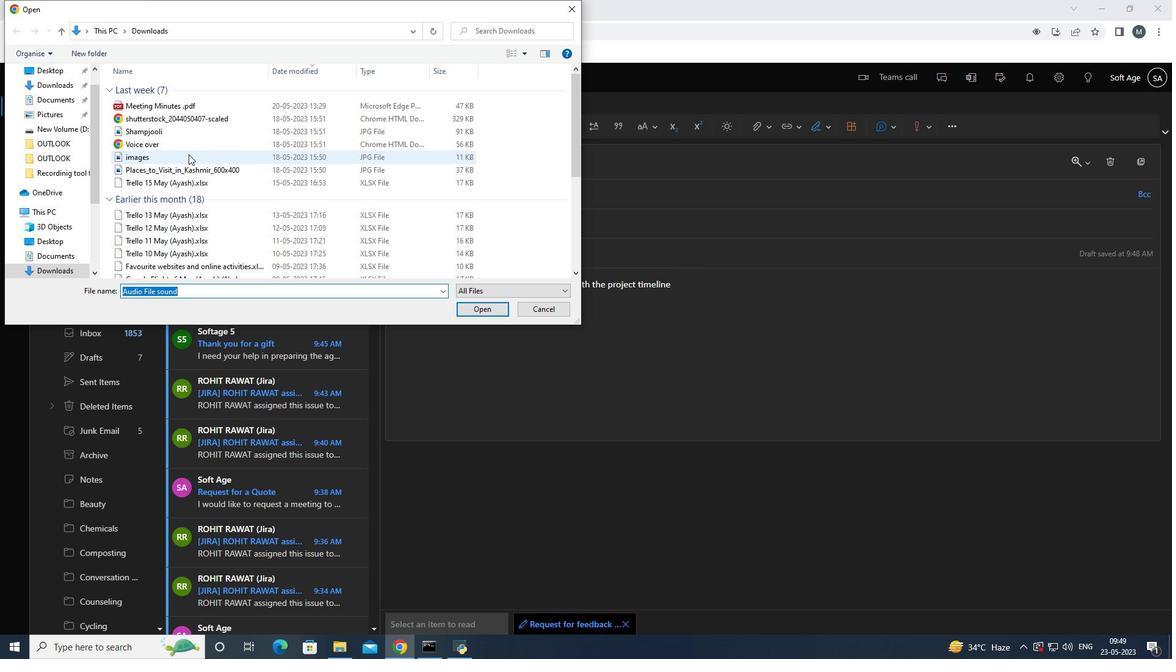 
Action: Mouse moved to (194, 148)
Screenshot: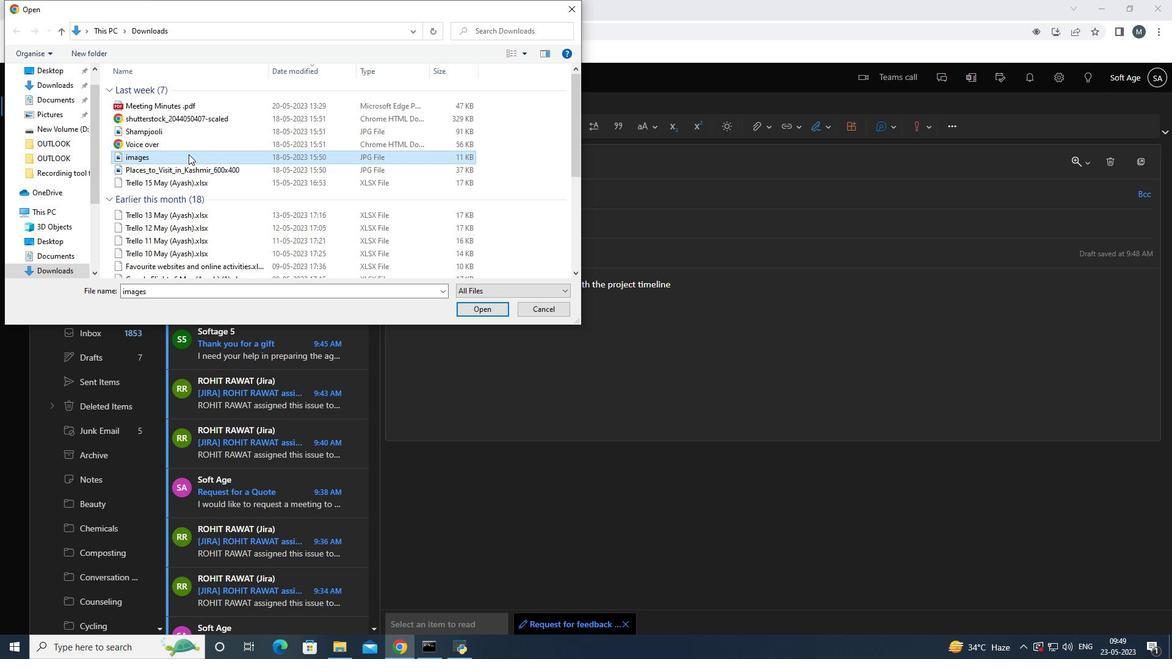 
Action: Mouse pressed left at (194, 148)
Screenshot: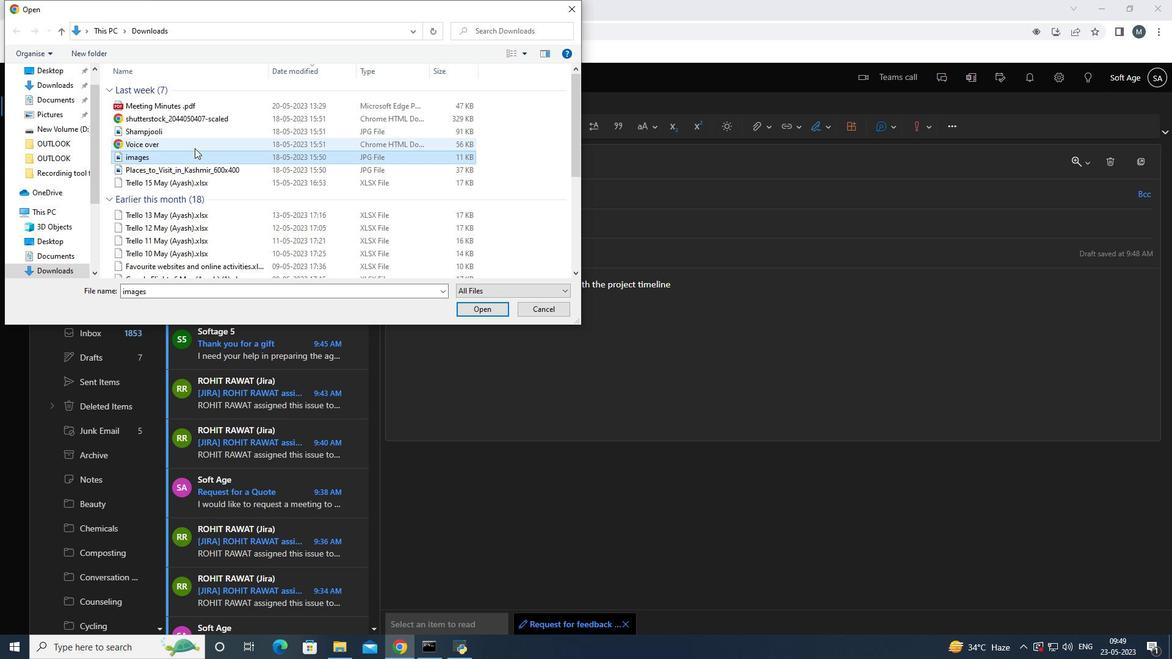 
Action: Mouse pressed right at (194, 148)
Screenshot: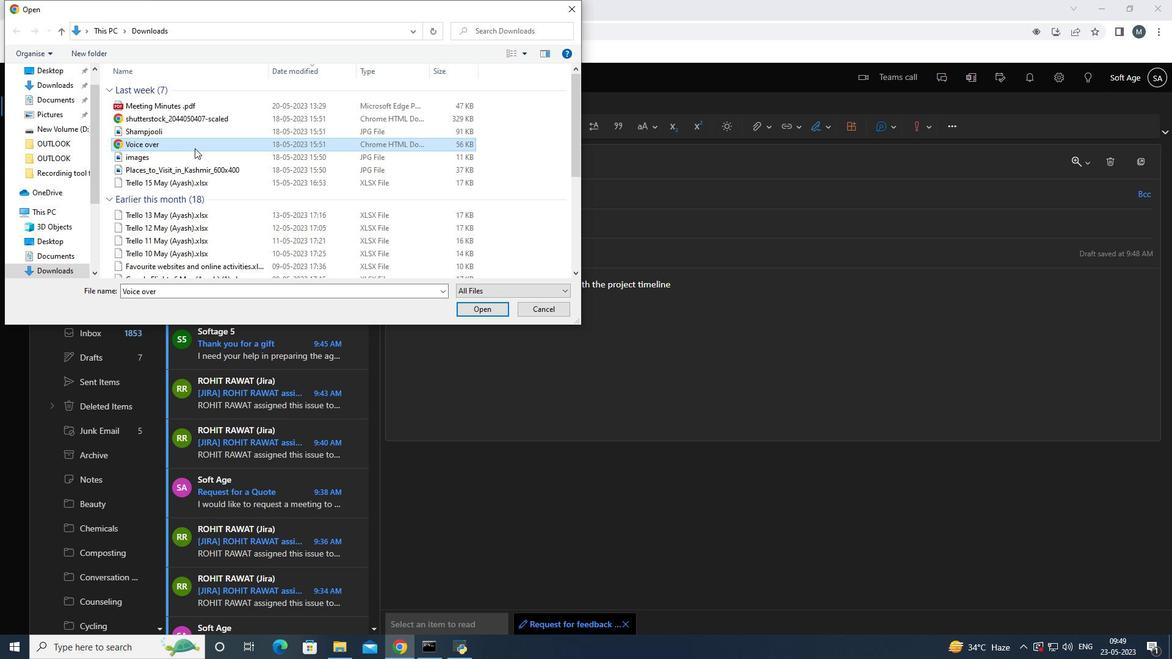 
Action: Mouse moved to (234, 400)
Screenshot: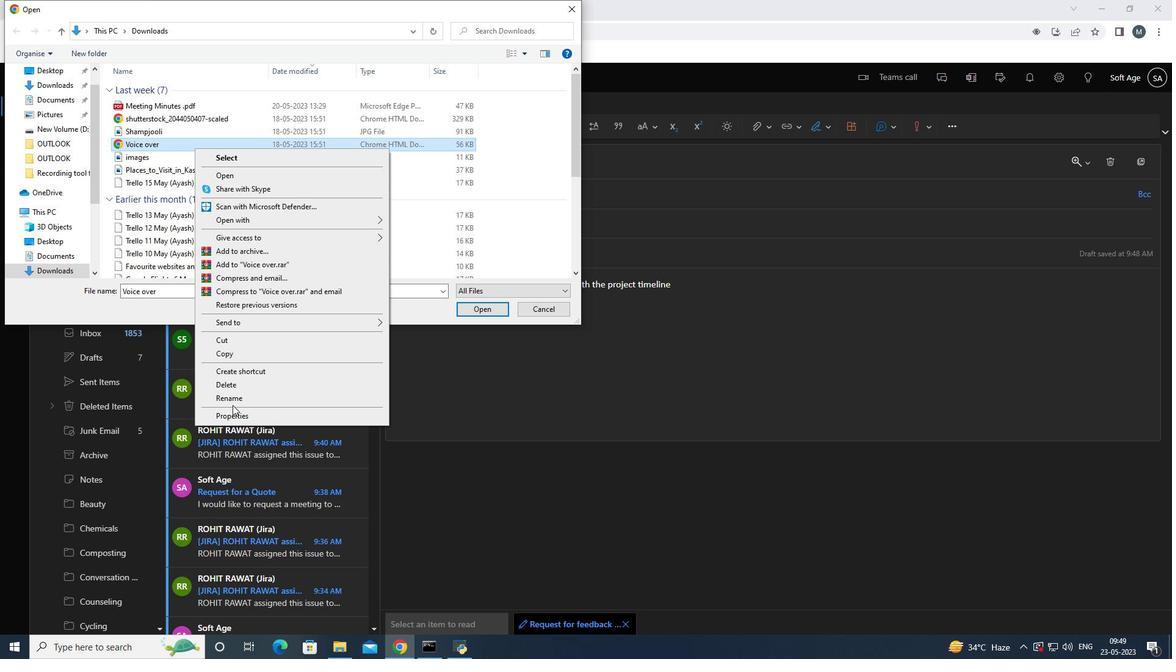 
Action: Mouse pressed left at (234, 400)
Screenshot: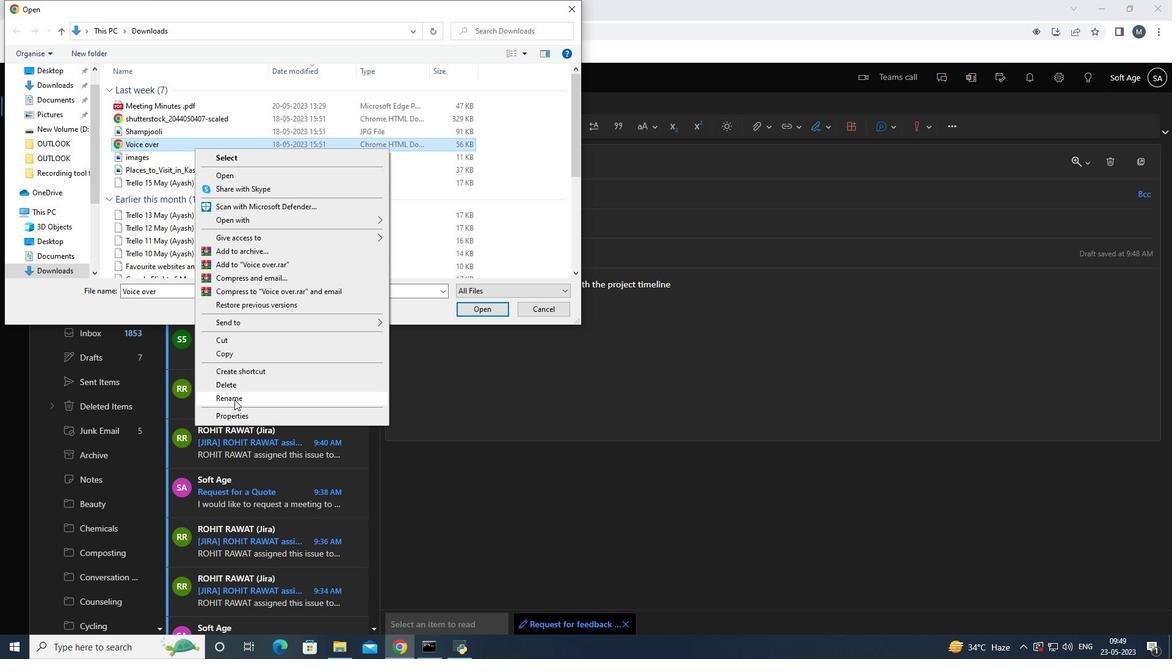 
Action: Mouse moved to (257, 334)
Screenshot: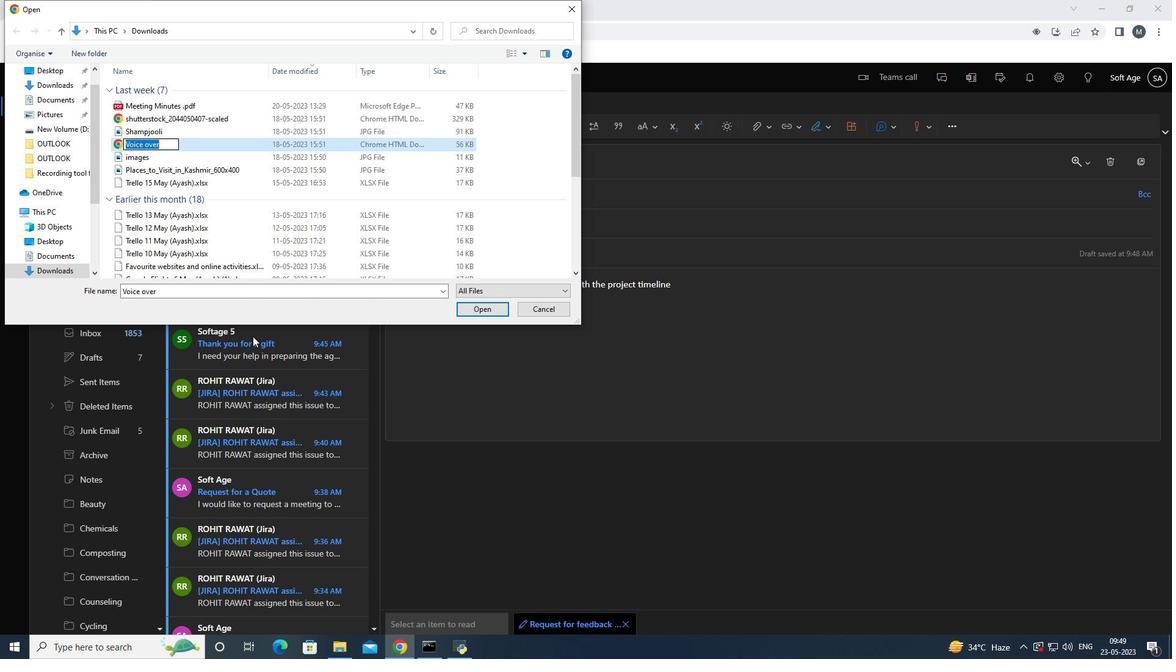 
Action: Key pressed <Key.shift>Audio<Key.space>file<Key.space>sound<Key.space><Key.enter>
Screenshot: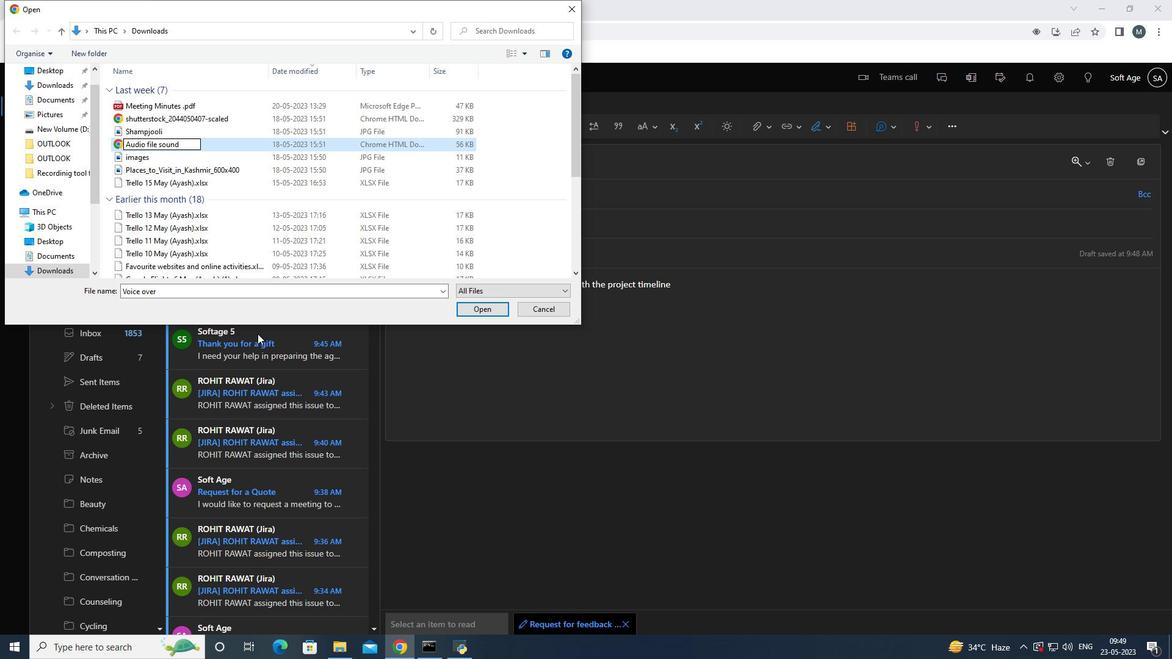 
Action: Mouse moved to (227, 147)
Screenshot: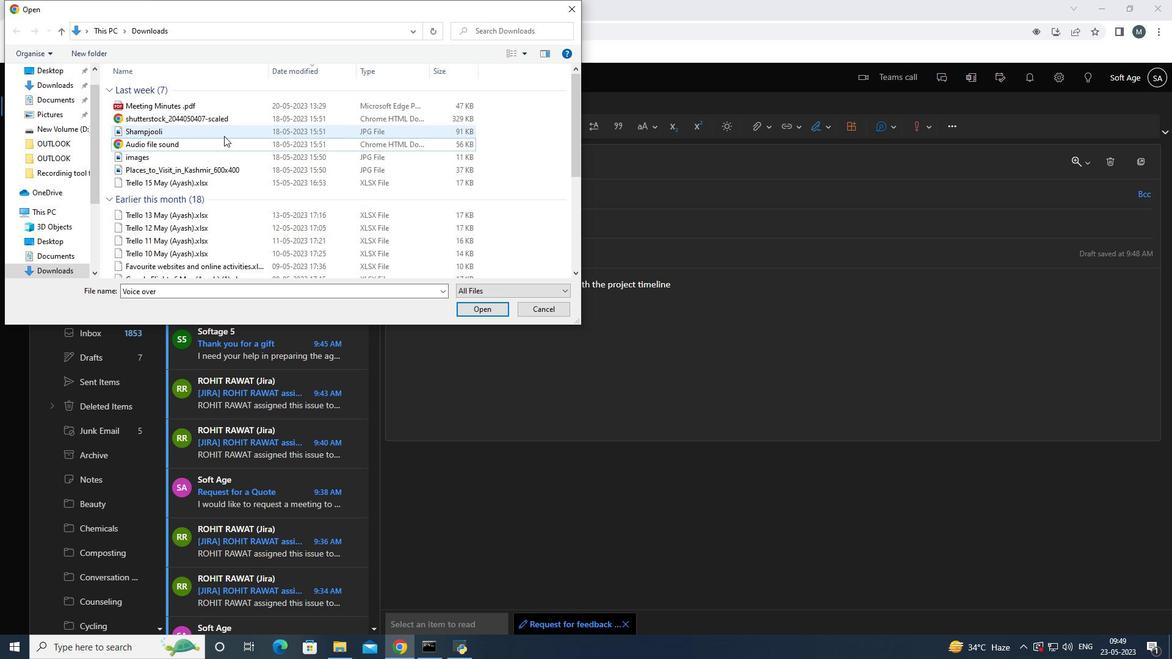 
Action: Mouse pressed left at (227, 147)
Screenshot: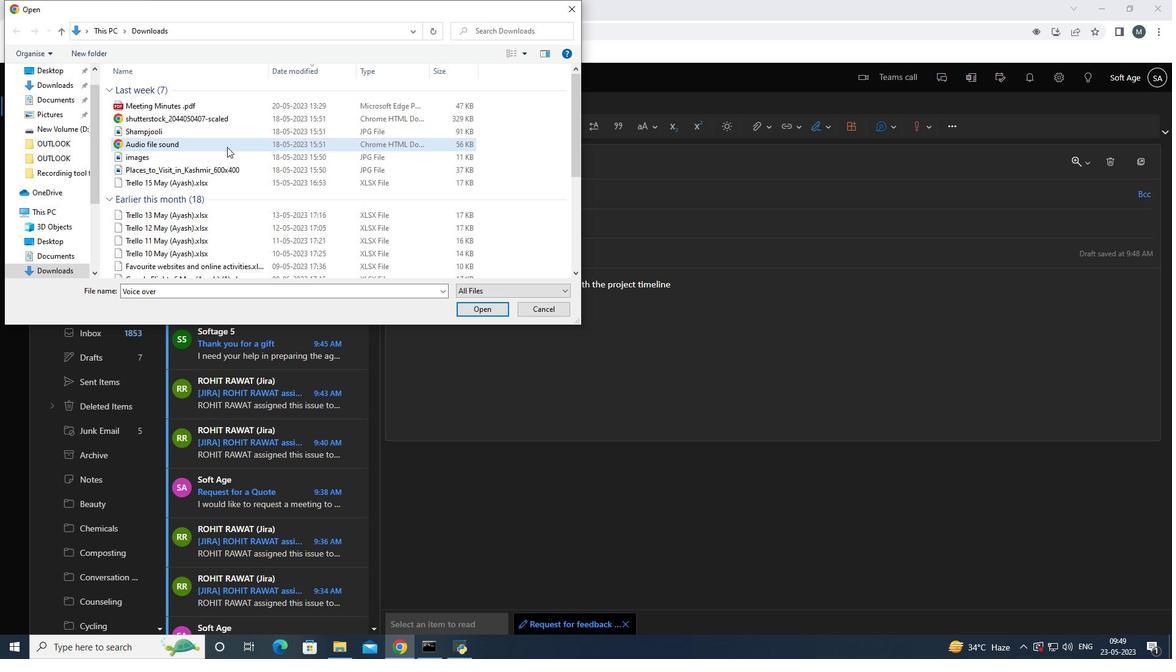 
Action: Mouse moved to (476, 309)
Screenshot: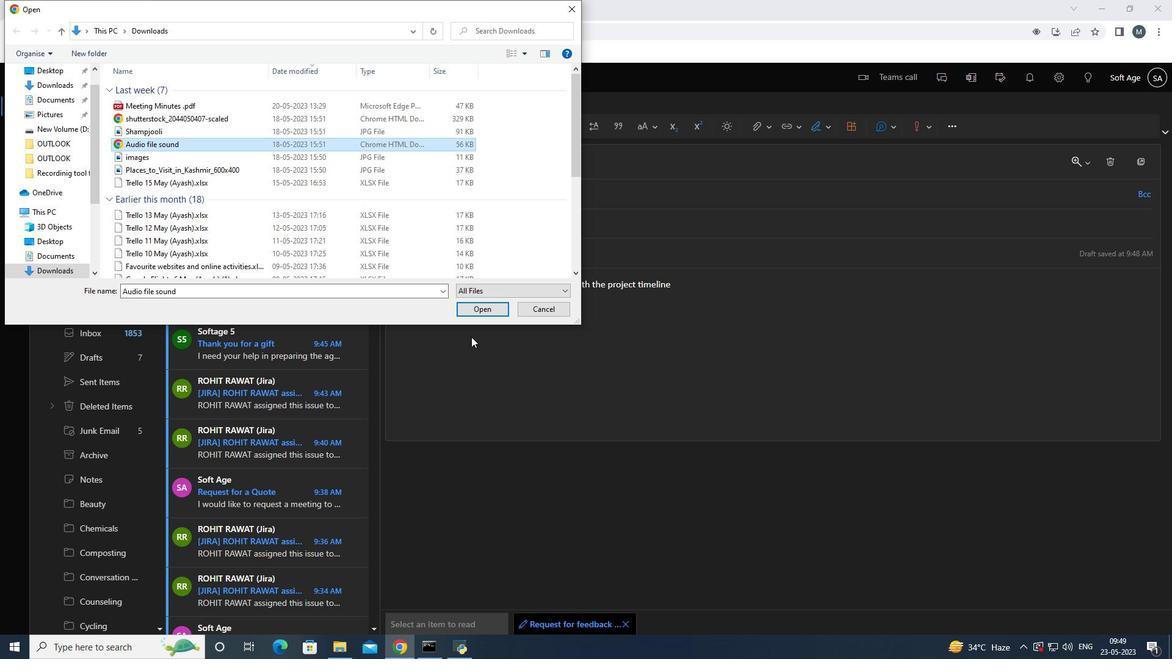 
Action: Mouse pressed left at (476, 309)
Screenshot: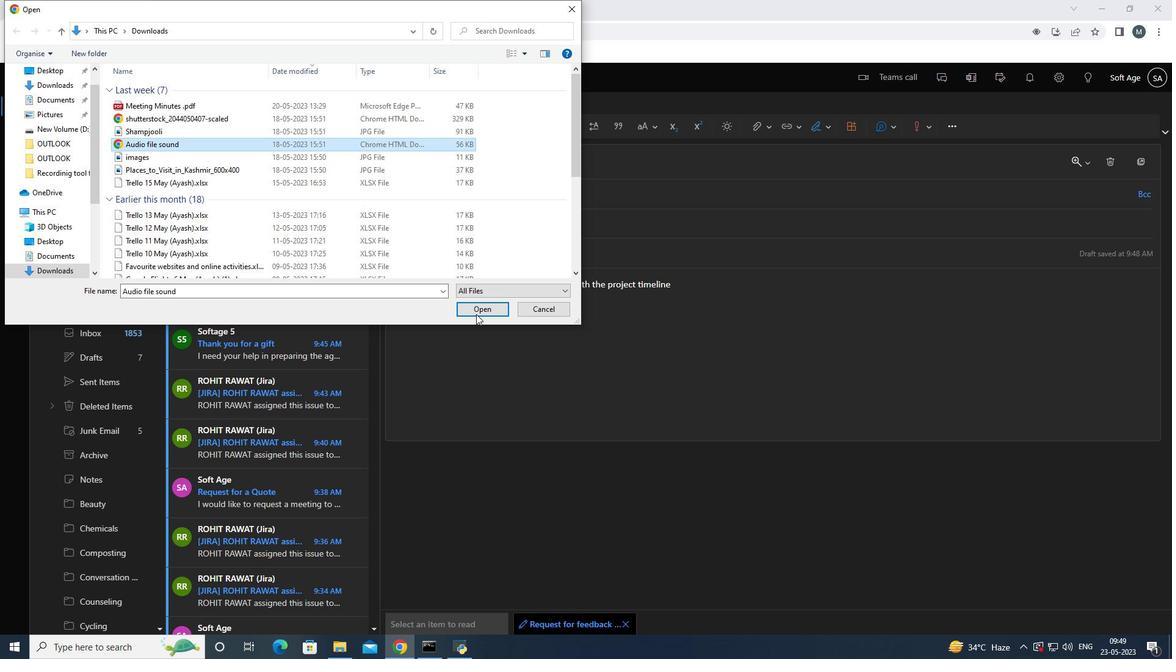 
Action: Mouse moved to (426, 166)
Screenshot: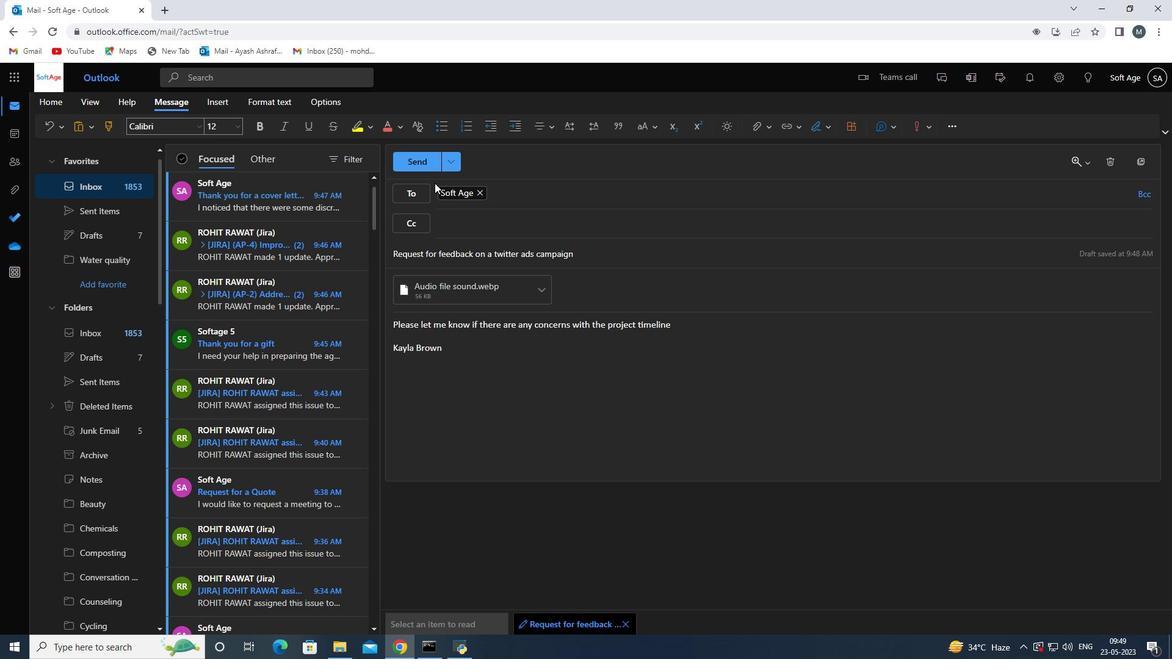 
Action: Mouse pressed left at (426, 166)
Screenshot: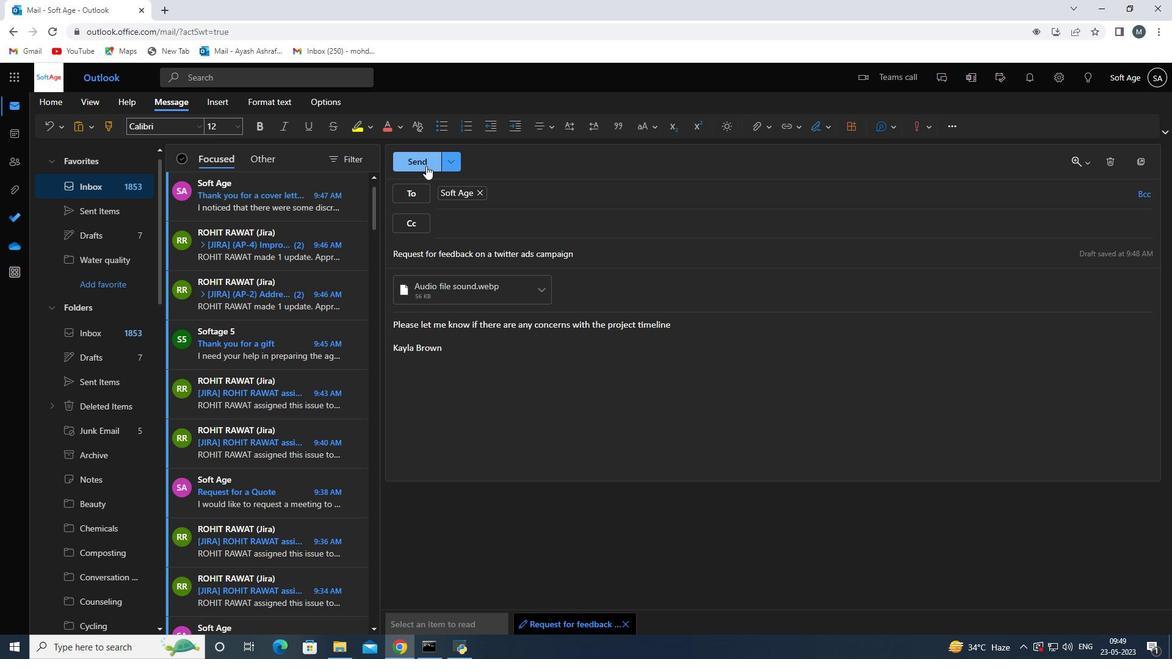 
Action: Mouse moved to (116, 323)
Screenshot: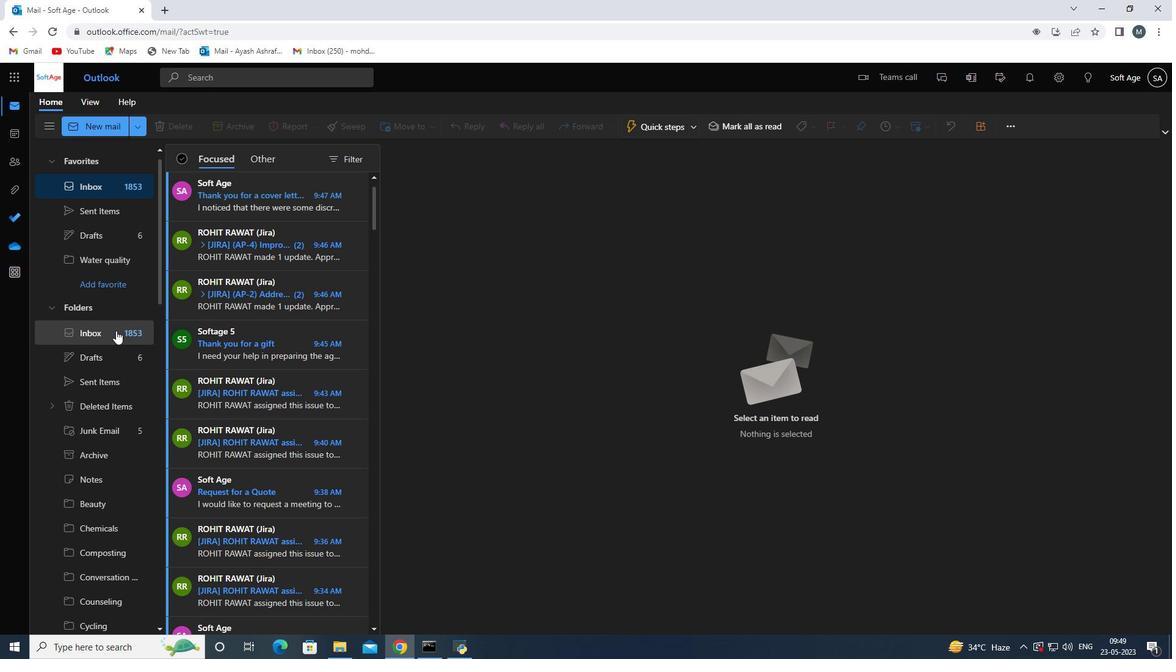 
Action: Mouse scrolled (116, 323) with delta (0, 0)
Screenshot: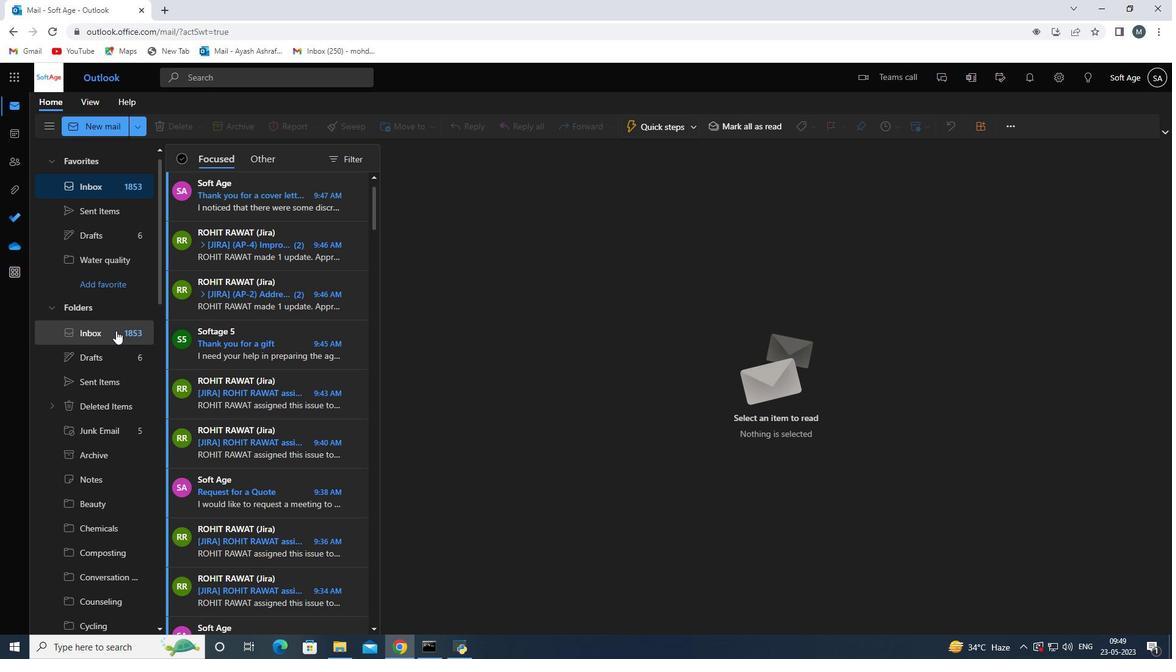 
Action: Mouse scrolled (116, 323) with delta (0, 0)
Screenshot: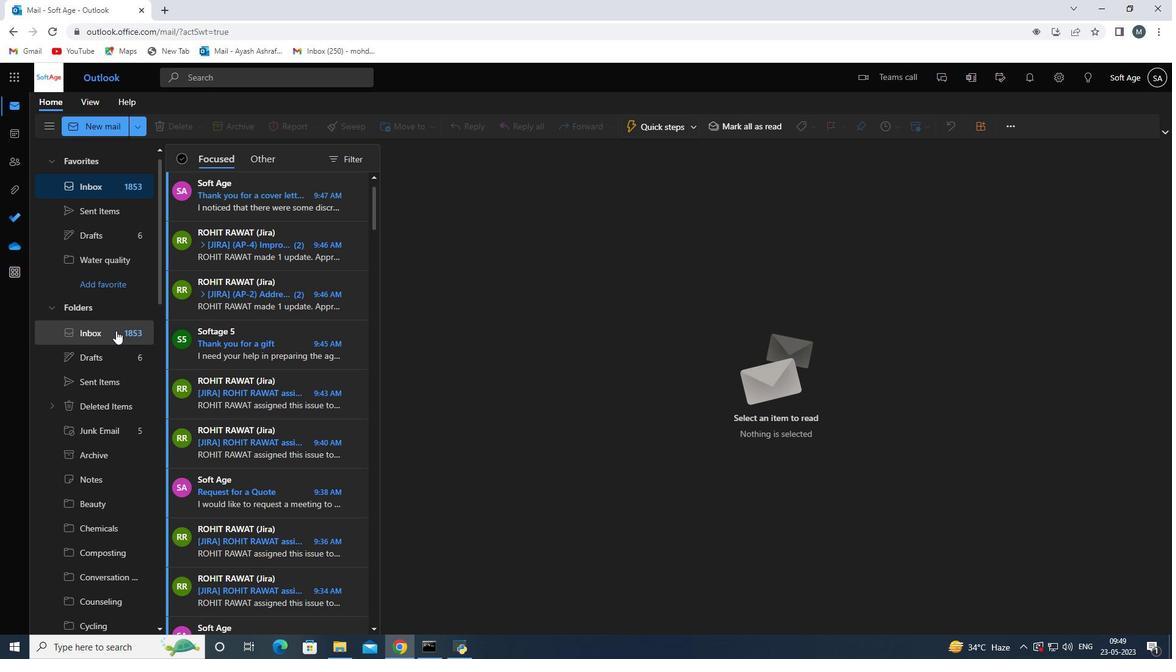 
Action: Mouse scrolled (116, 323) with delta (0, 0)
Screenshot: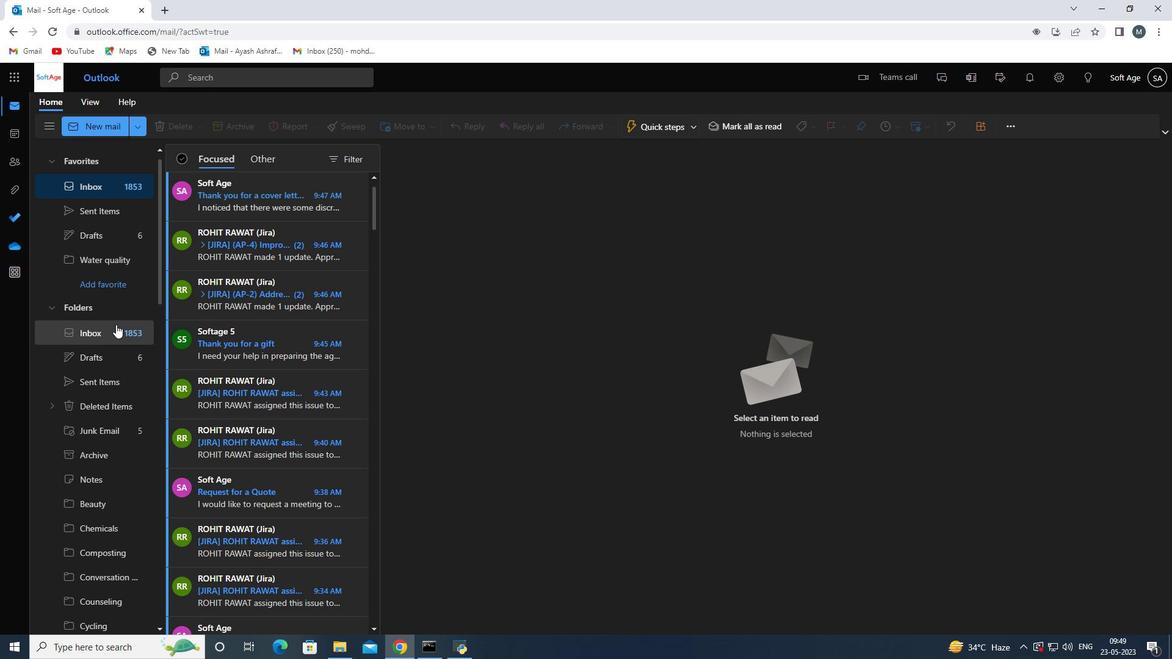
Action: Mouse scrolled (116, 323) with delta (0, 0)
Screenshot: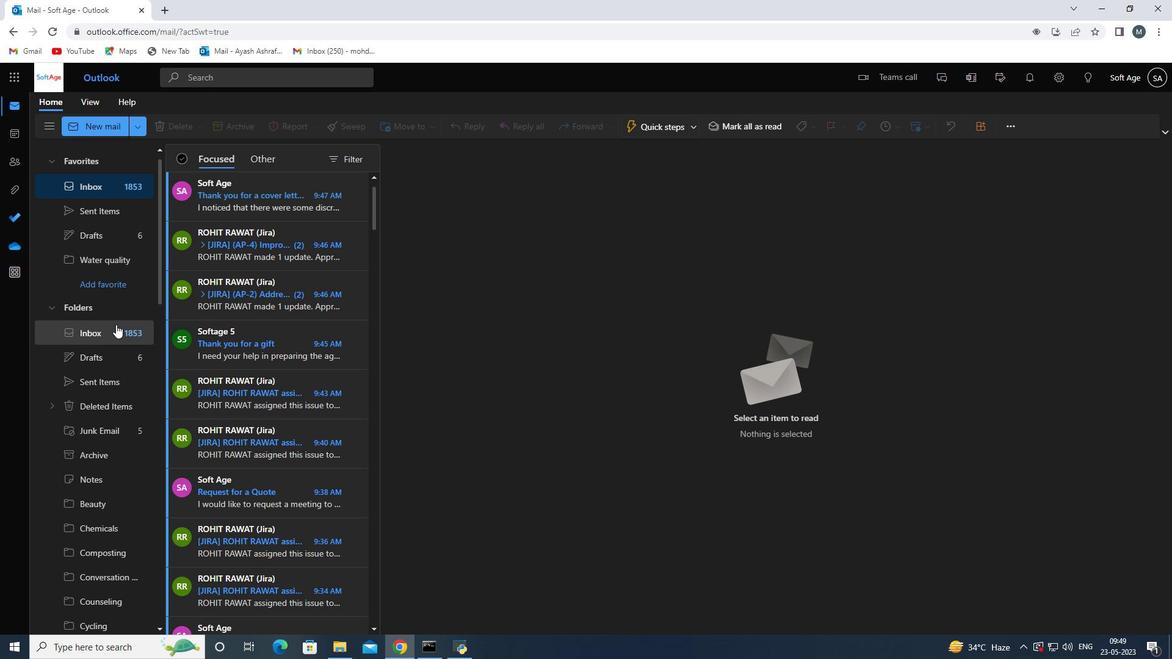 
Action: Mouse scrolled (116, 323) with delta (0, 0)
Screenshot: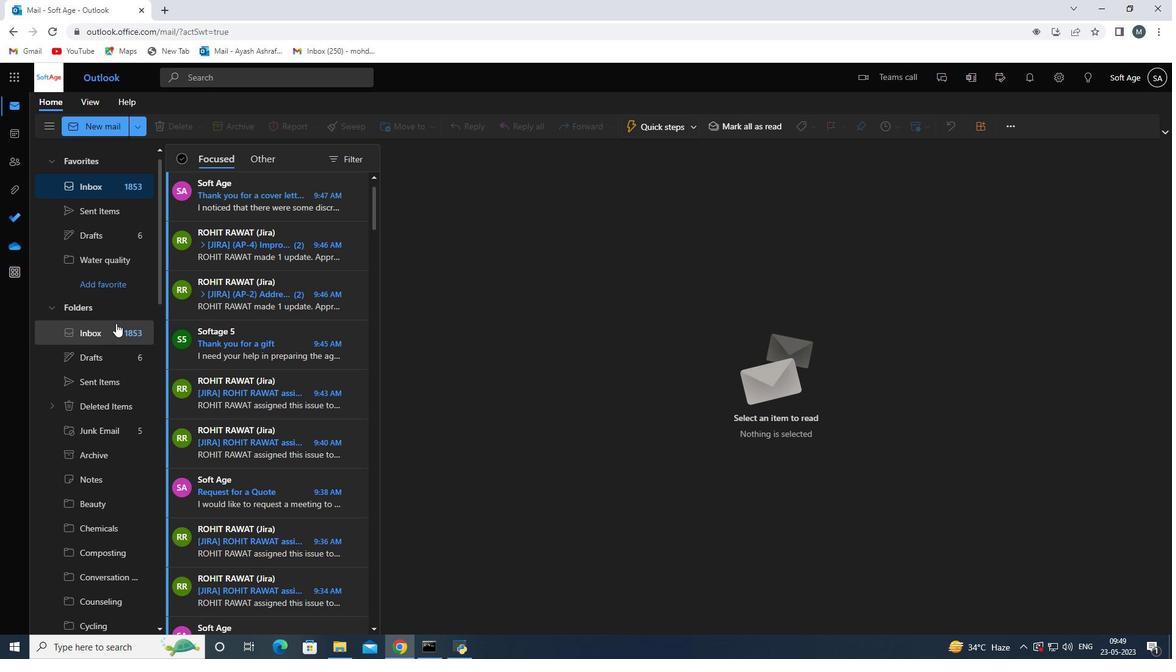 
Action: Mouse moved to (116, 215)
Screenshot: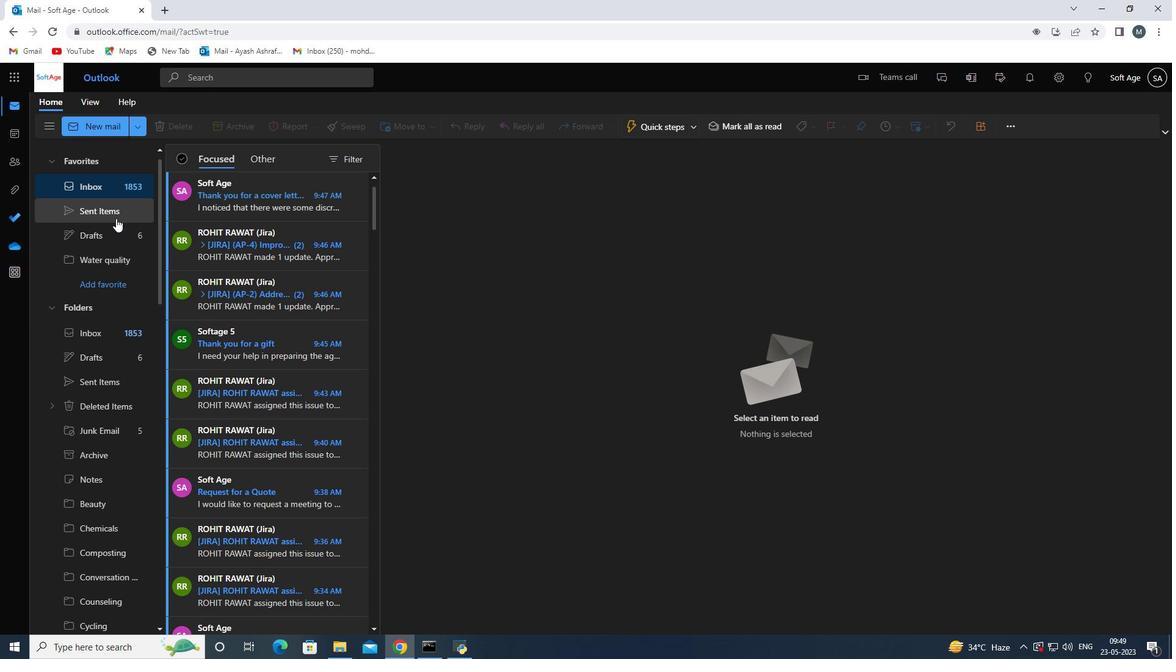 
Action: Mouse pressed left at (116, 215)
Screenshot: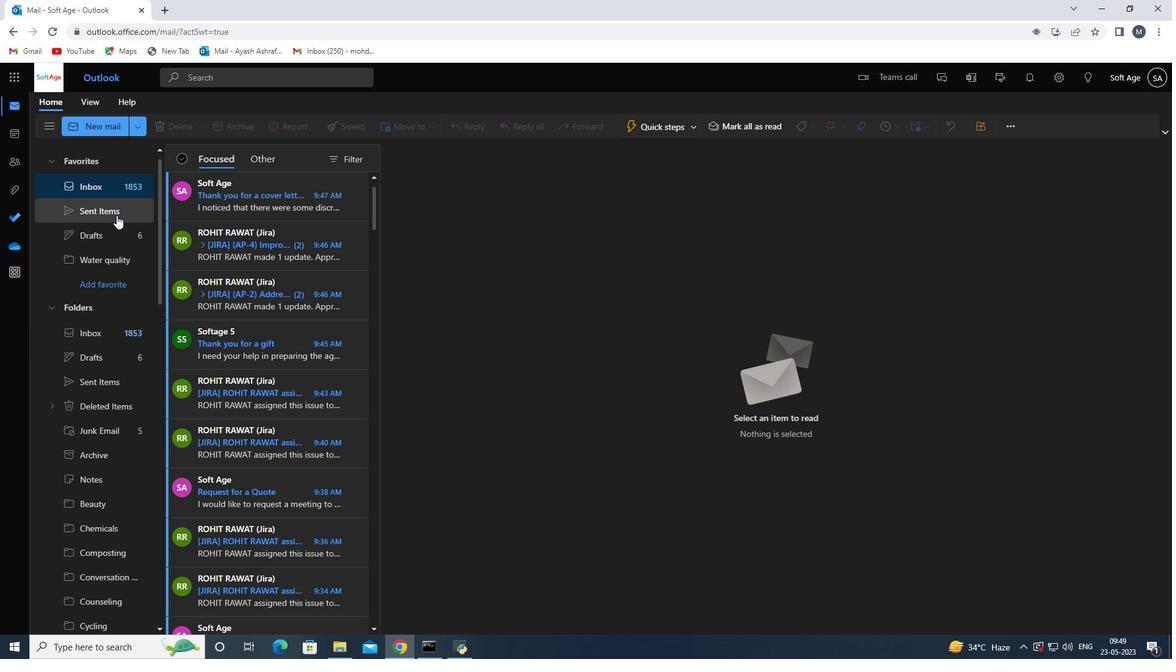 
Action: Mouse moved to (238, 233)
Screenshot: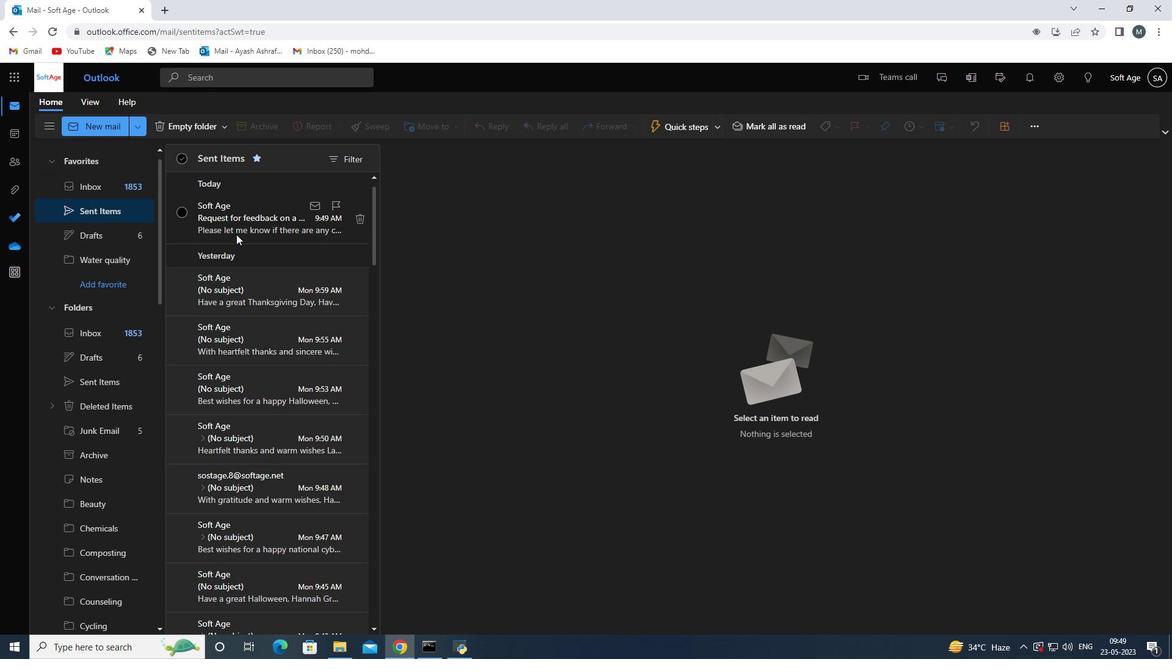 
Action: Mouse pressed left at (238, 233)
Screenshot: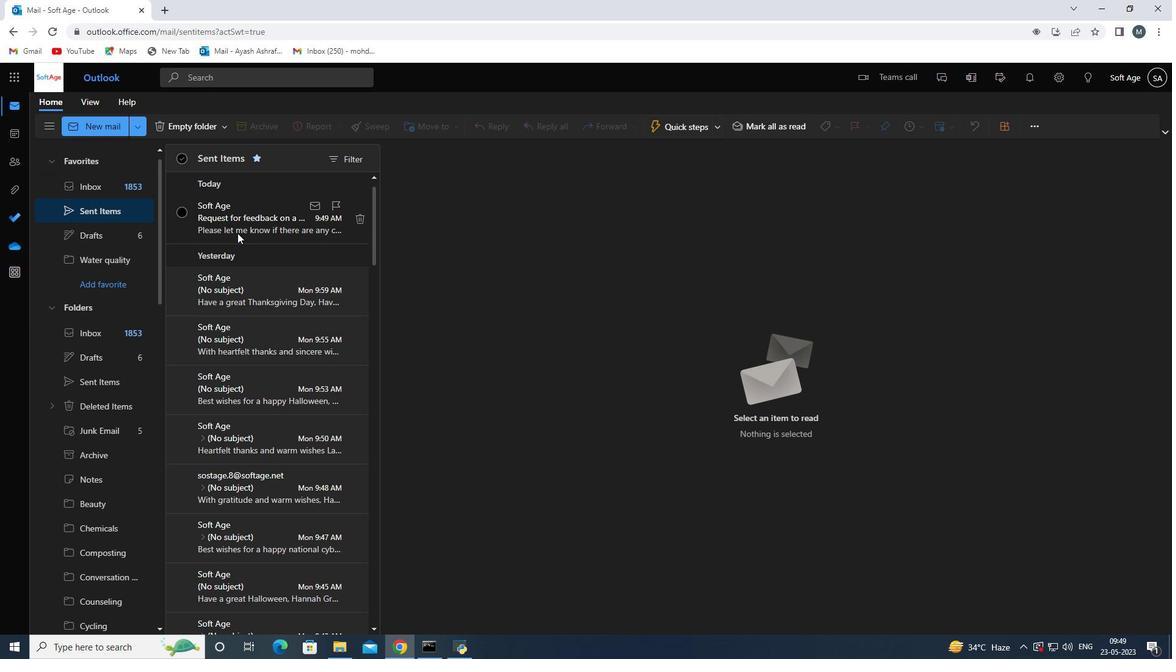 
Action: Mouse moved to (420, 132)
Screenshot: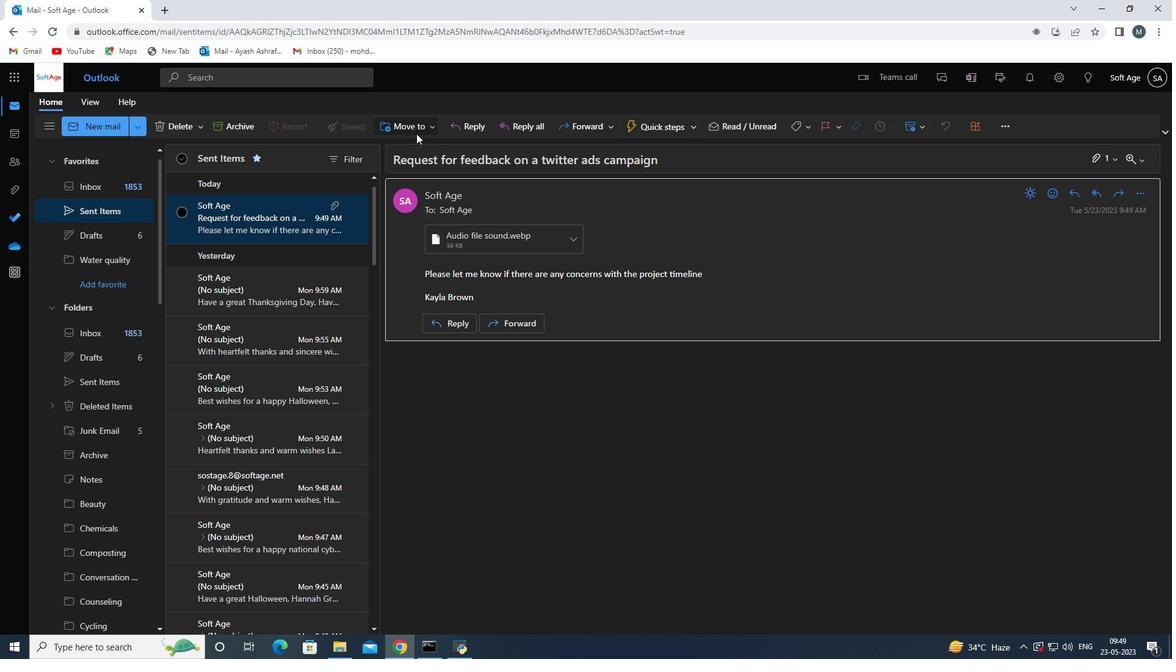 
Action: Mouse pressed left at (420, 132)
Screenshot: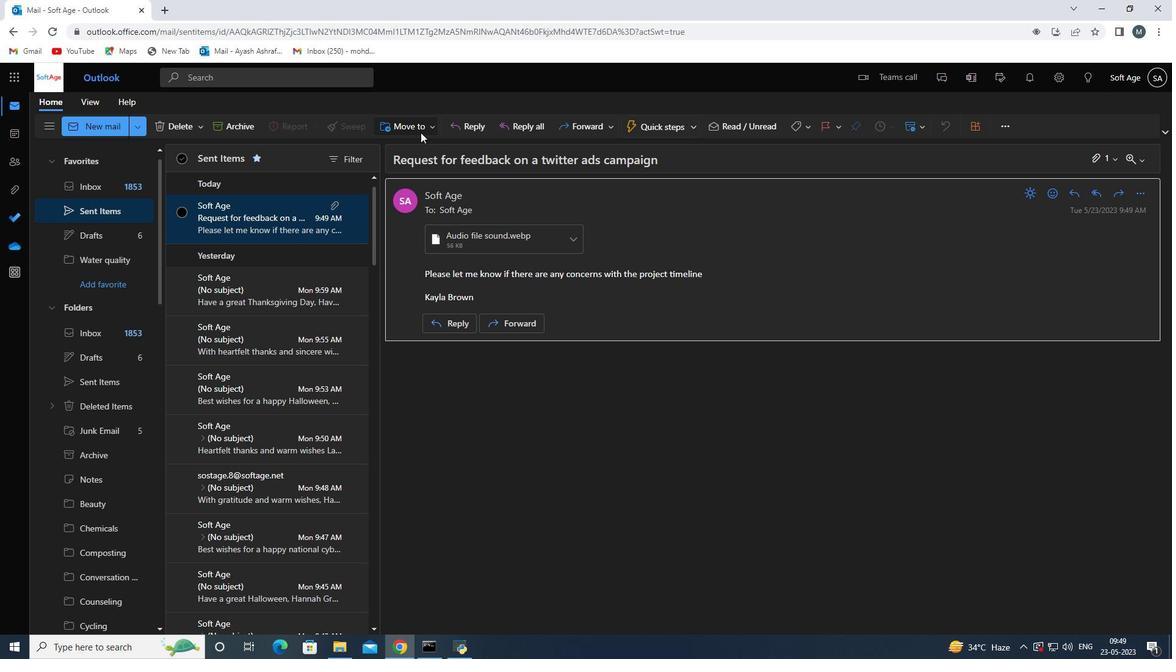 
Action: Mouse moved to (417, 149)
Screenshot: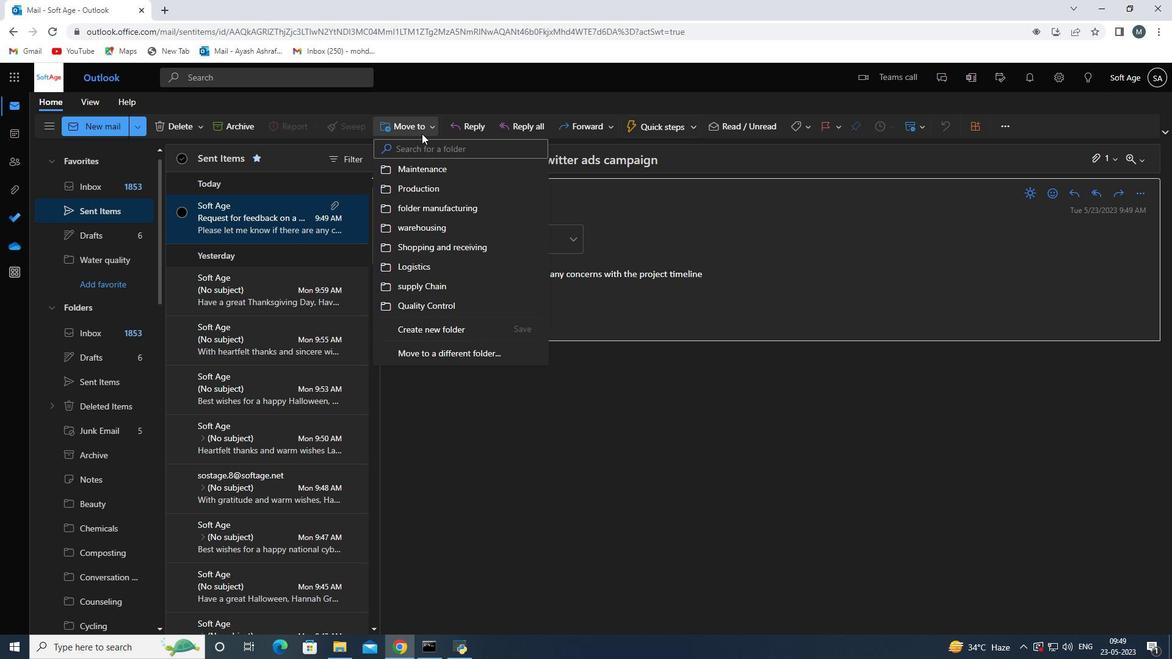 
Action: Mouse pressed left at (417, 149)
Screenshot: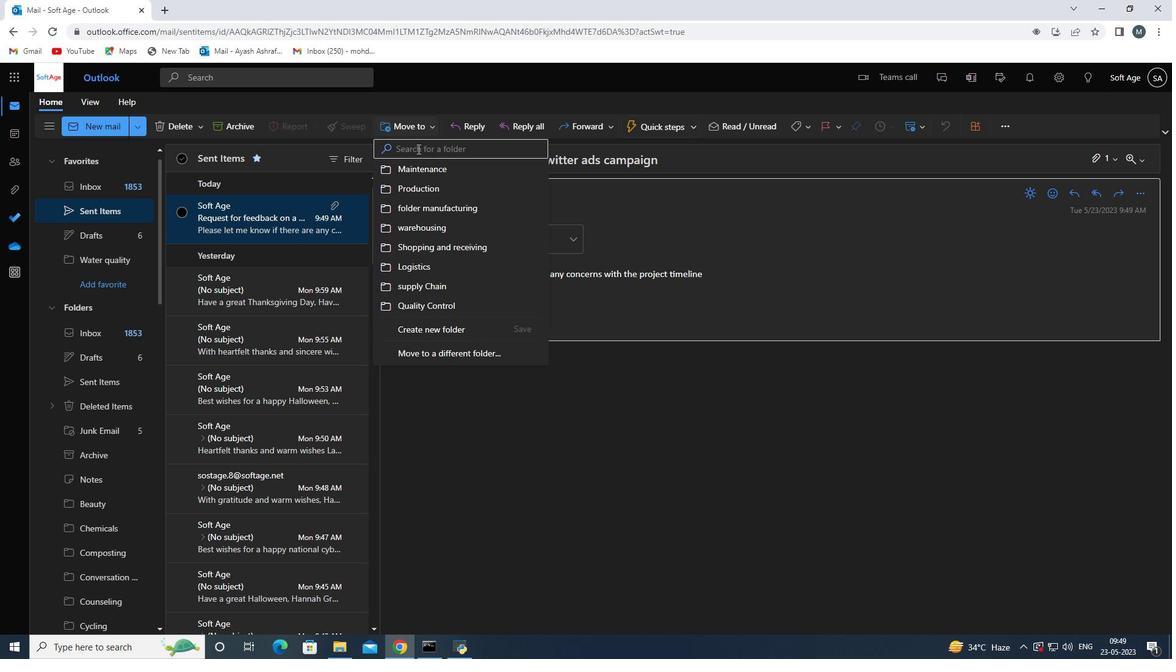 
Action: Mouse moved to (417, 149)
Screenshot: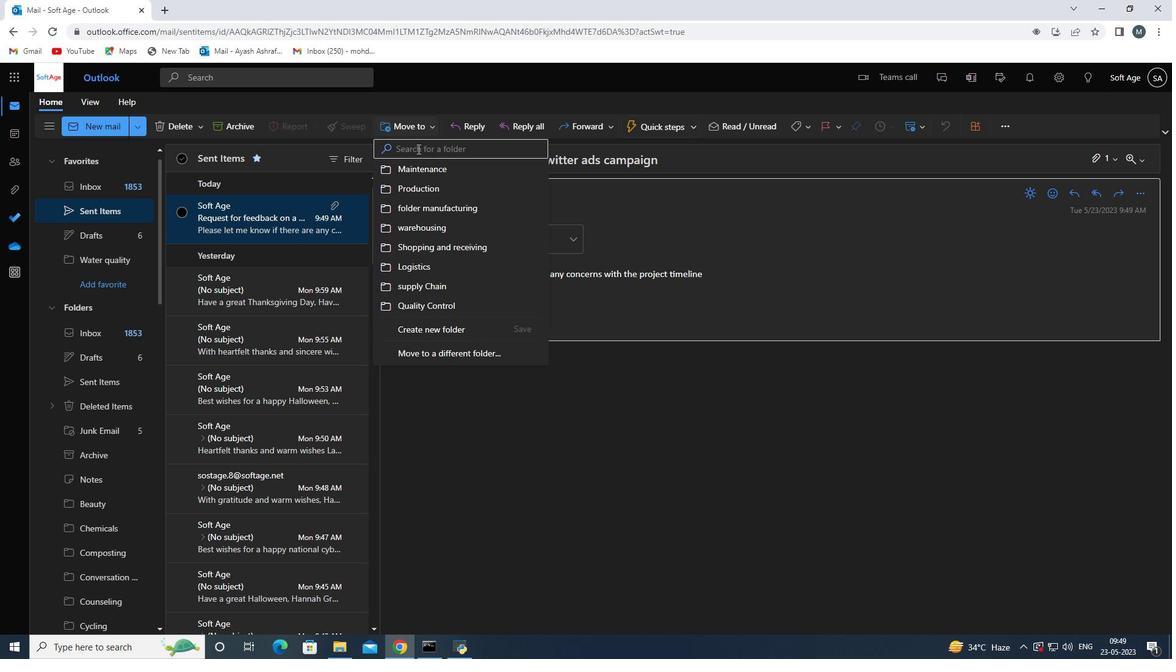 
Action: Key pressed <Key.shift>water<Key.space>
Screenshot: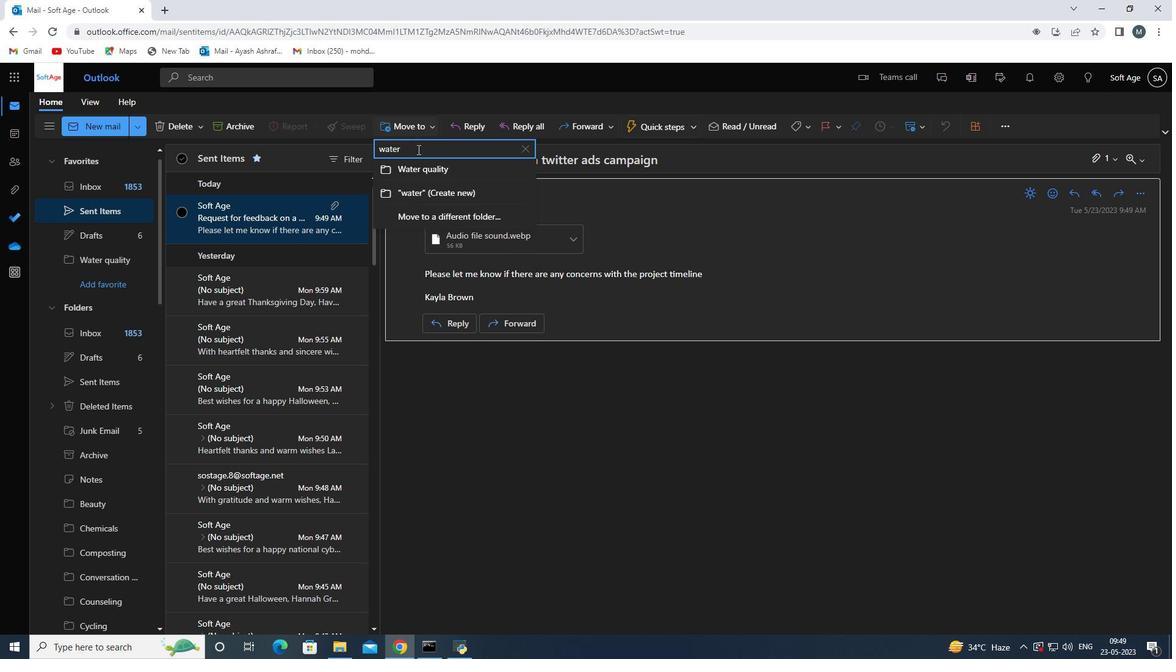 
Action: Mouse moved to (428, 168)
Screenshot: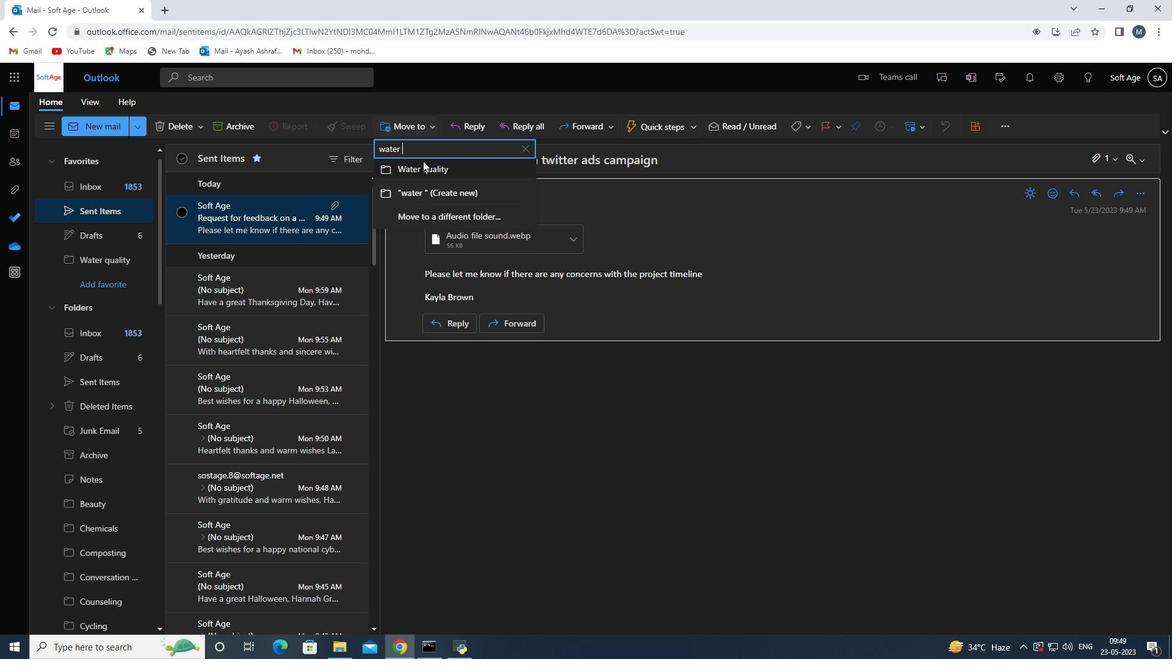 
Action: Mouse pressed left at (428, 168)
Screenshot: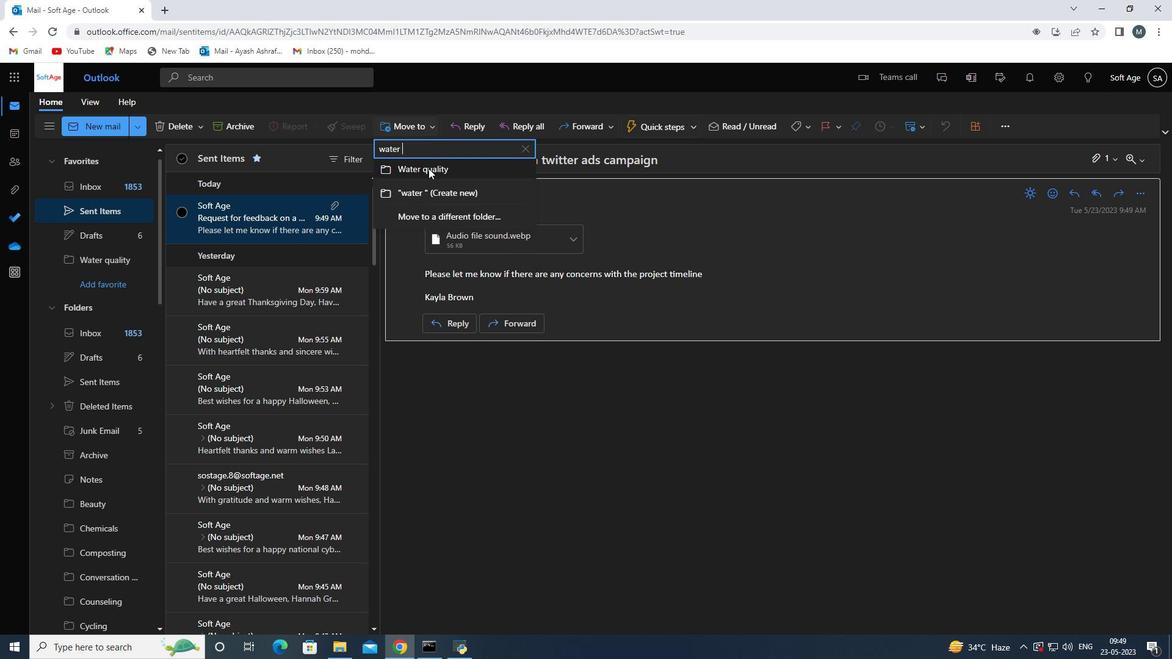 
Action: Mouse moved to (442, 383)
Screenshot: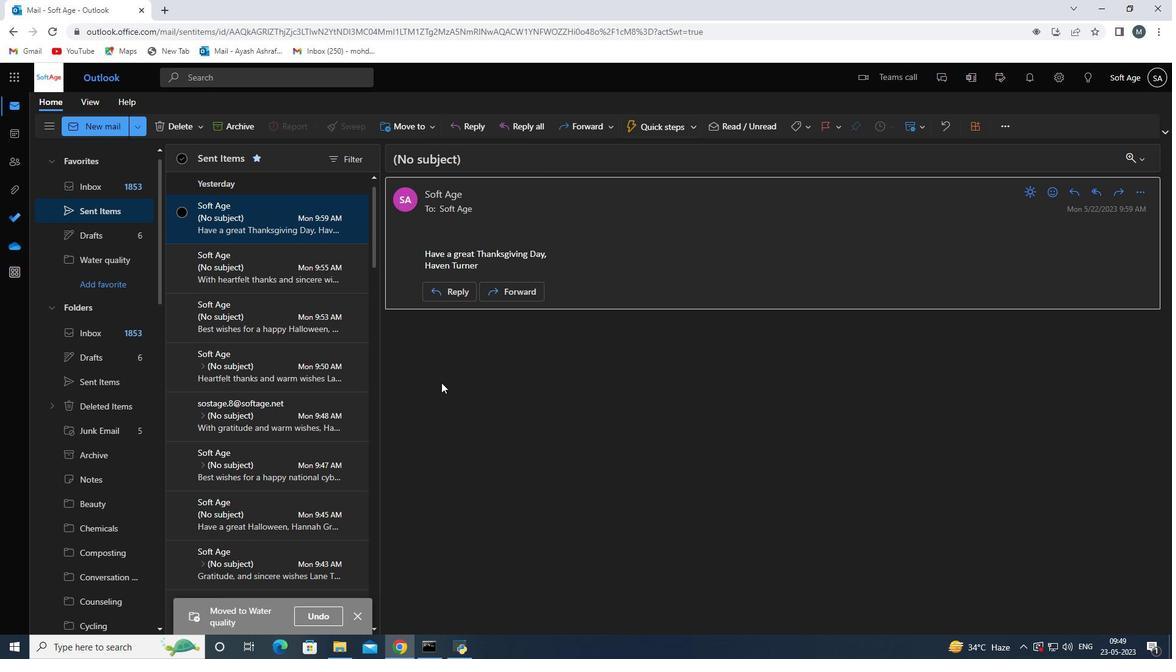 
Action: Mouse scrolled (442, 384) with delta (0, 0)
Screenshot: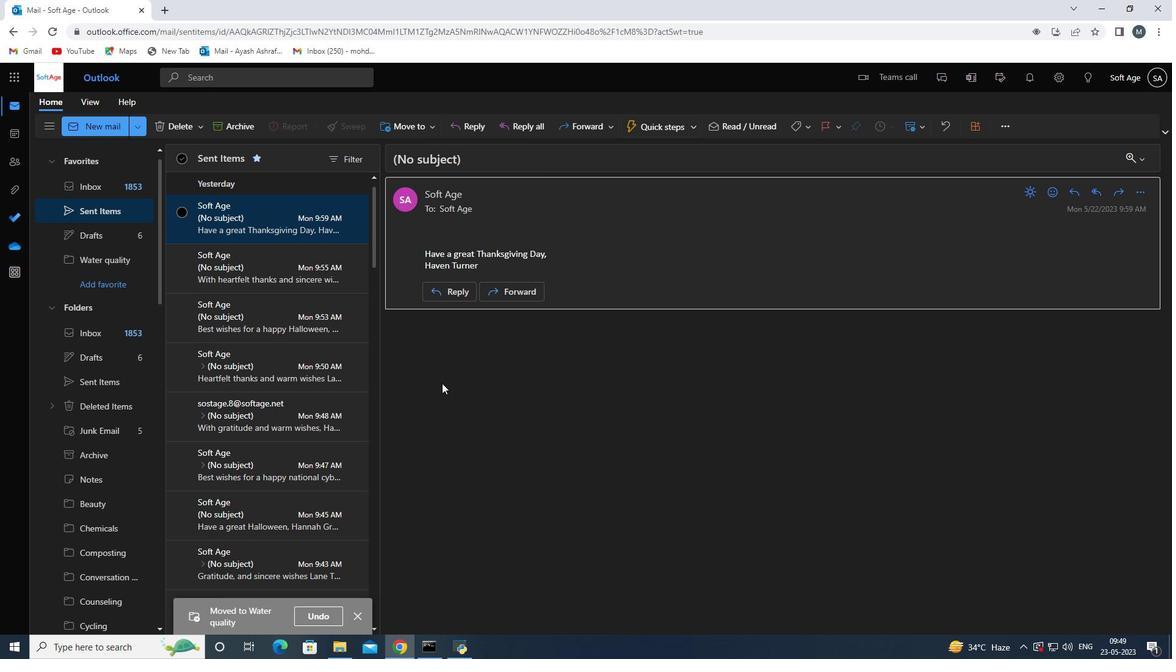 
Action: Mouse scrolled (442, 384) with delta (0, 0)
Screenshot: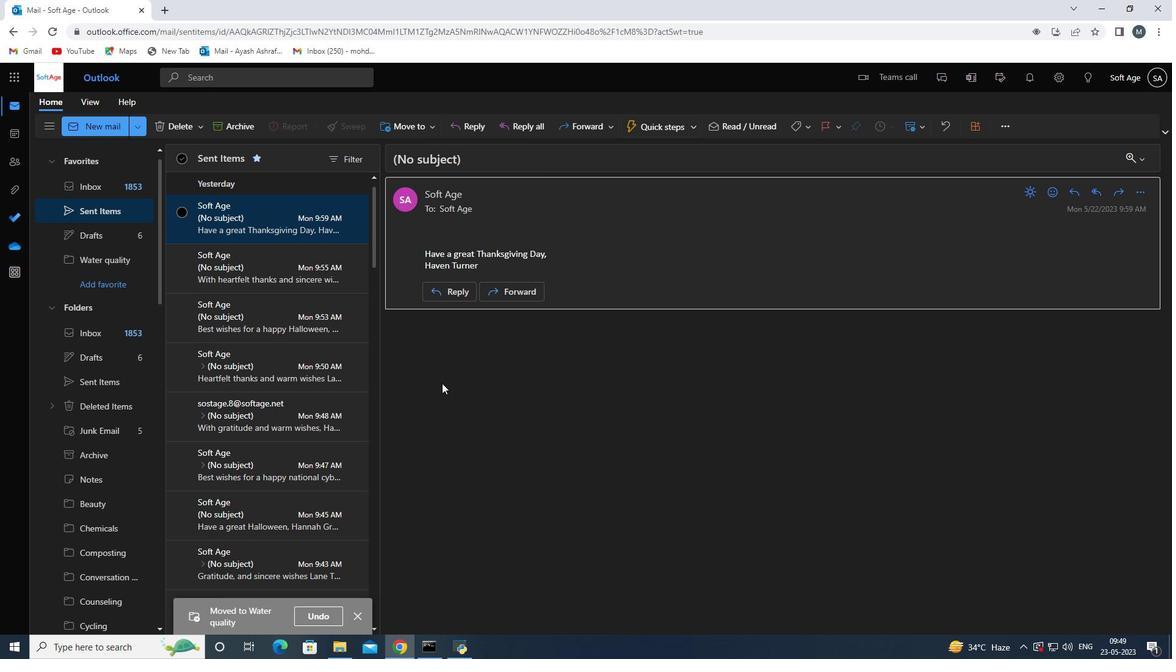 
Action: Mouse scrolled (442, 384) with delta (0, 0)
Screenshot: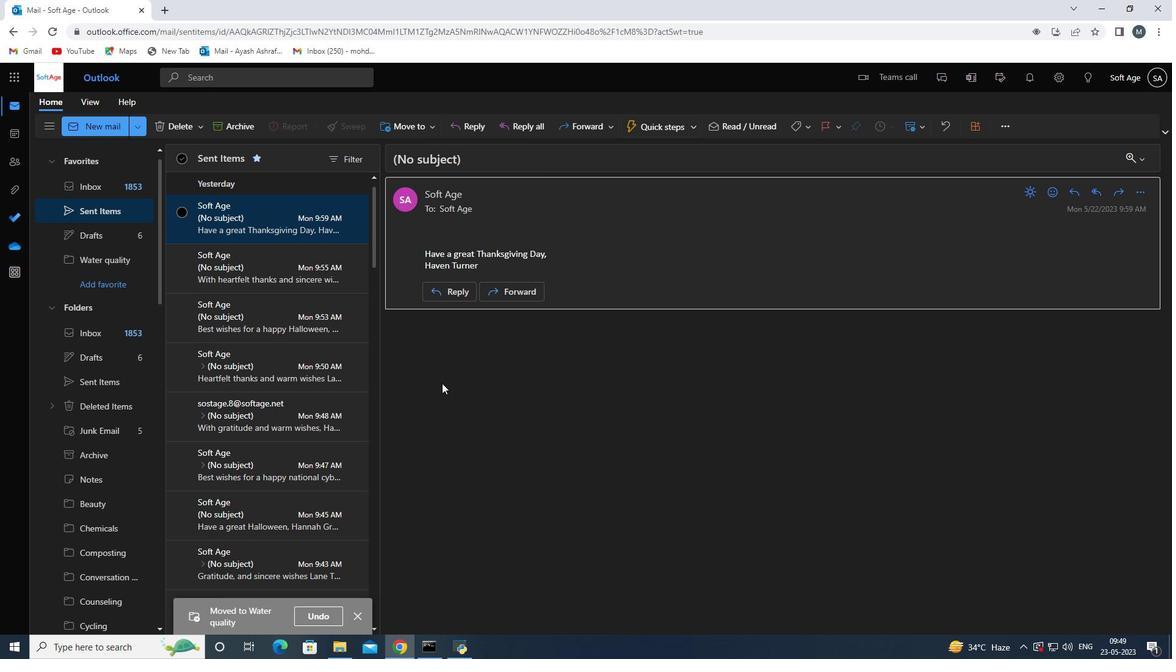 
Action: Mouse scrolled (442, 384) with delta (0, 0)
Screenshot: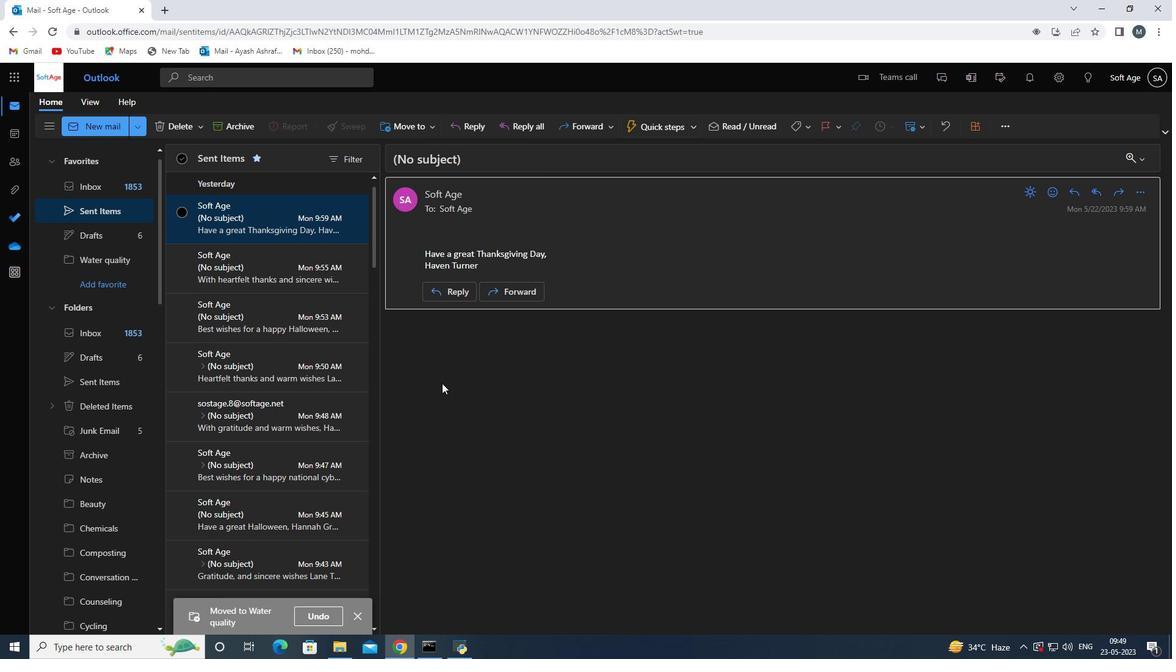 
